 Task: In the  document Janeausten.odt Share this file with 'softage.7@softage.net' Check 'Vision History' View the  non- printing characters
Action: Mouse moved to (321, 483)
Screenshot: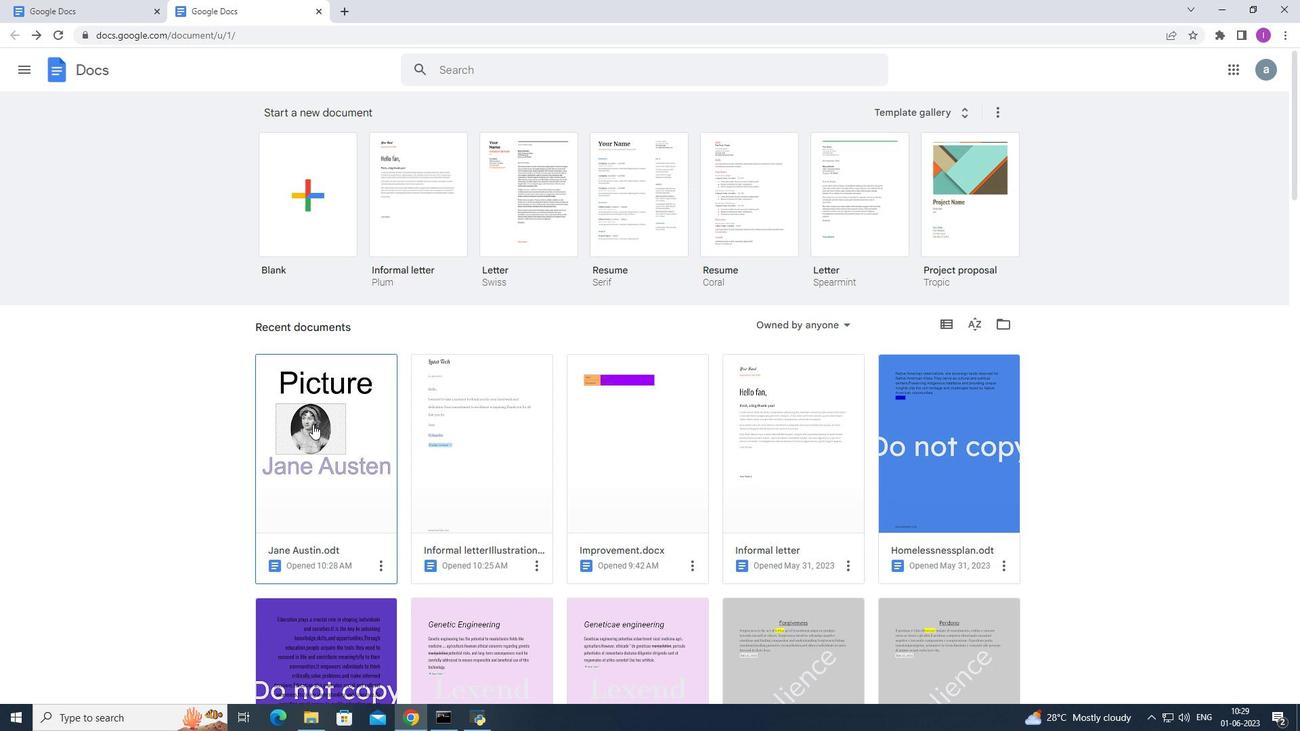 
Action: Mouse pressed left at (321, 483)
Screenshot: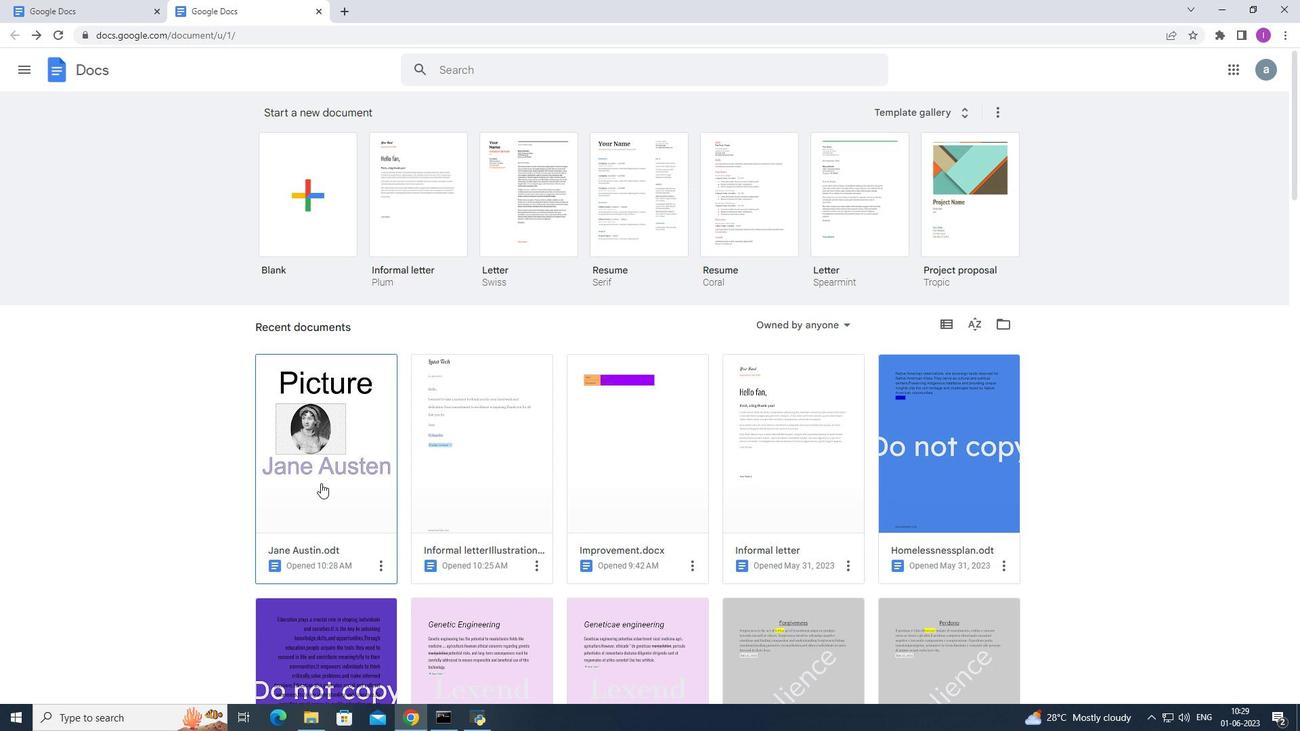 
Action: Mouse moved to (402, 524)
Screenshot: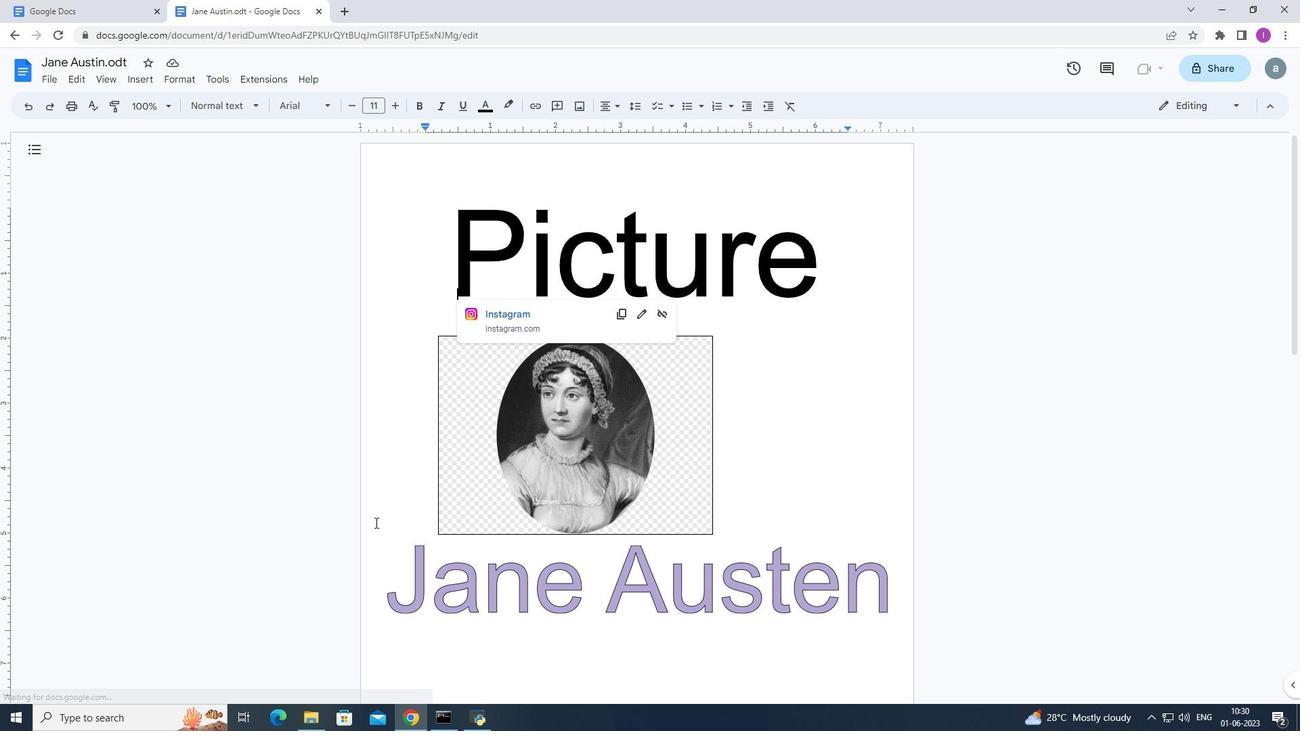 
Action: Mouse scrolled (402, 523) with delta (0, 0)
Screenshot: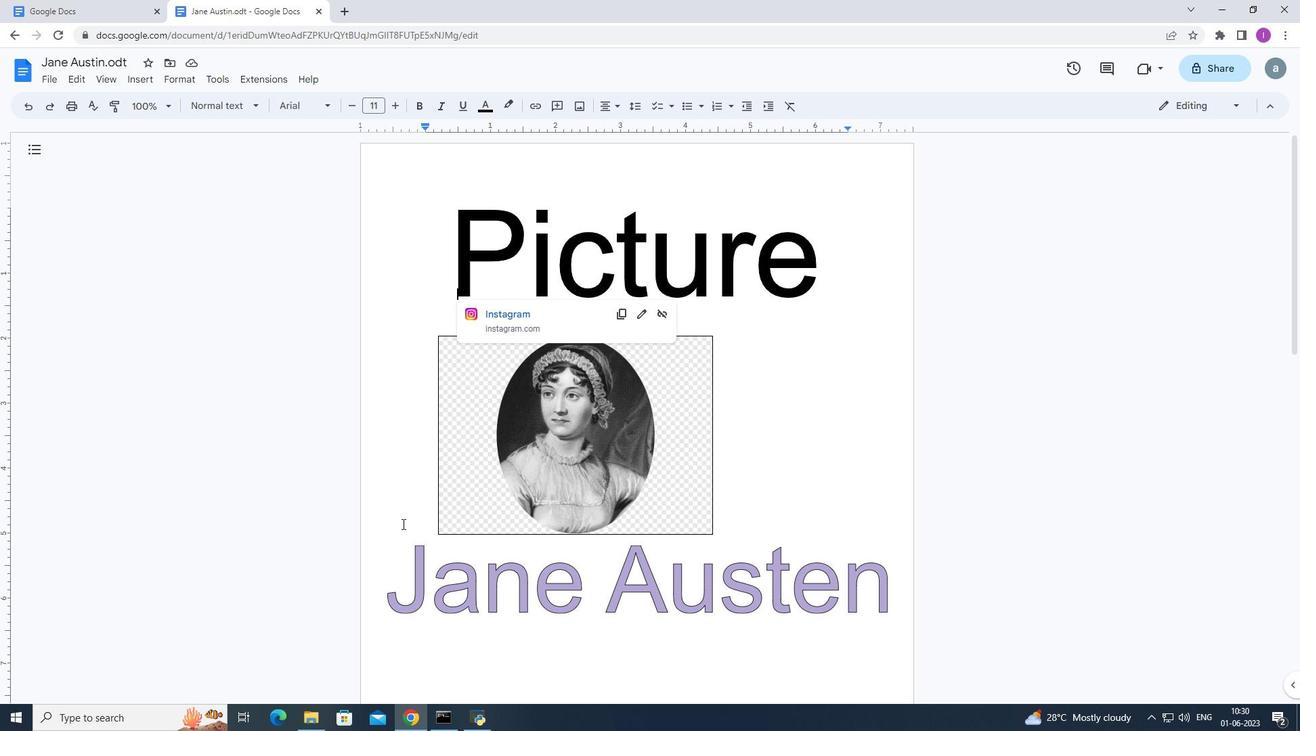 
Action: Mouse scrolled (402, 523) with delta (0, 0)
Screenshot: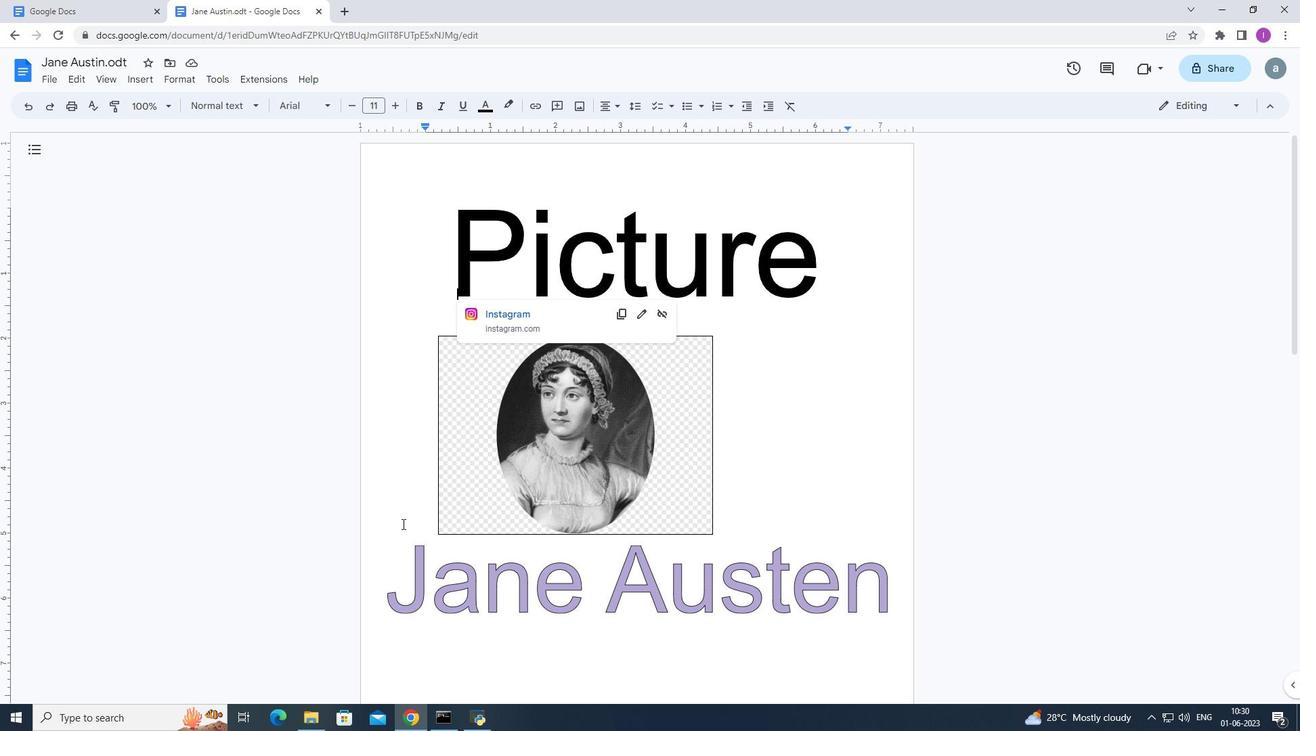 
Action: Mouse scrolled (402, 523) with delta (0, 0)
Screenshot: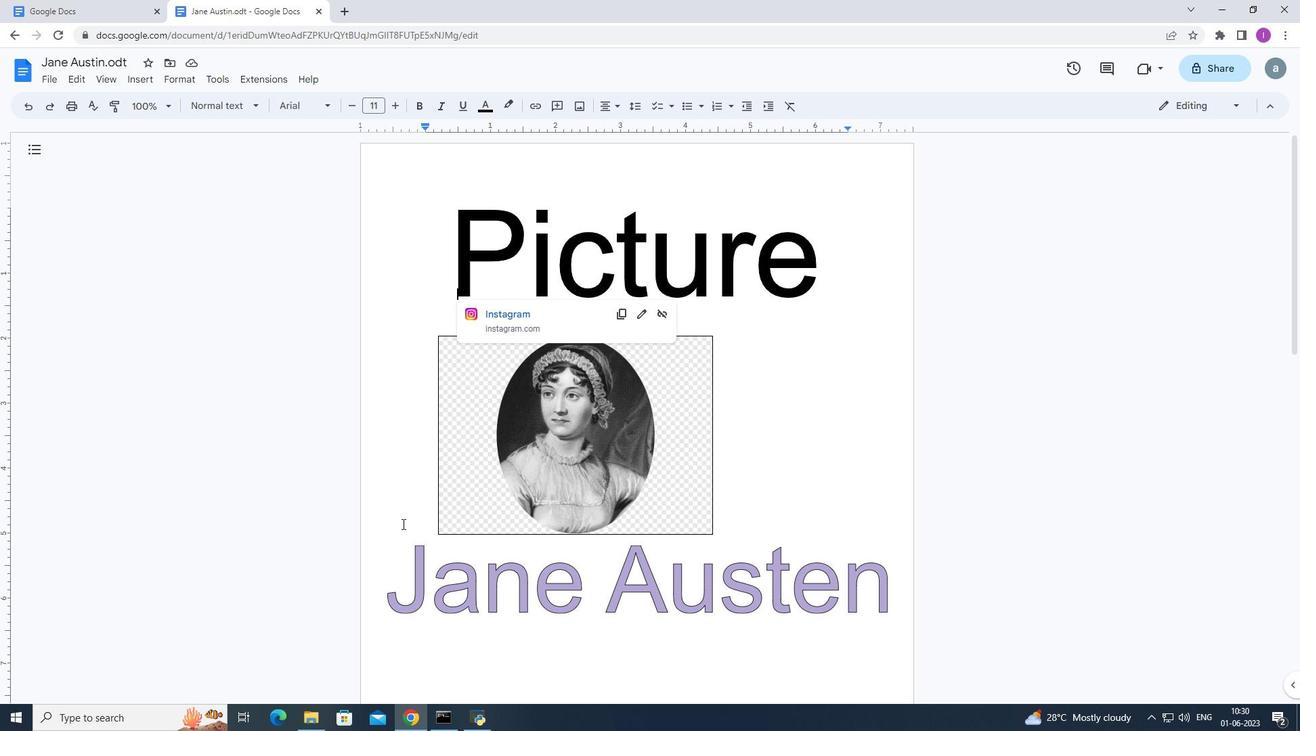 
Action: Mouse scrolled (402, 523) with delta (0, 0)
Screenshot: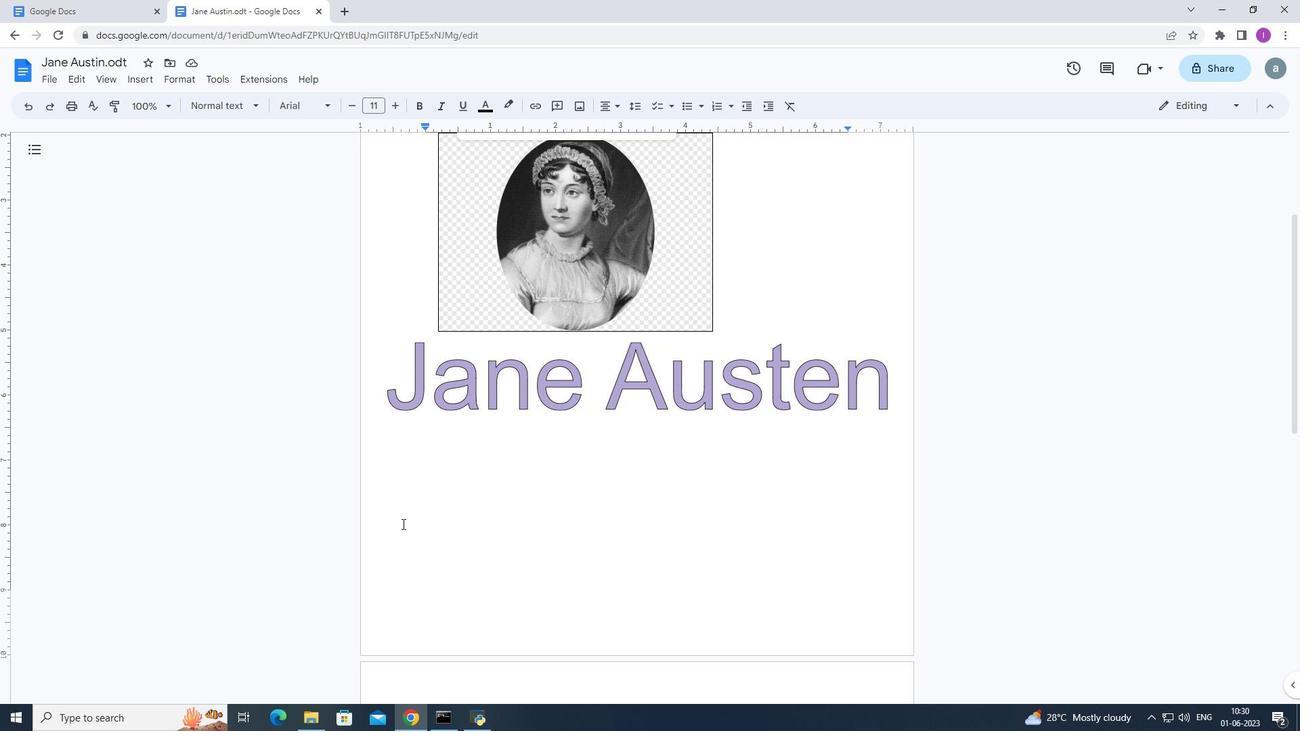 
Action: Mouse scrolled (402, 523) with delta (0, 0)
Screenshot: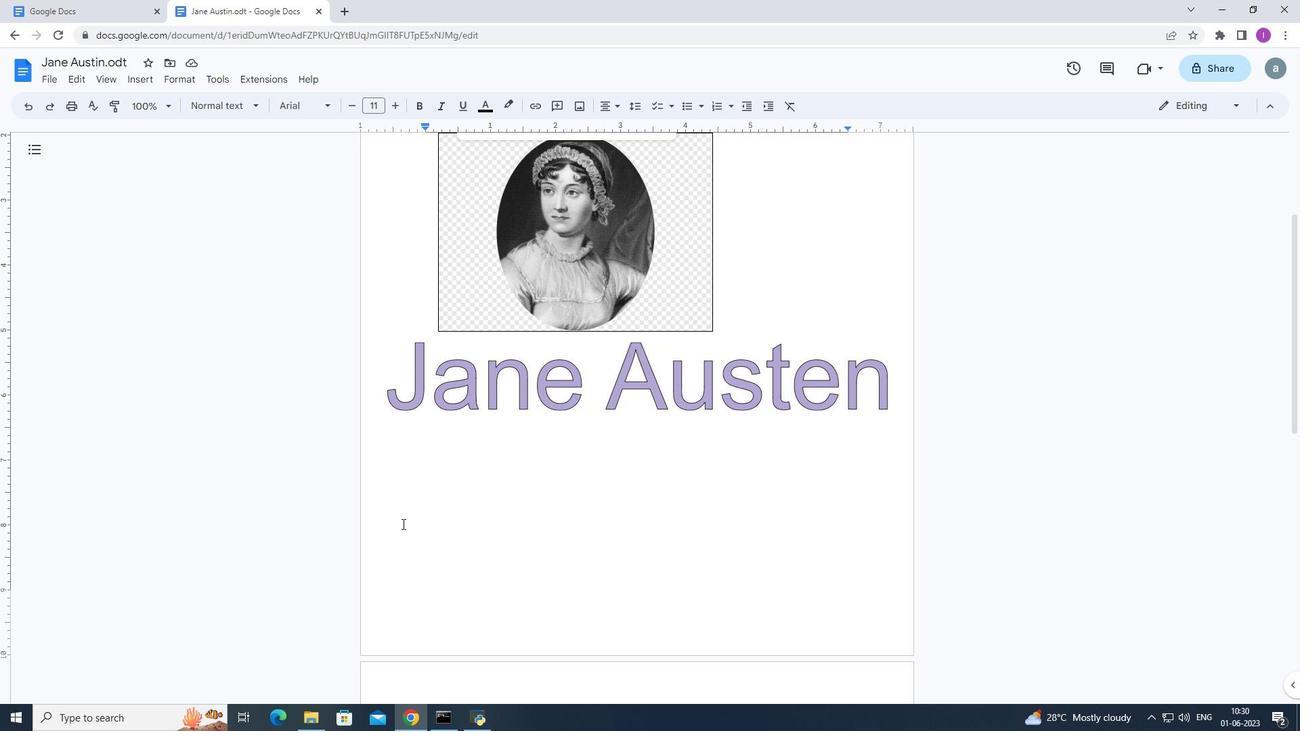 
Action: Mouse scrolled (402, 523) with delta (0, 0)
Screenshot: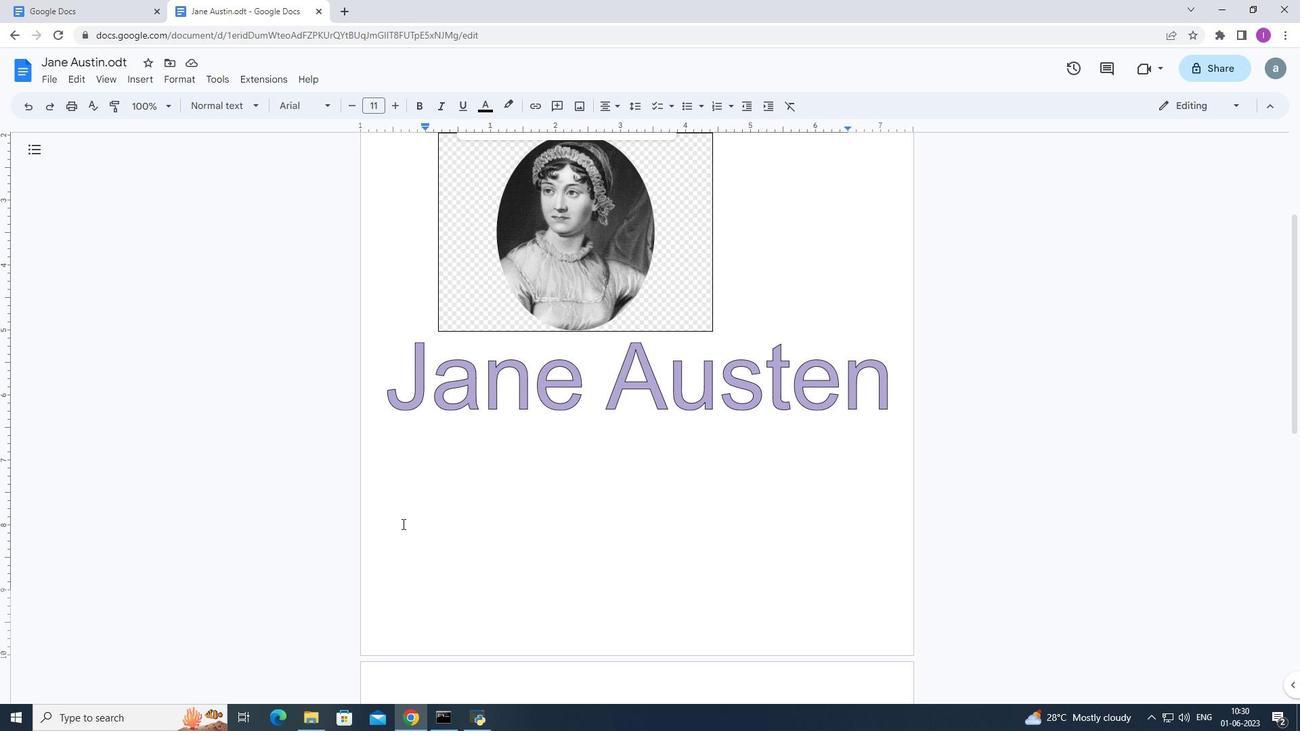 
Action: Mouse scrolled (402, 523) with delta (0, 0)
Screenshot: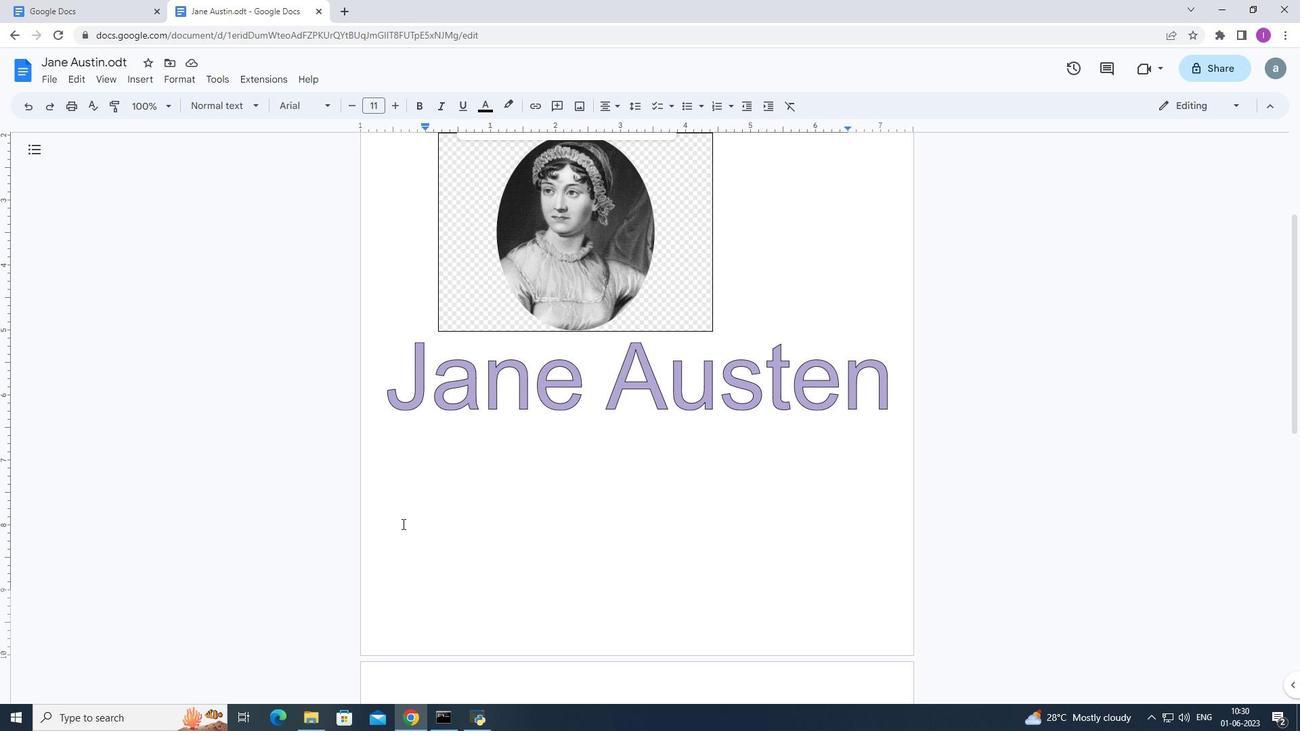
Action: Mouse scrolled (402, 524) with delta (0, 0)
Screenshot: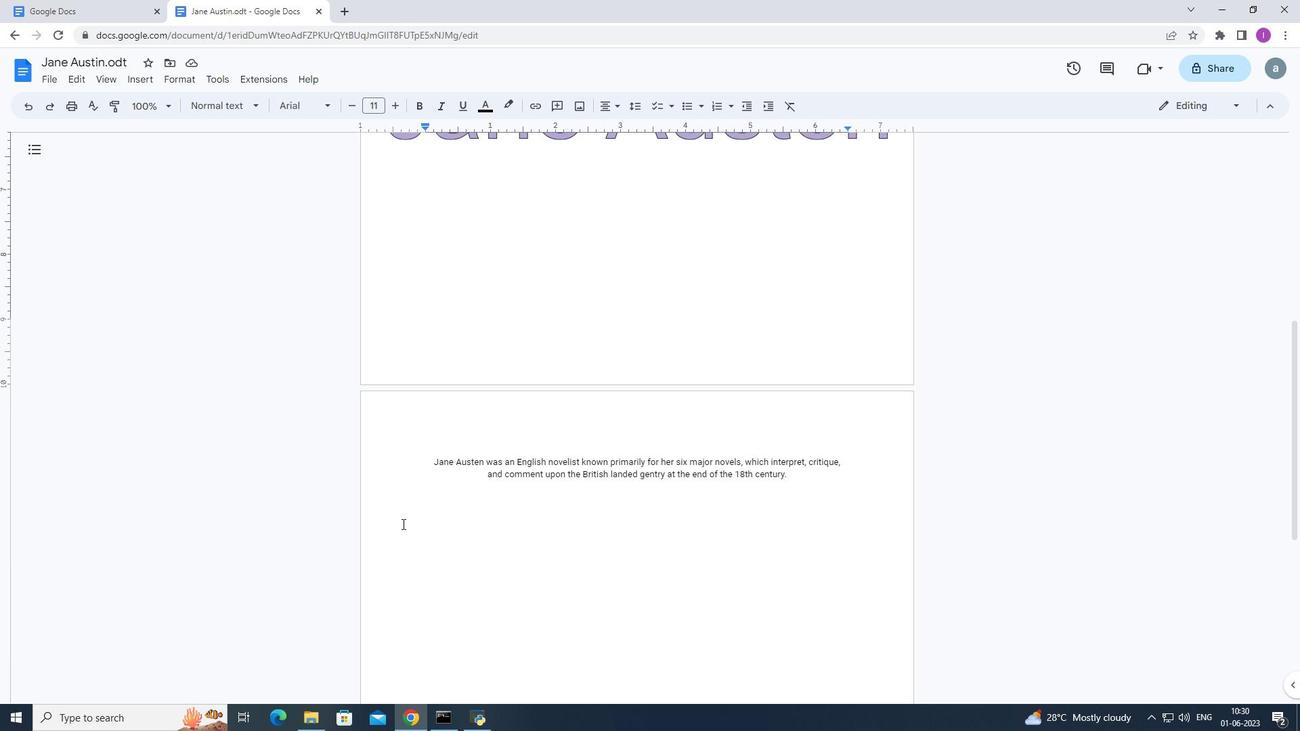 
Action: Mouse scrolled (402, 524) with delta (0, 0)
Screenshot: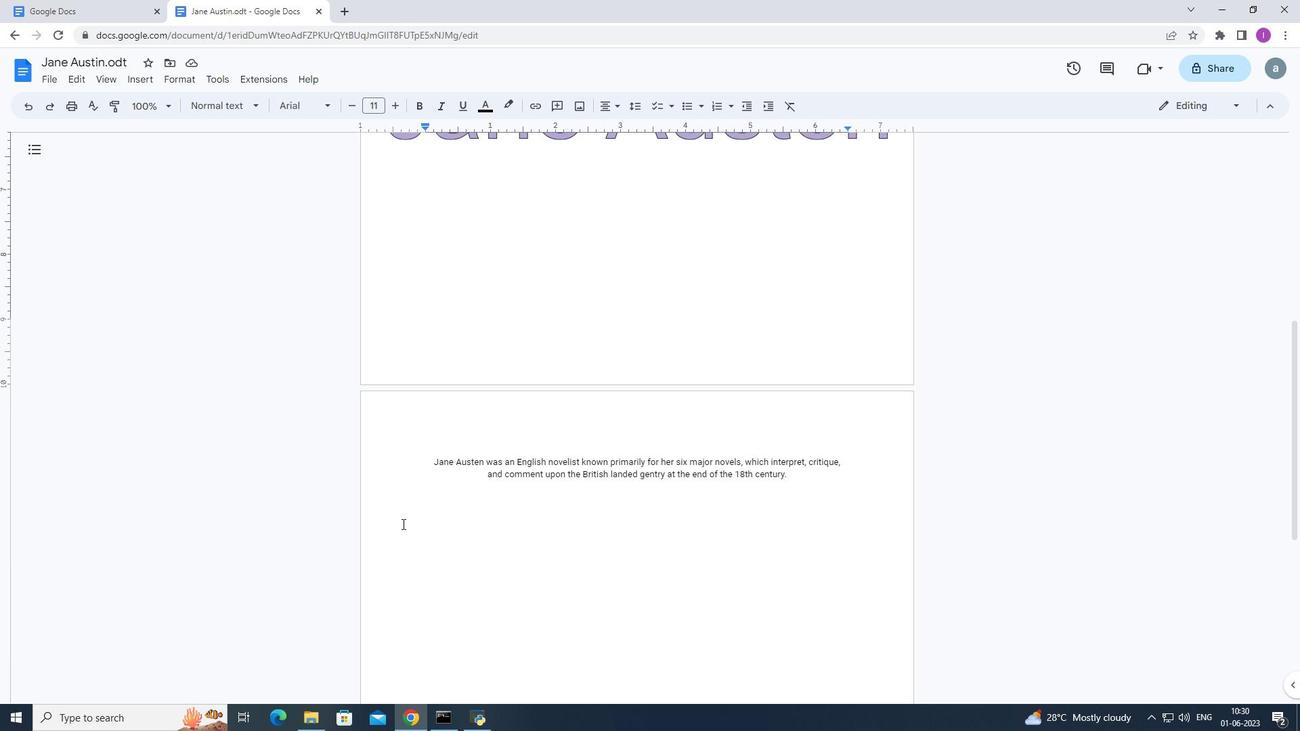 
Action: Mouse scrolled (402, 524) with delta (0, 0)
Screenshot: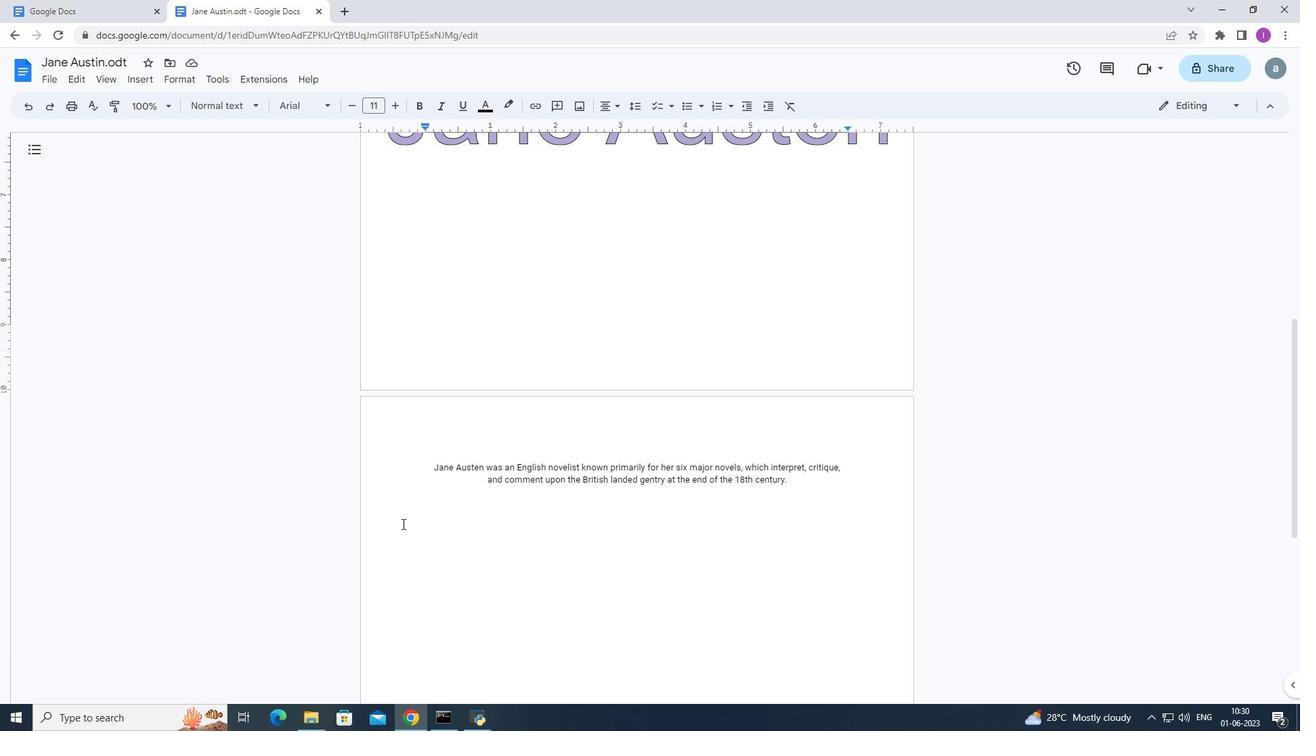 
Action: Mouse scrolled (402, 524) with delta (0, 0)
Screenshot: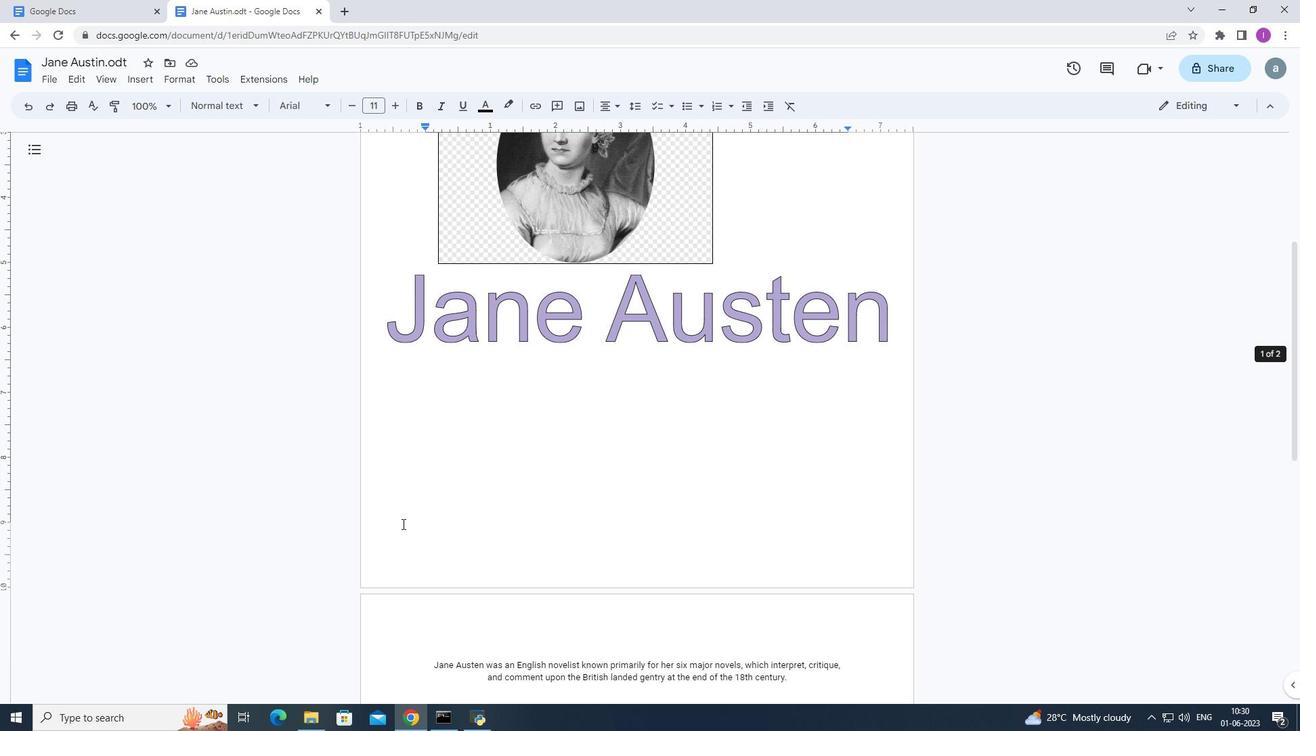 
Action: Mouse scrolled (402, 524) with delta (0, 0)
Screenshot: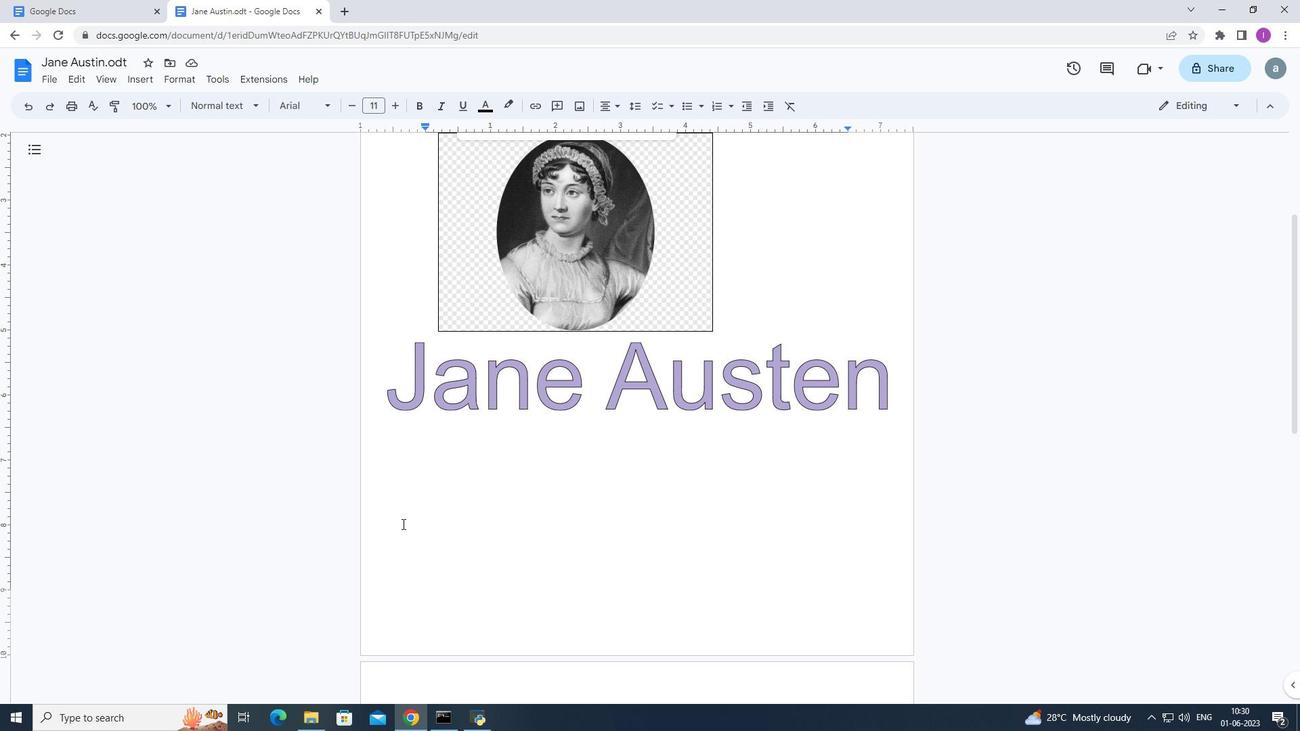 
Action: Mouse moved to (1131, 258)
Screenshot: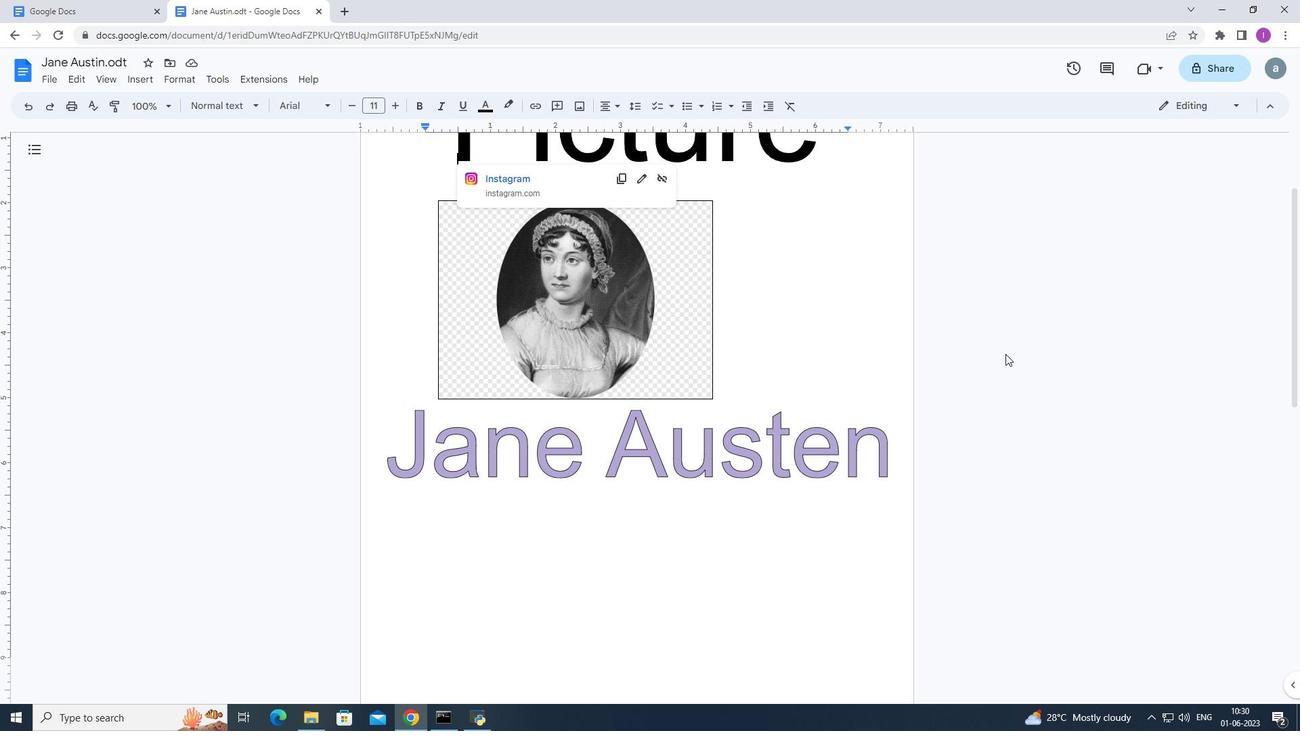 
Action: Mouse scrolled (1131, 259) with delta (0, 0)
Screenshot: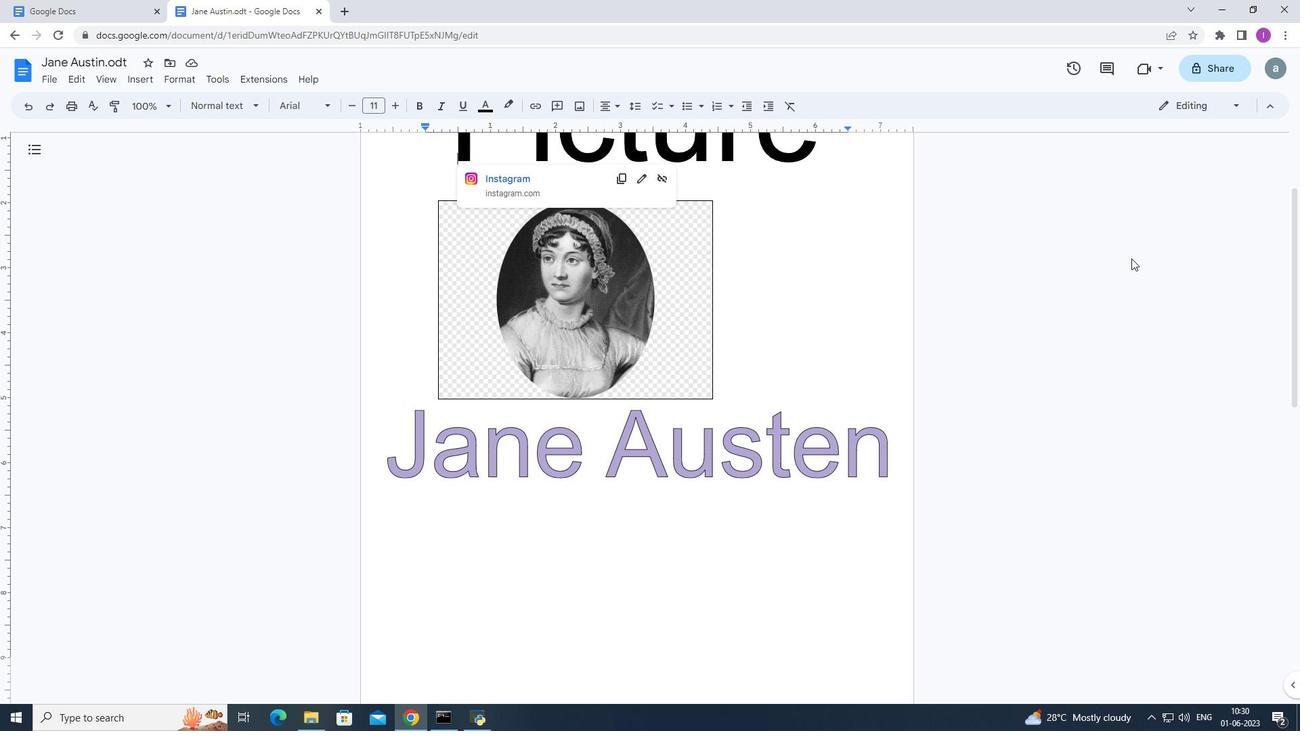 
Action: Mouse moved to (1131, 258)
Screenshot: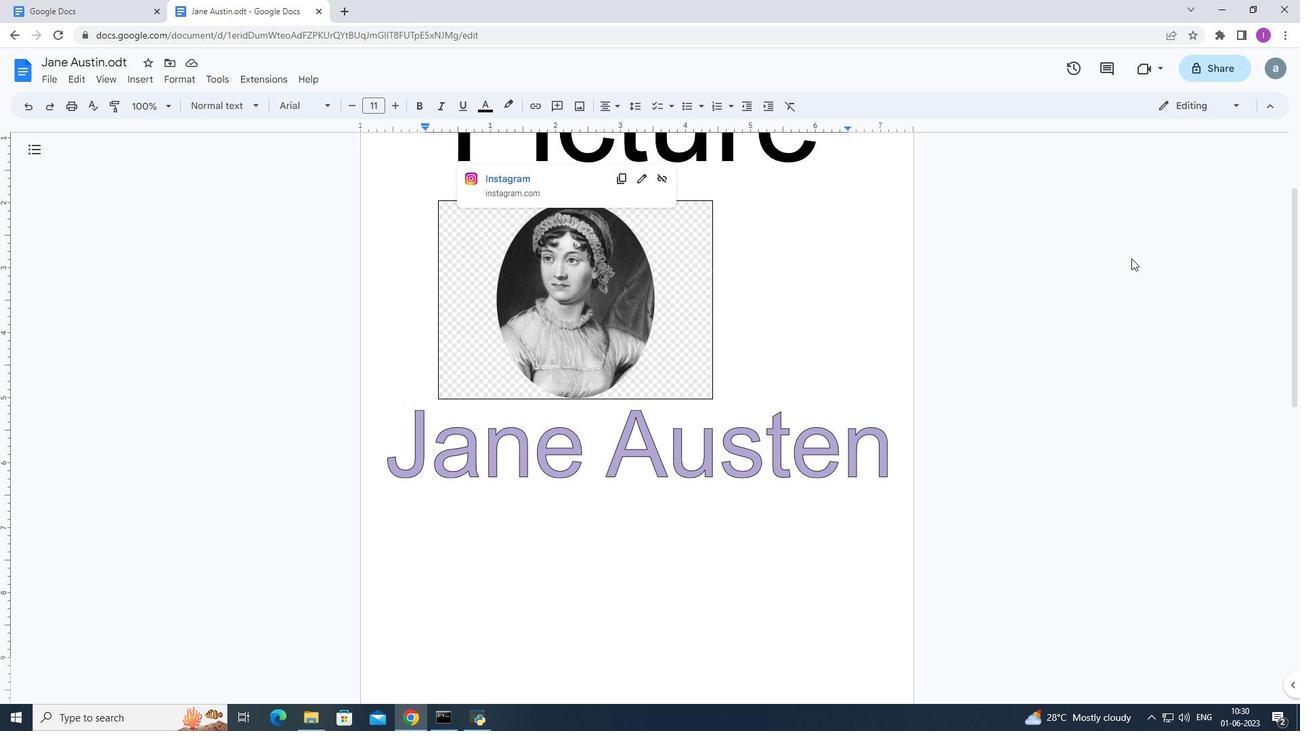 
Action: Mouse scrolled (1131, 259) with delta (0, 0)
Screenshot: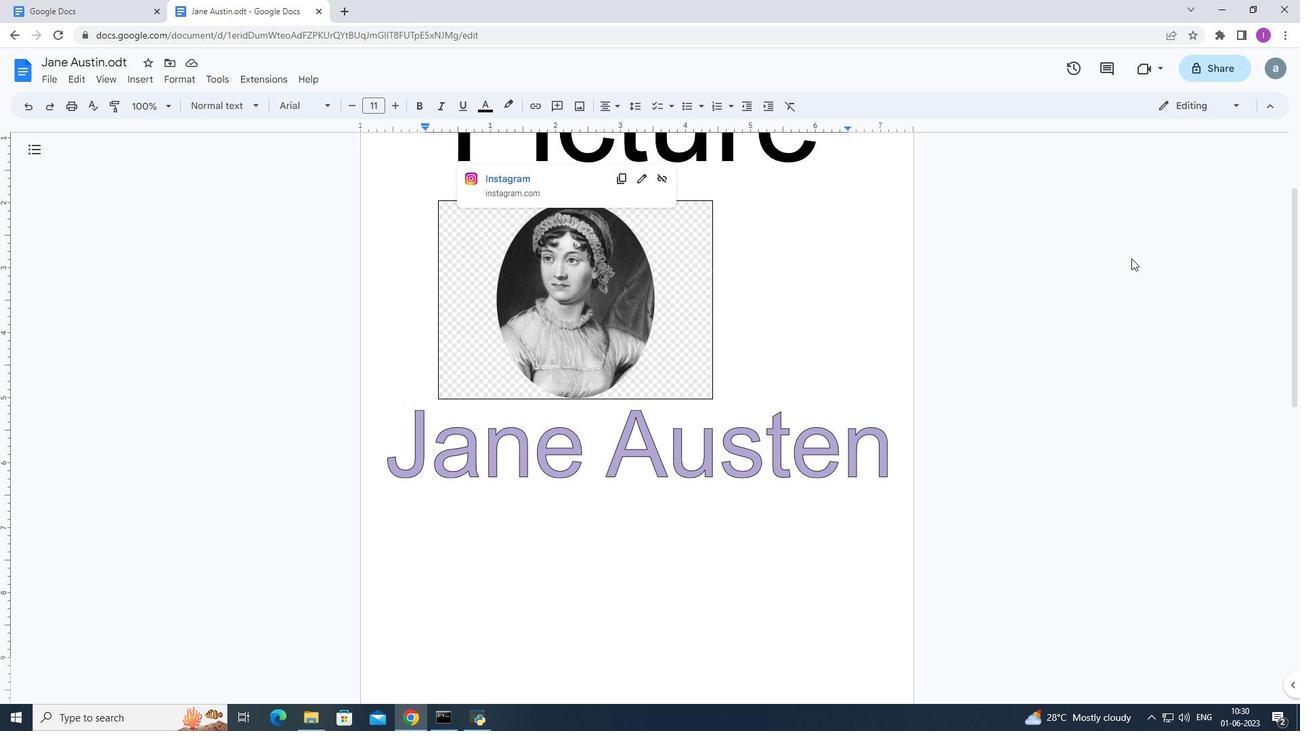 
Action: Mouse moved to (1120, 268)
Screenshot: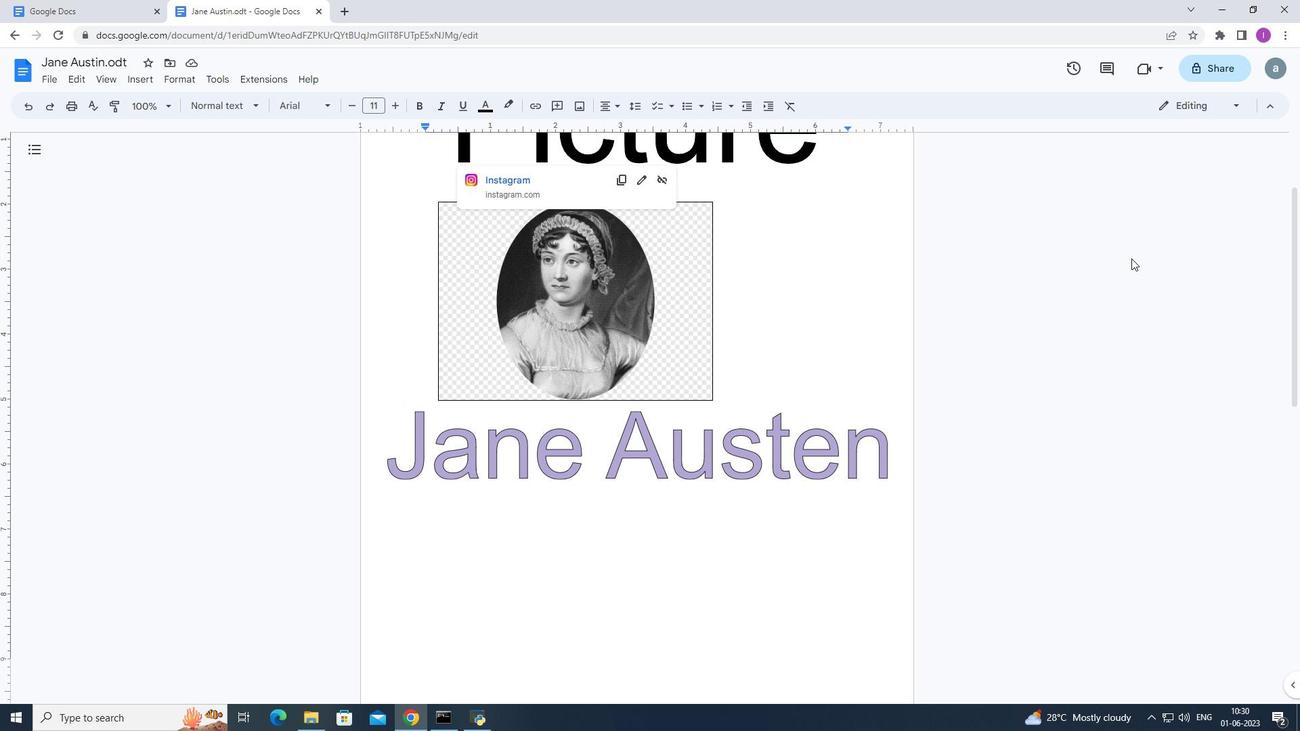 
Action: Mouse scrolled (1126, 263) with delta (0, 0)
Screenshot: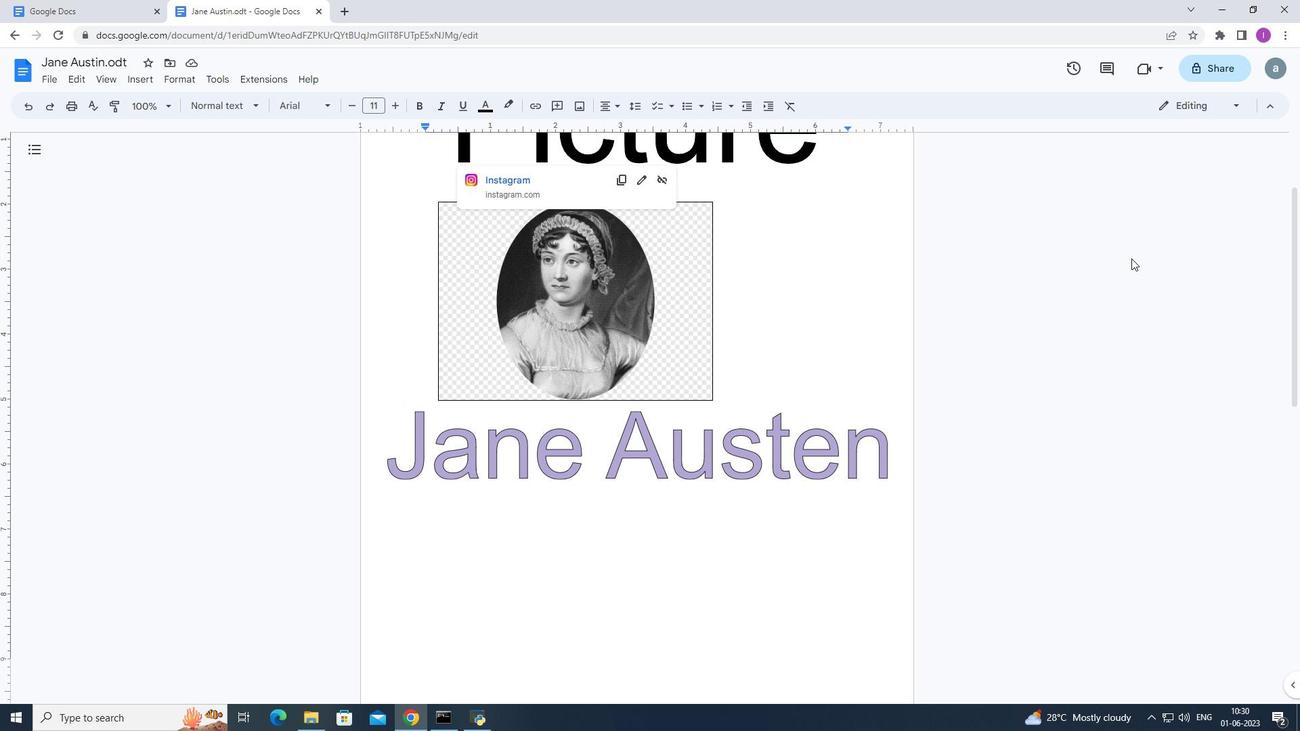 
Action: Mouse moved to (1033, 369)
Screenshot: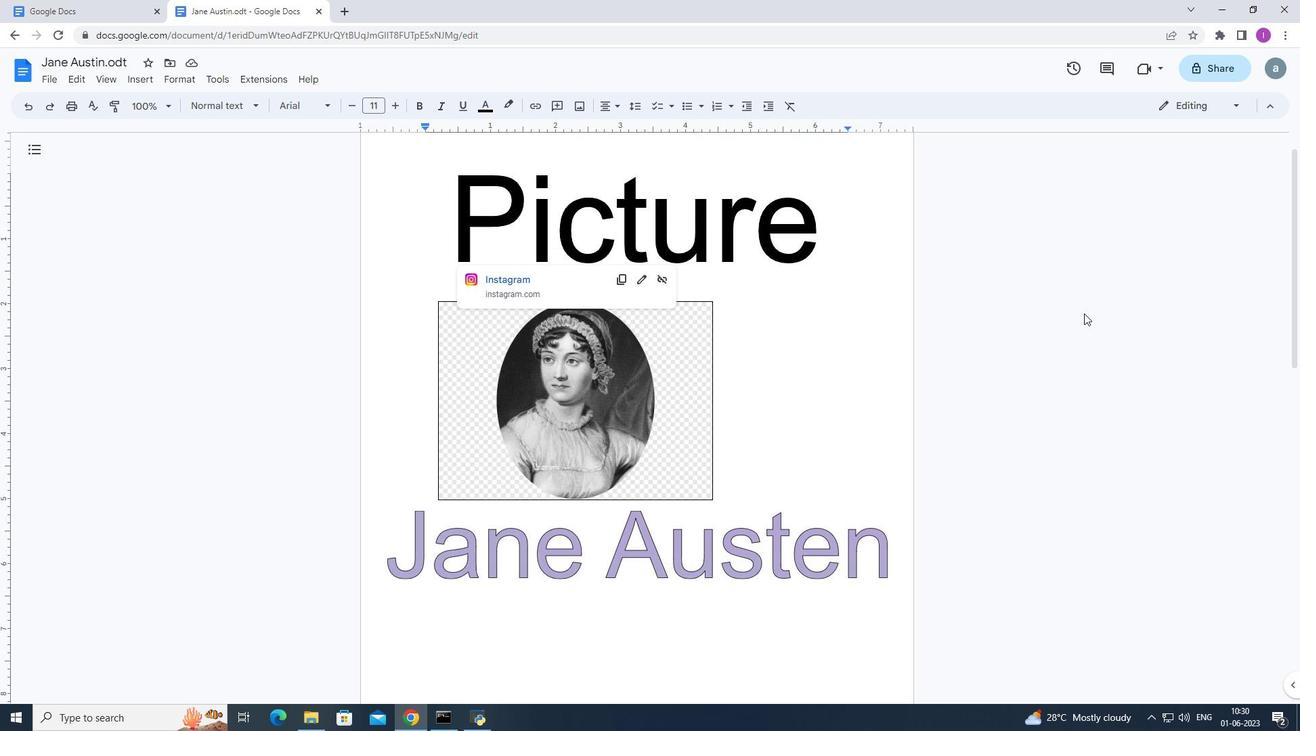 
Action: Mouse scrolled (1044, 358) with delta (0, 0)
Screenshot: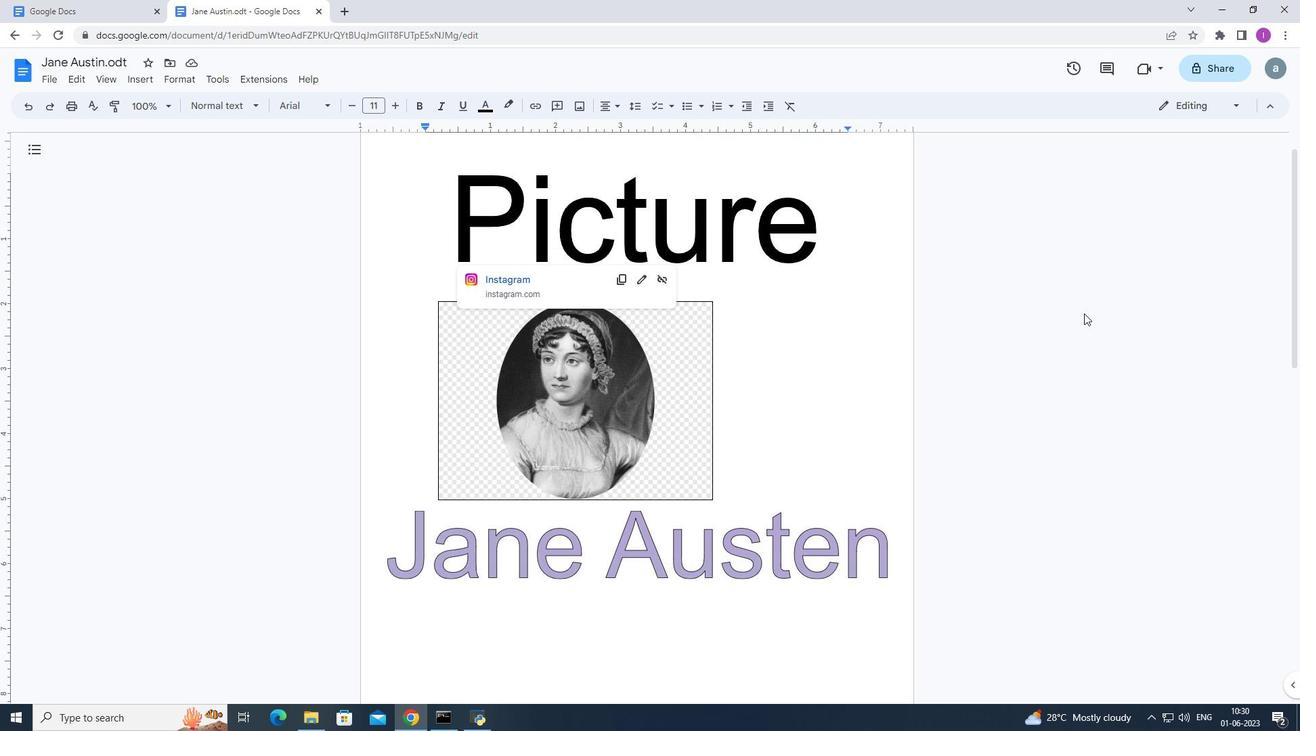 
Action: Mouse moved to (1001, 407)
Screenshot: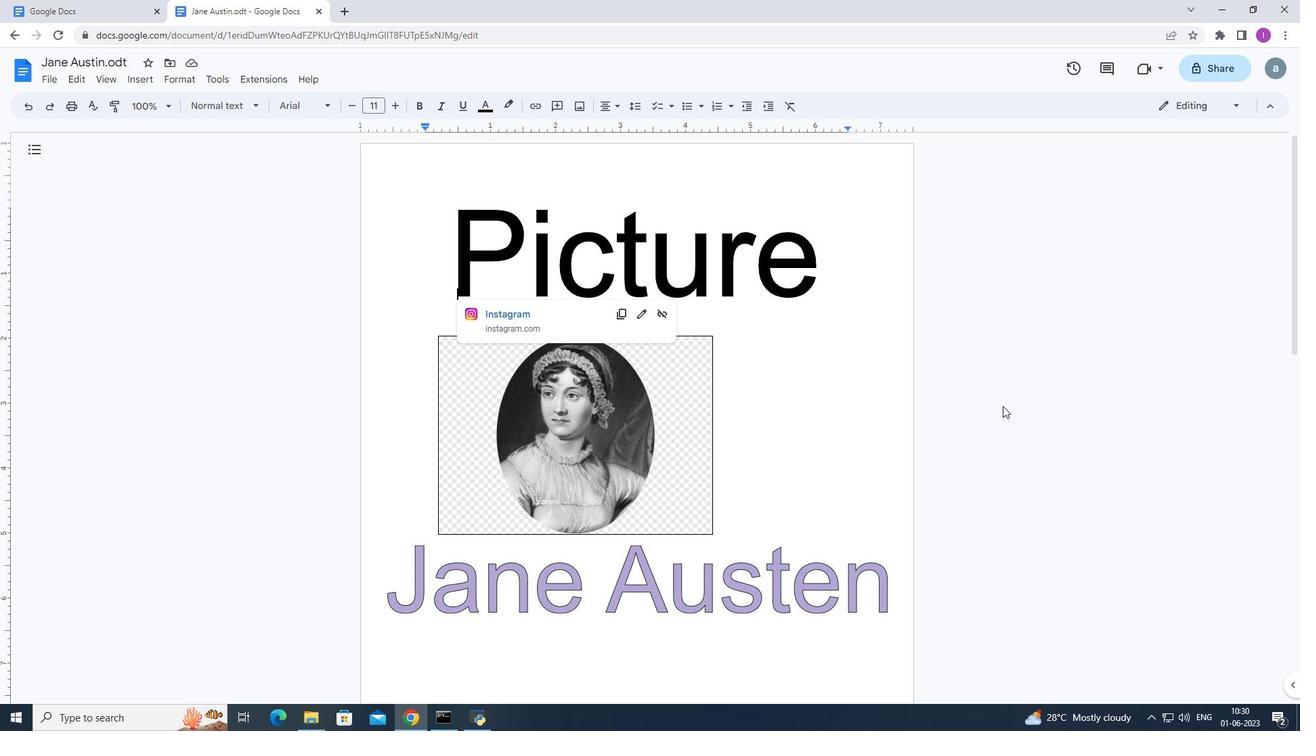 
Action: Mouse scrolled (1001, 407) with delta (0, 0)
Screenshot: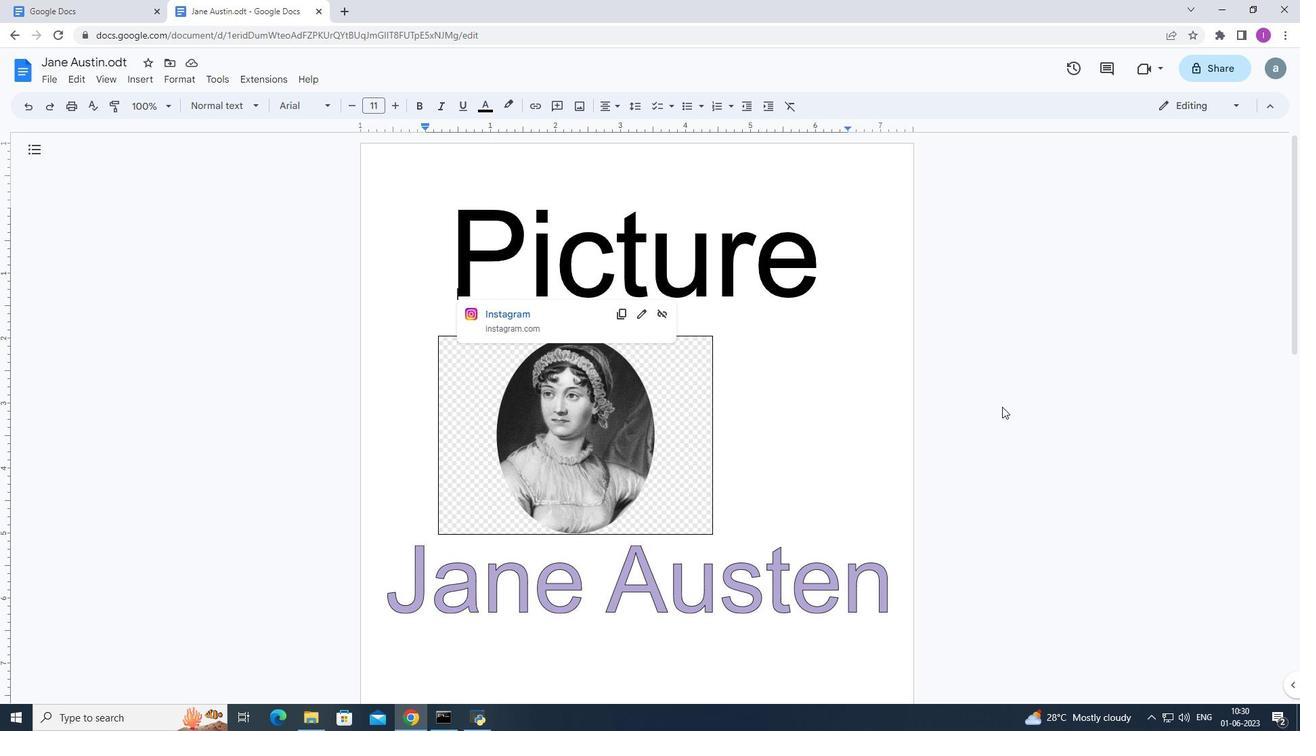 
Action: Mouse moved to (1215, 107)
Screenshot: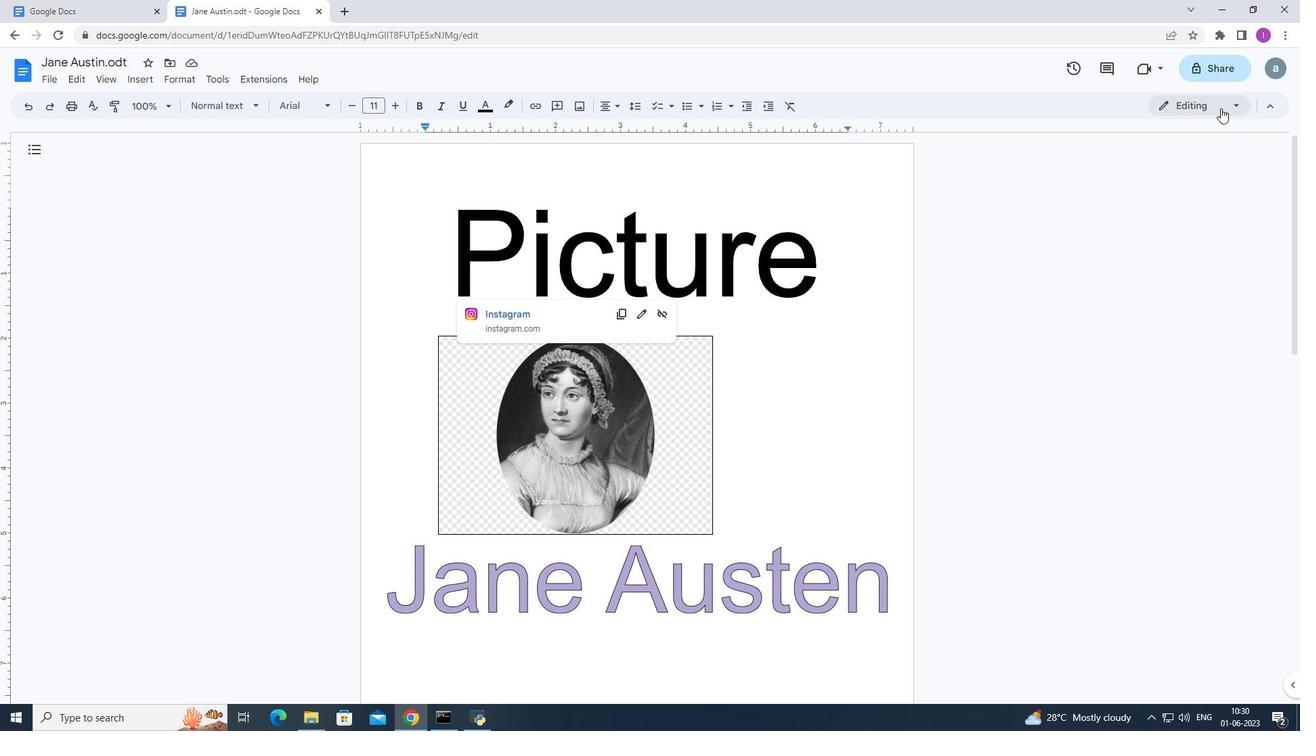 
Action: Mouse pressed left at (1215, 107)
Screenshot: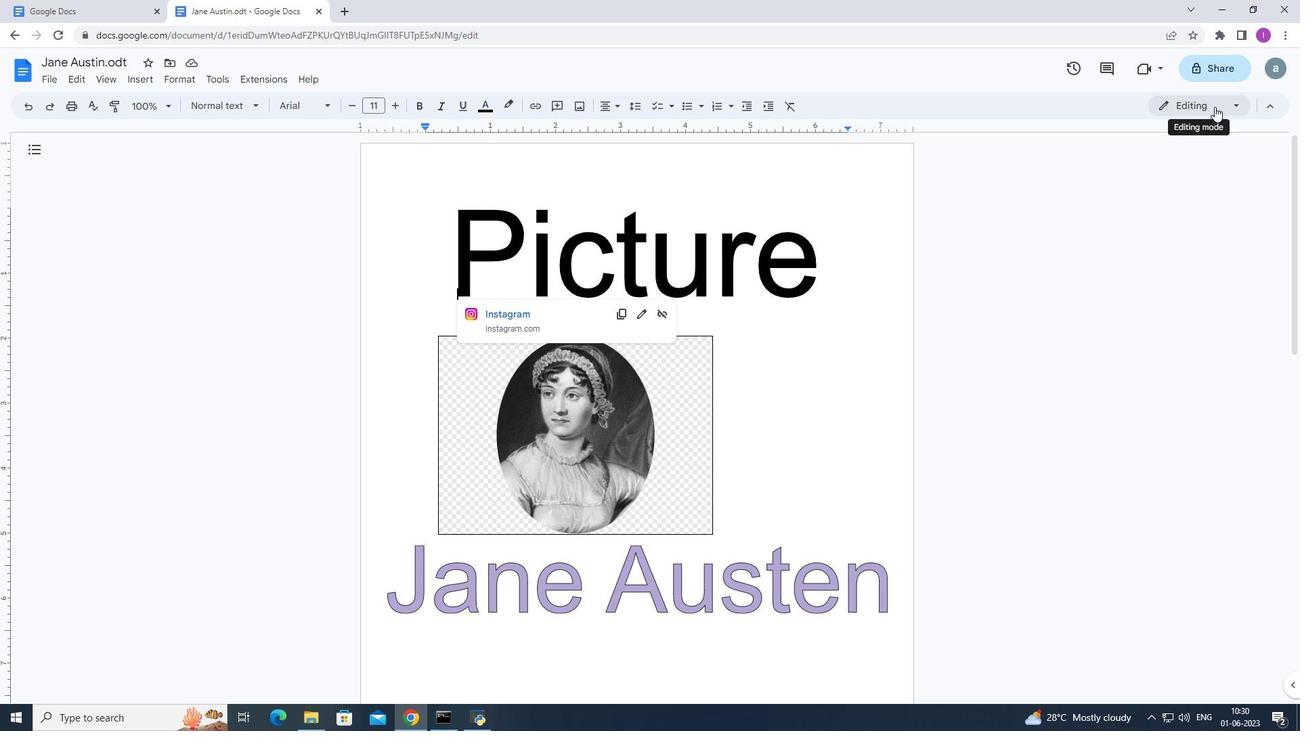 
Action: Mouse moved to (1066, 395)
Screenshot: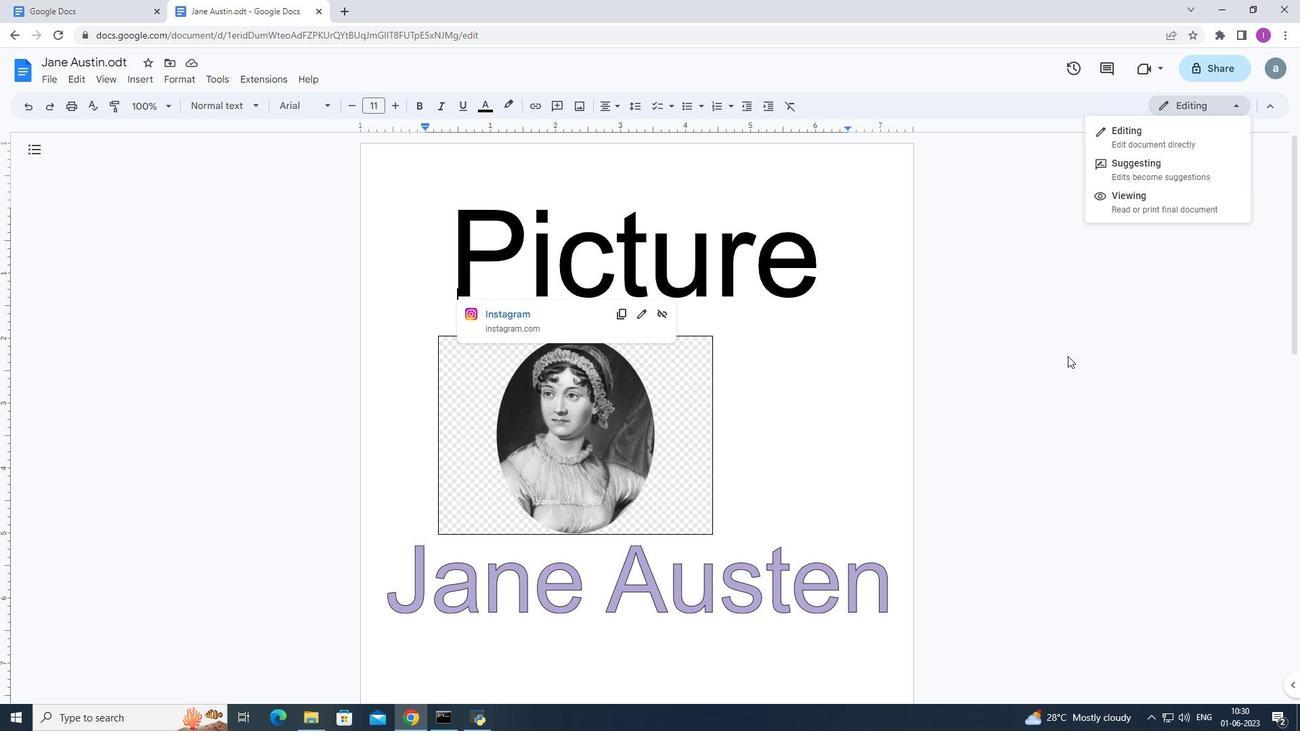 
Action: Mouse pressed left at (1066, 395)
Screenshot: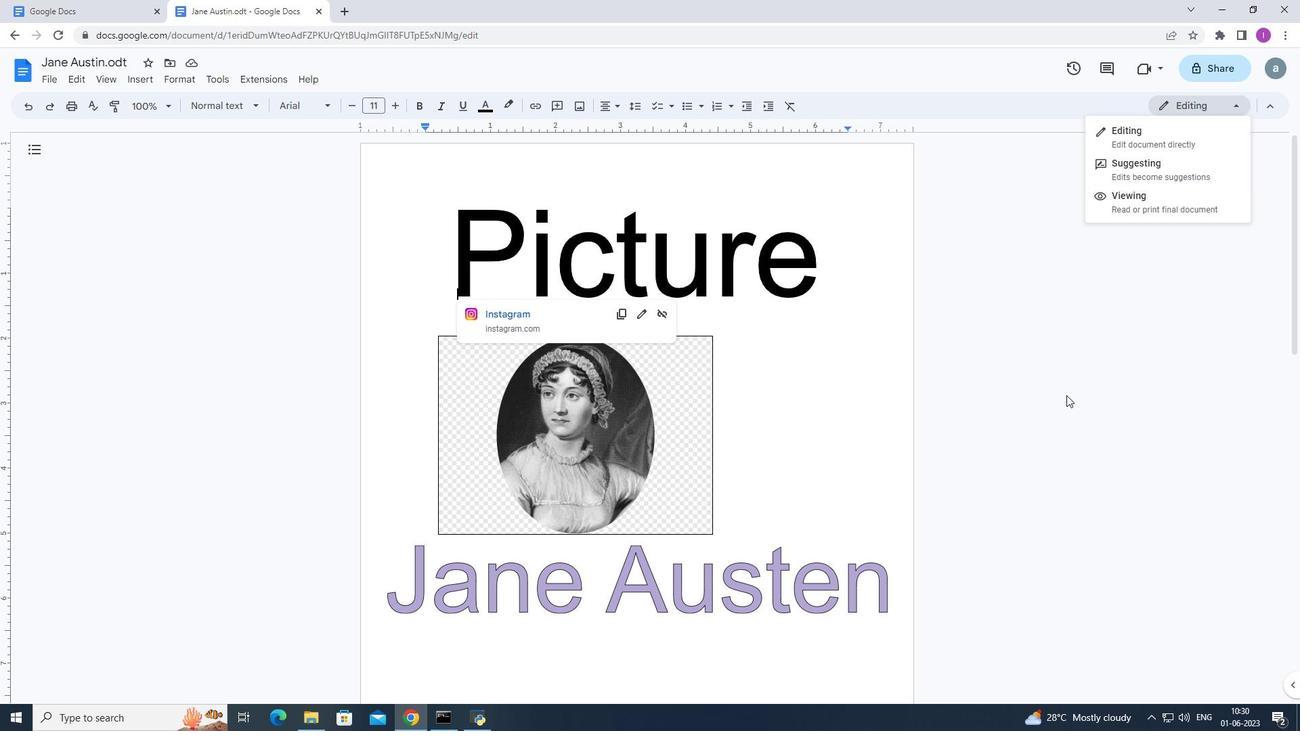 
Action: Mouse moved to (172, 77)
Screenshot: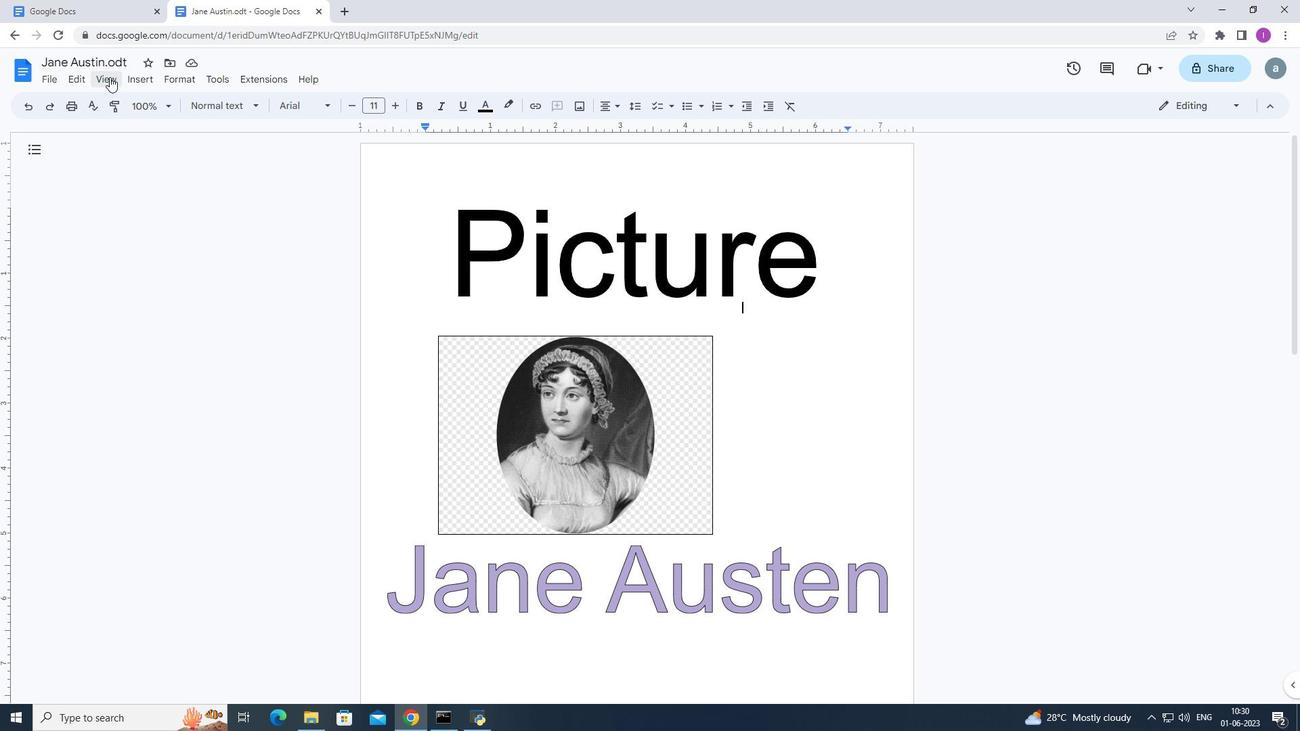 
Action: Mouse pressed left at (172, 77)
Screenshot: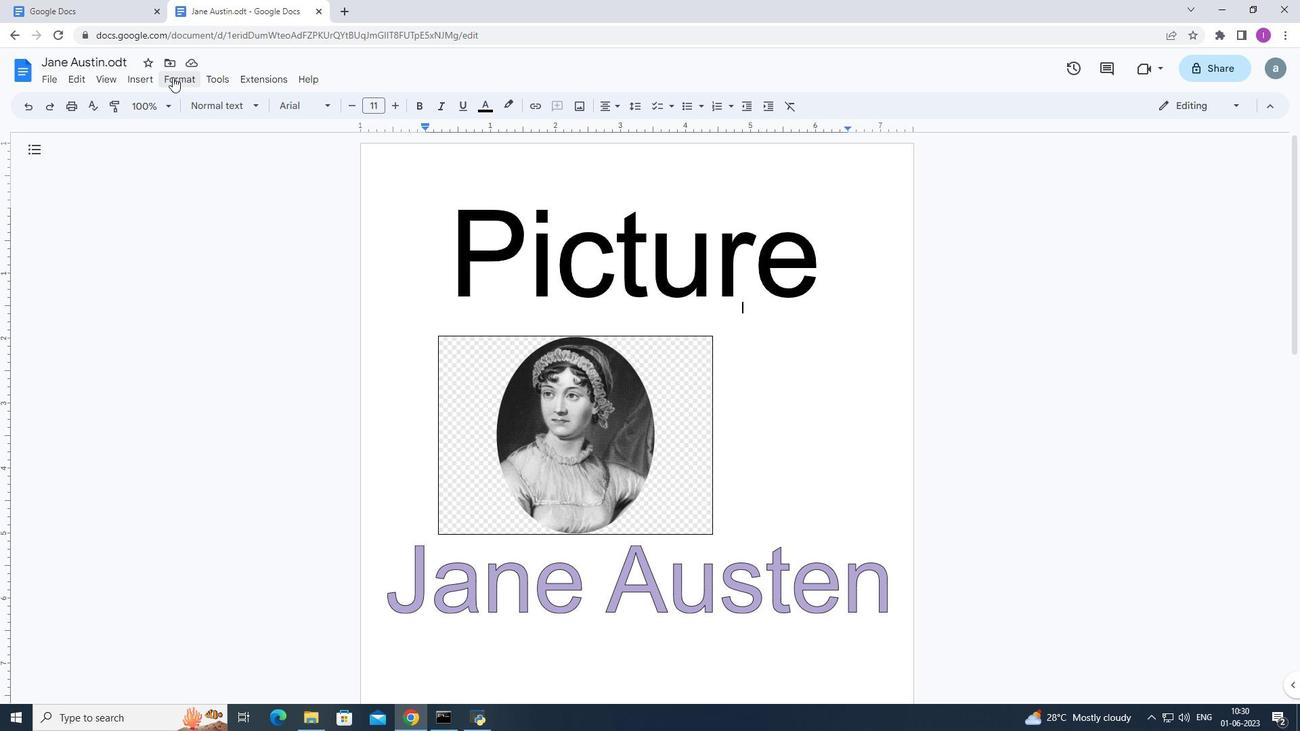 
Action: Mouse moved to (324, 380)
Screenshot: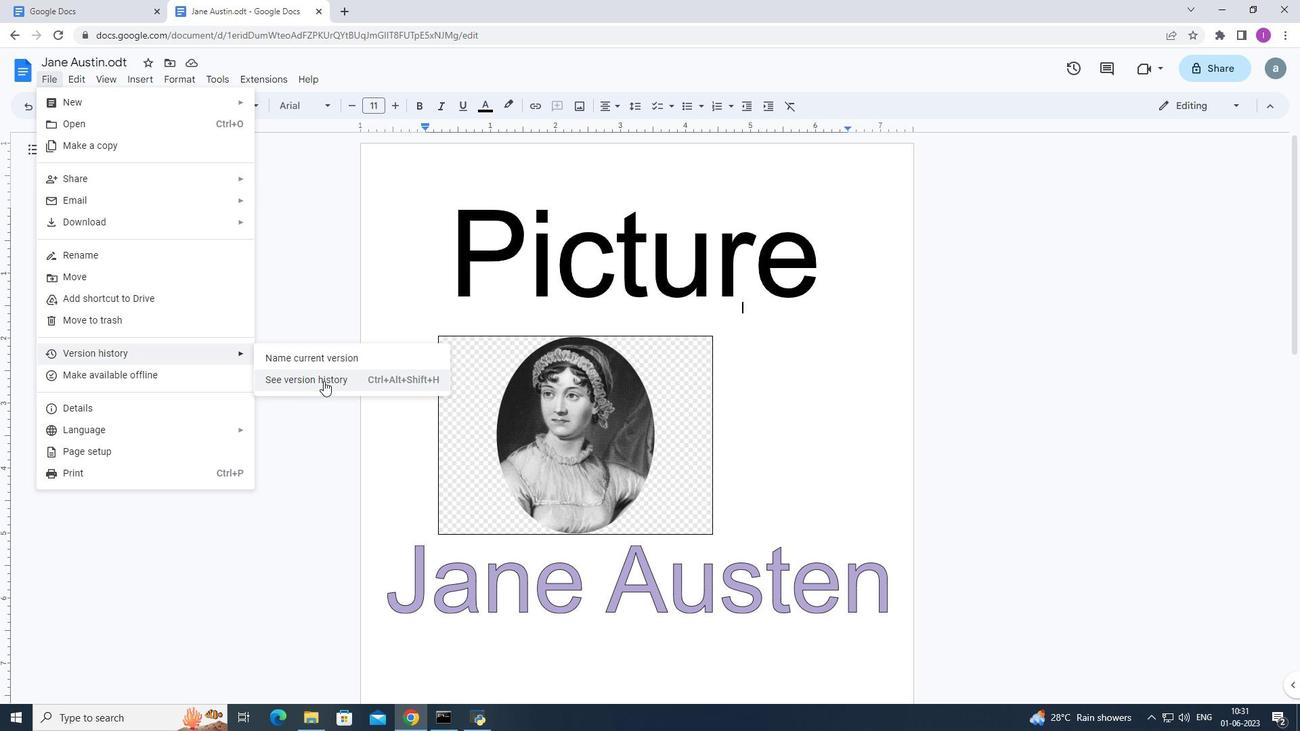 
Action: Mouse pressed left at (324, 380)
Screenshot: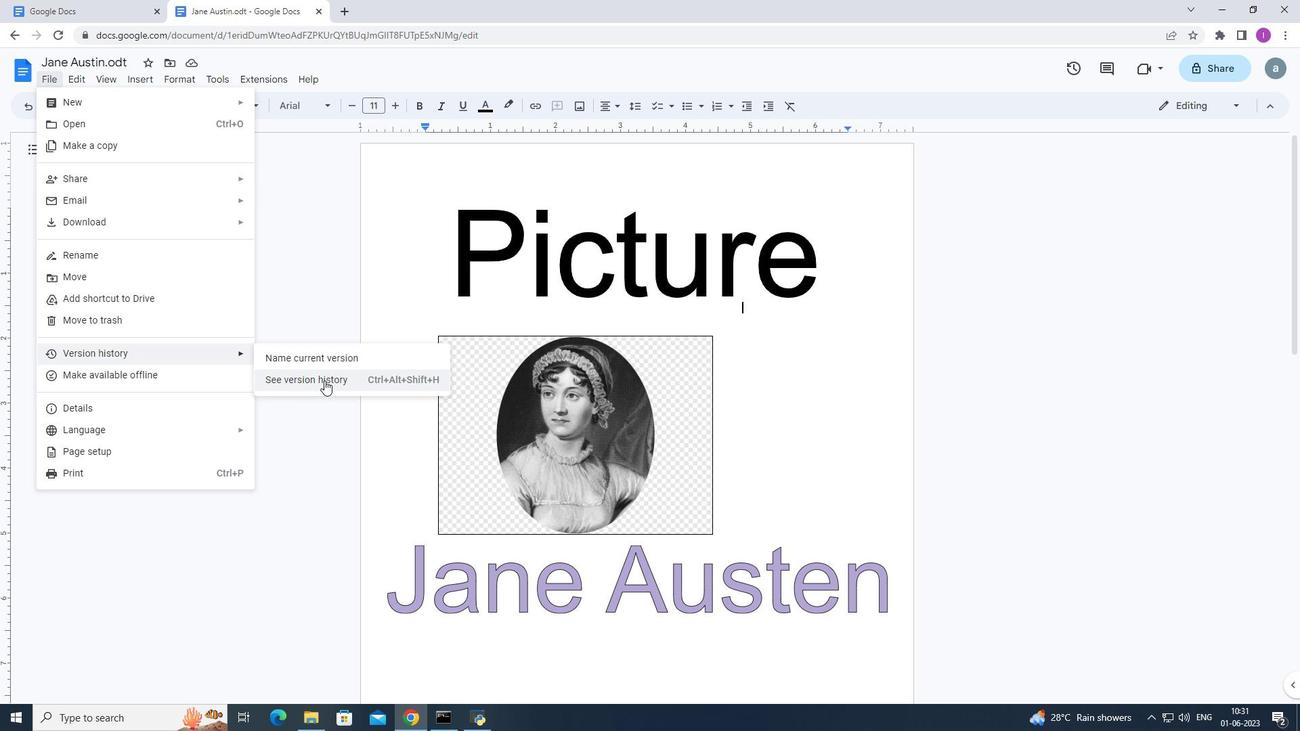 
Action: Mouse moved to (270, 423)
Screenshot: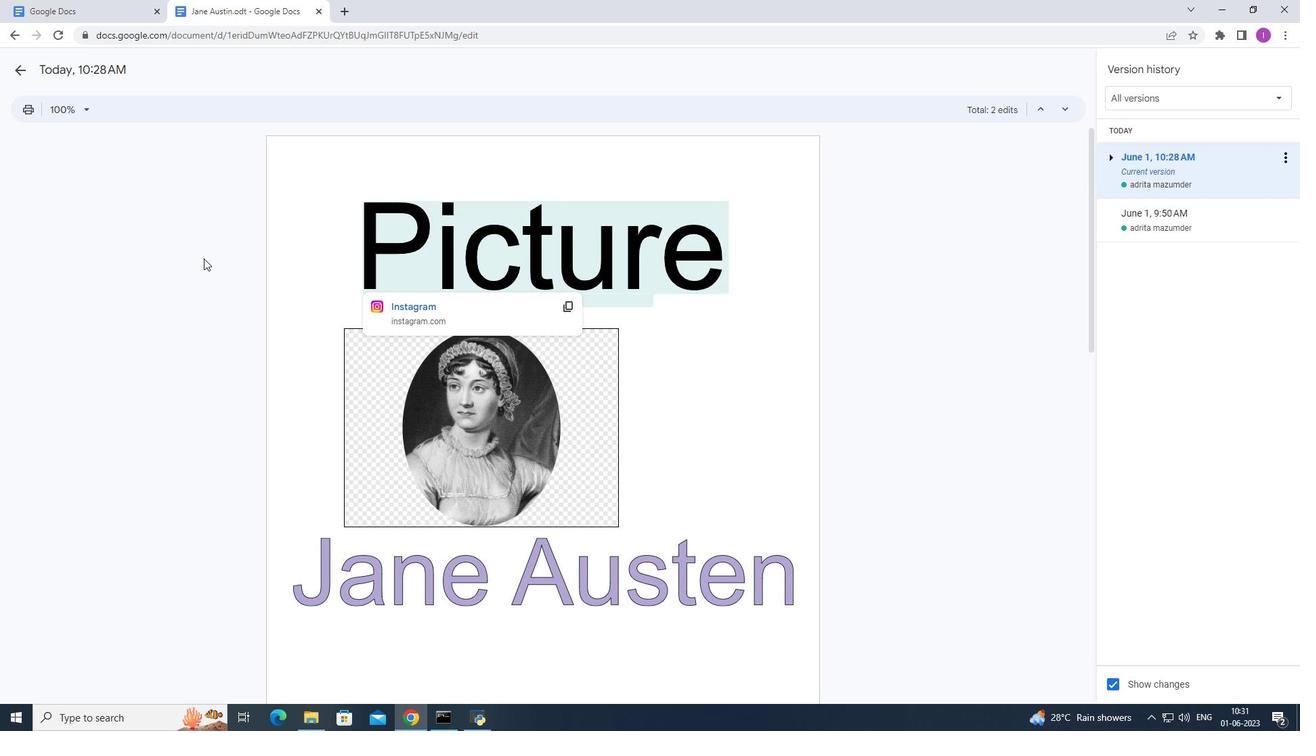 
Action: Mouse scrolled (270, 422) with delta (0, 0)
Screenshot: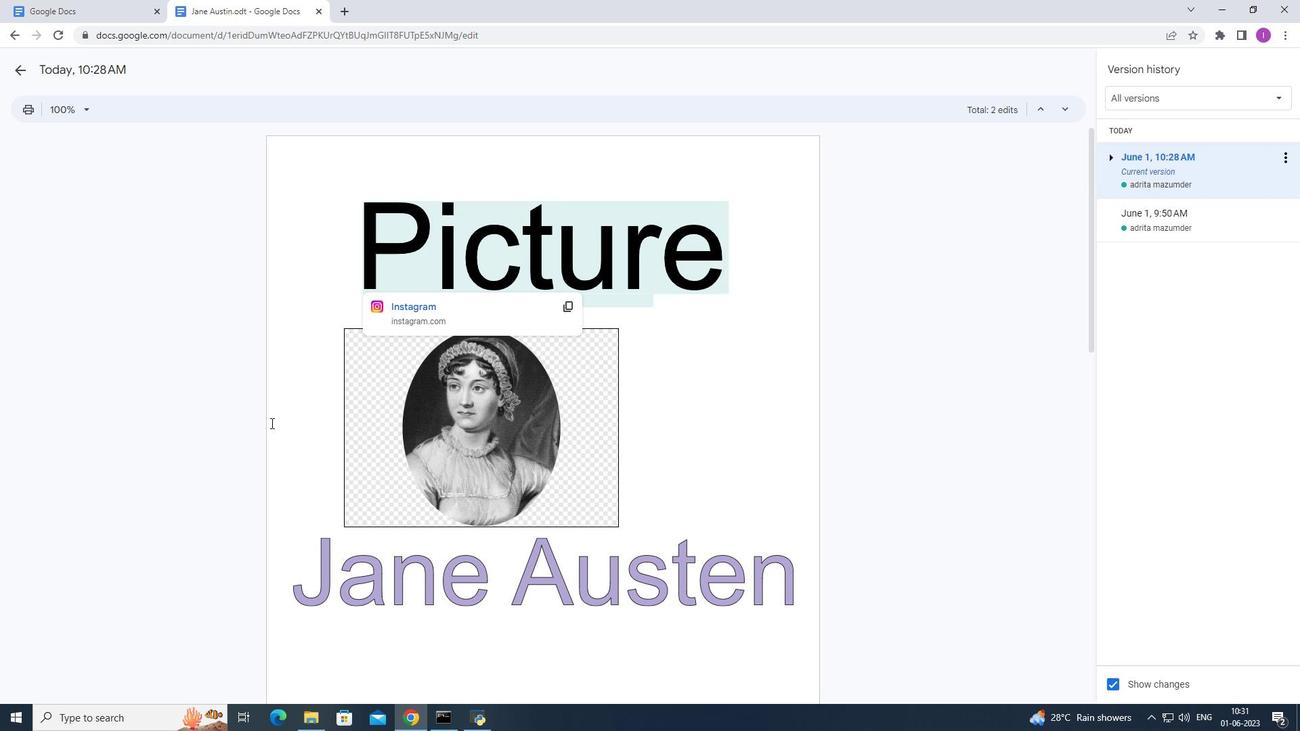 
Action: Mouse scrolled (270, 422) with delta (0, 0)
Screenshot: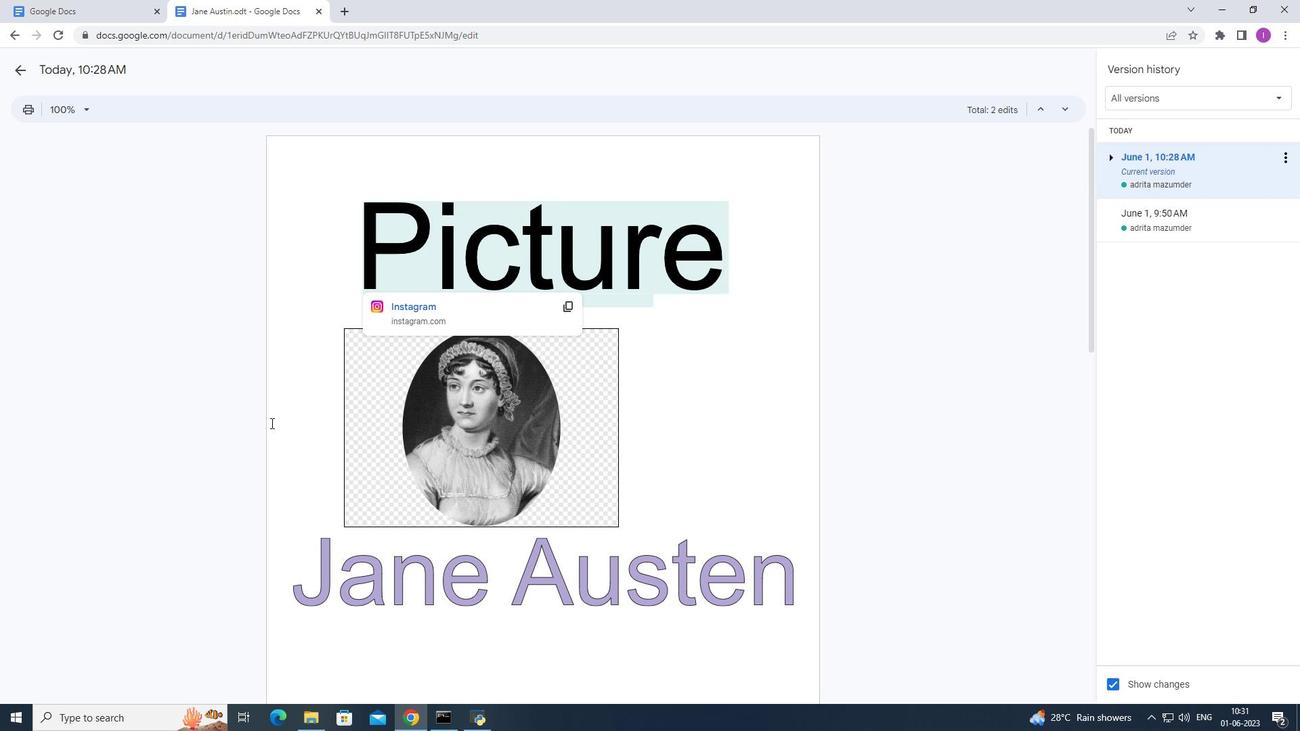 
Action: Mouse scrolled (270, 422) with delta (0, 0)
Screenshot: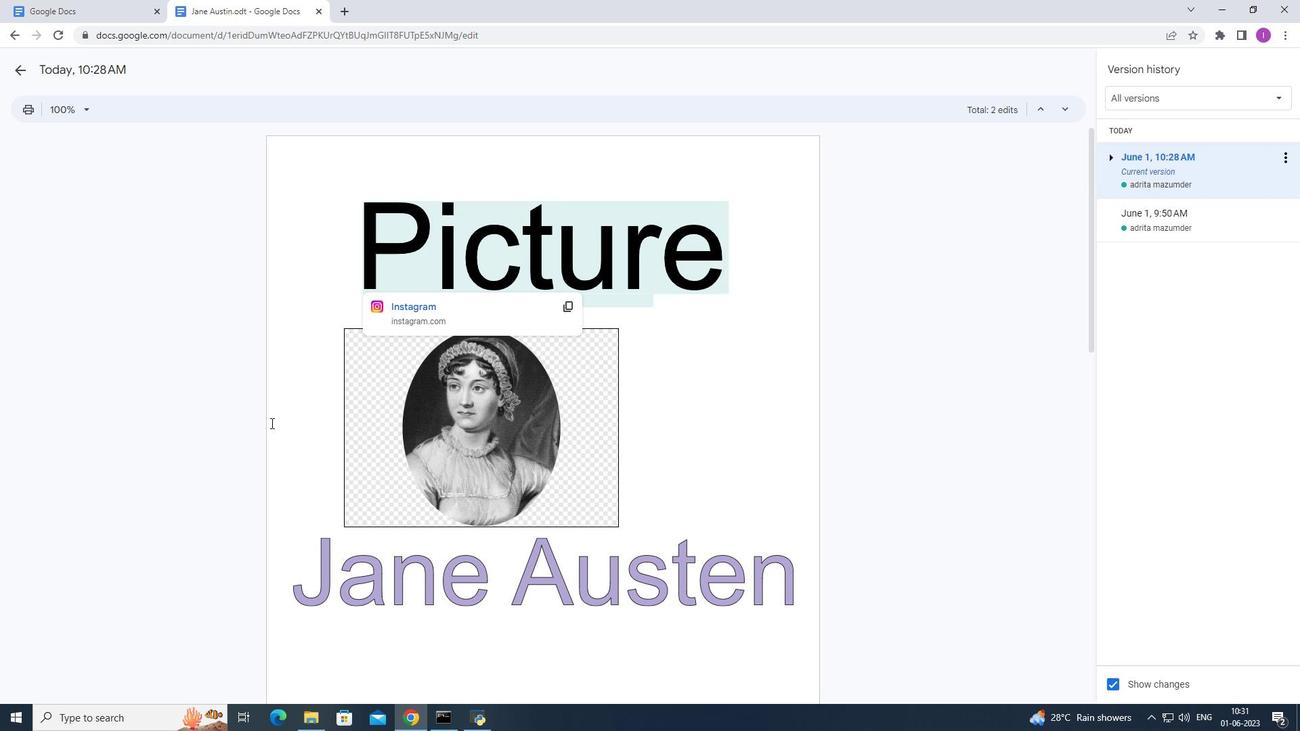 
Action: Mouse moved to (398, 419)
Screenshot: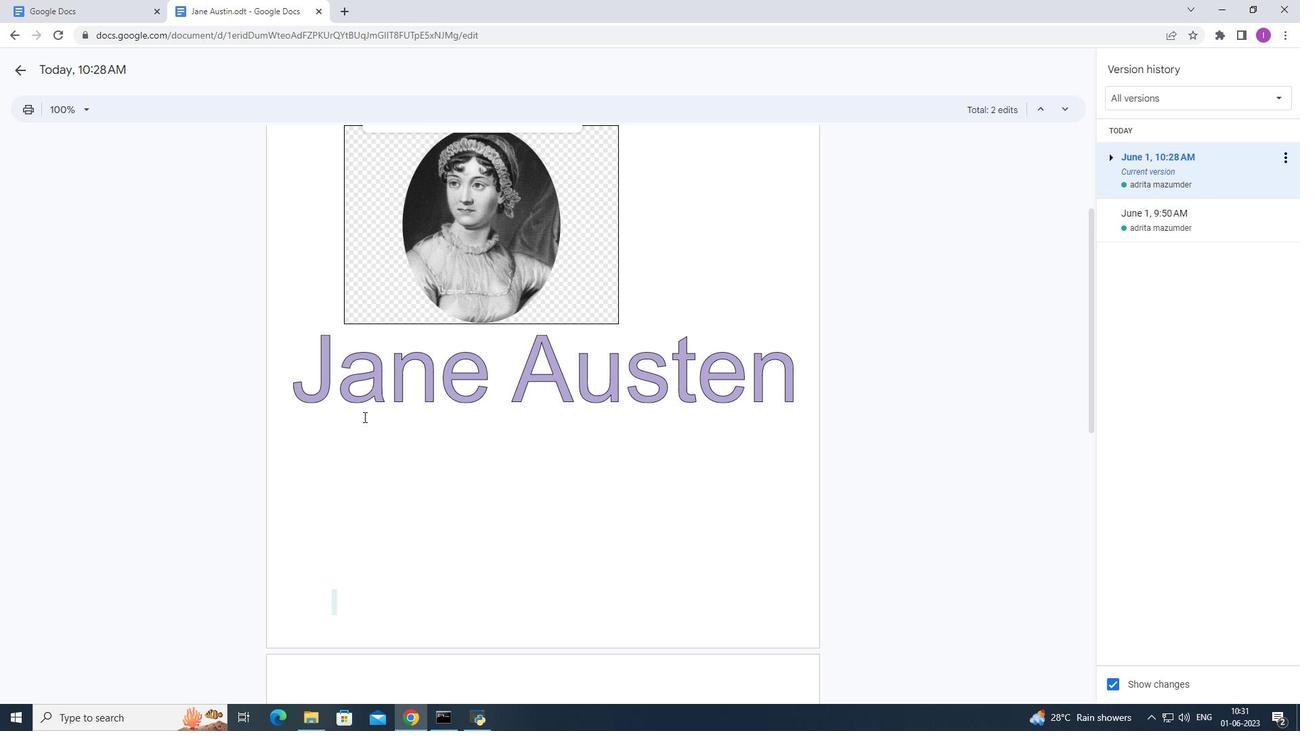 
Action: Mouse scrolled (398, 419) with delta (0, 0)
Screenshot: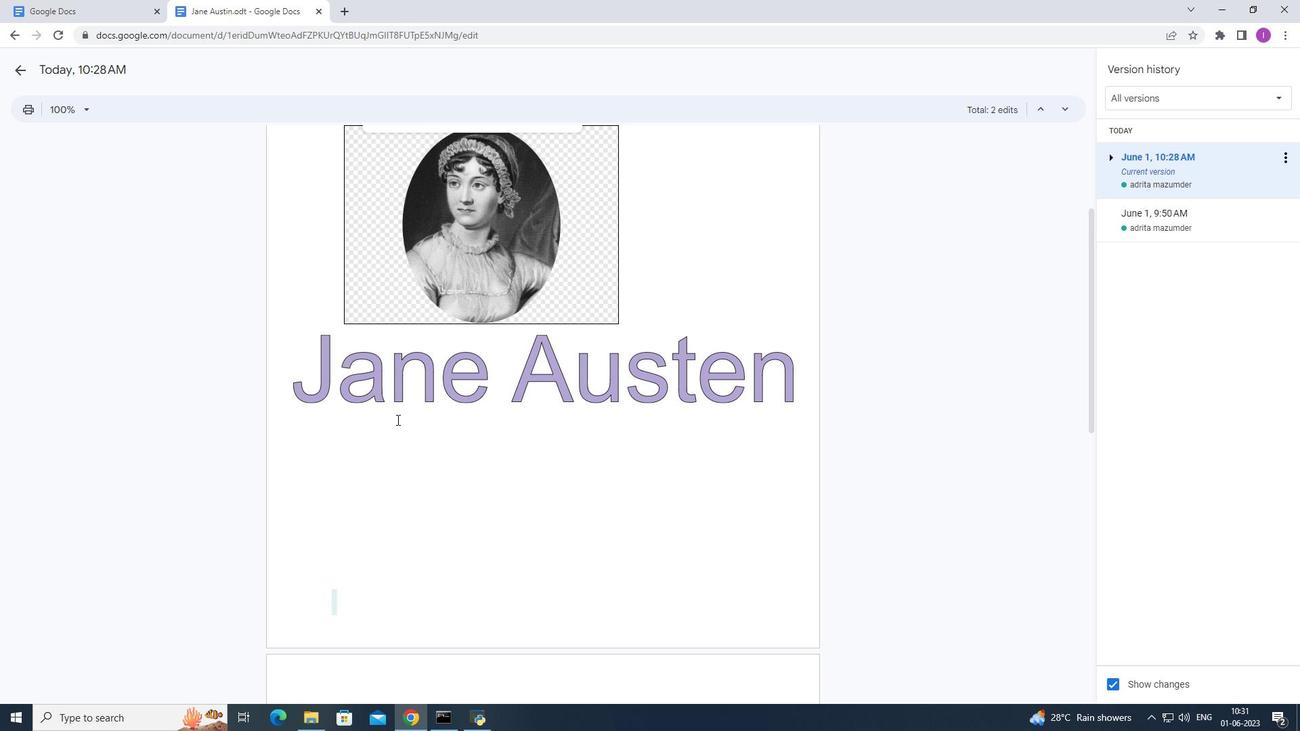 
Action: Mouse moved to (398, 420)
Screenshot: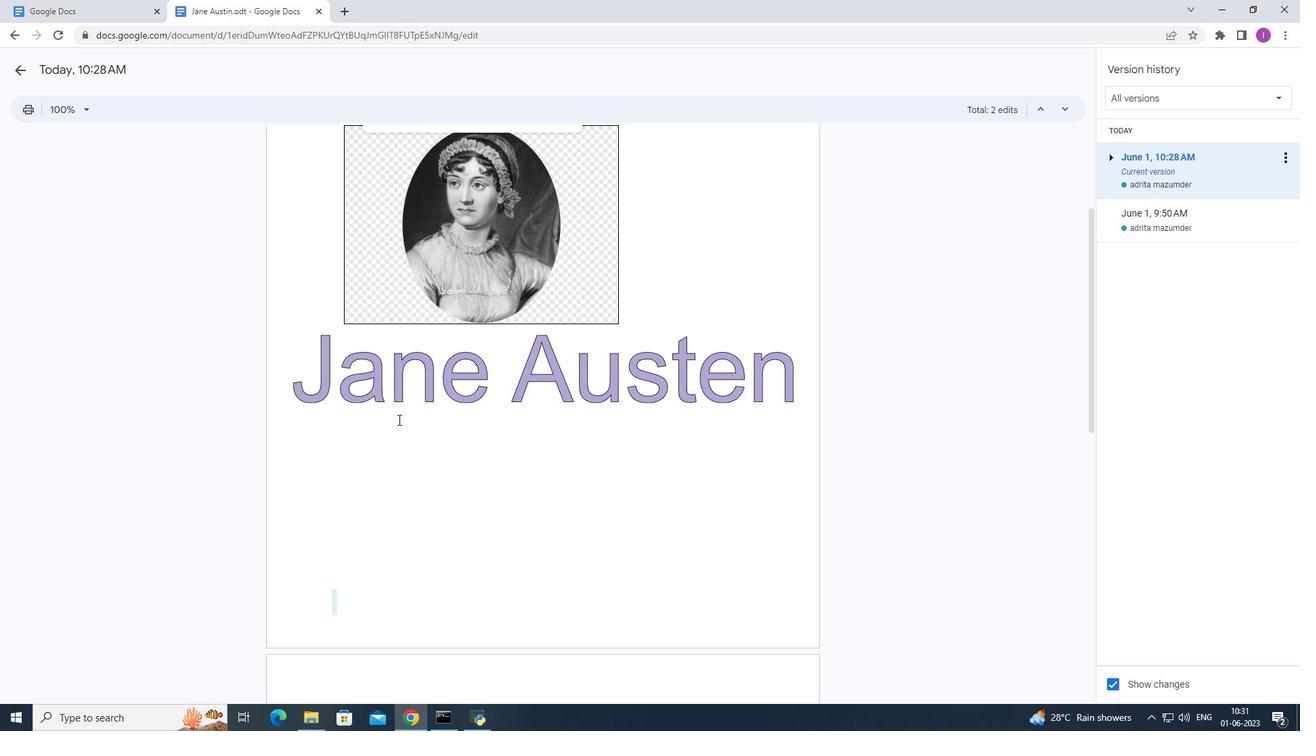 
Action: Mouse scrolled (398, 419) with delta (0, 0)
Screenshot: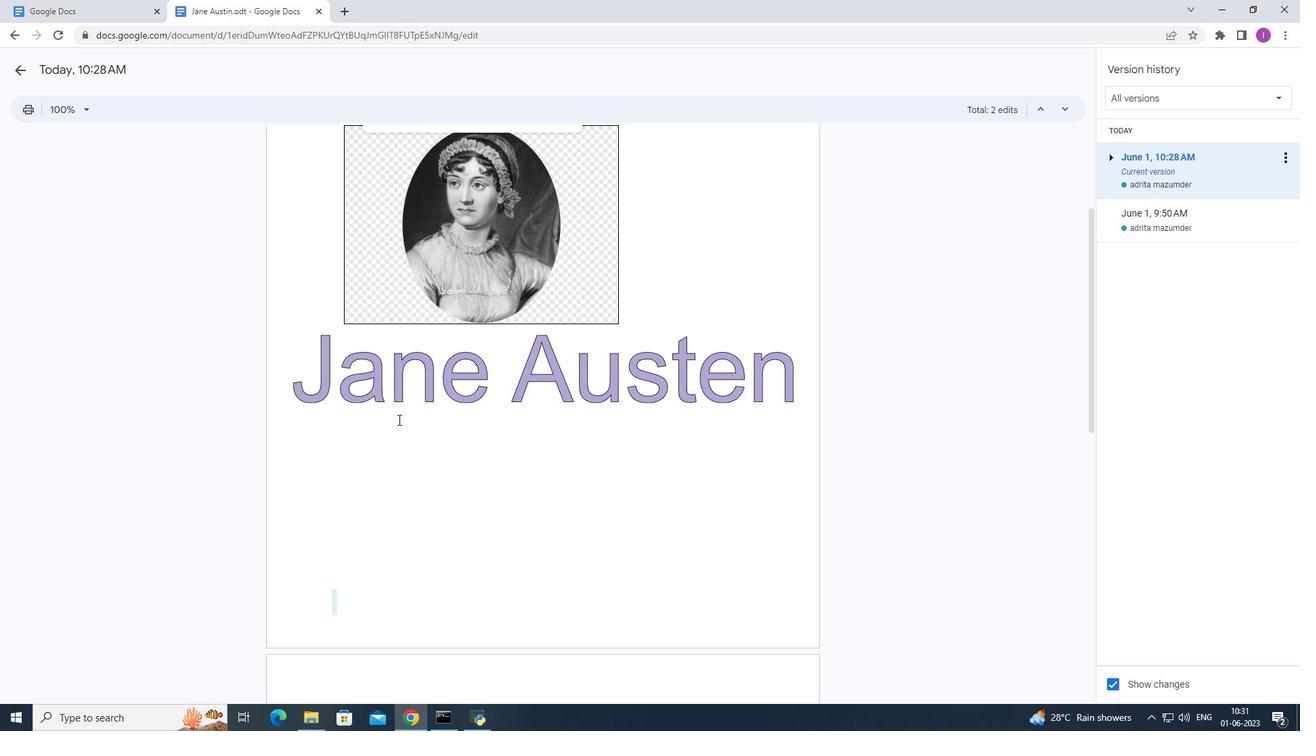 
Action: Mouse scrolled (398, 419) with delta (0, 0)
Screenshot: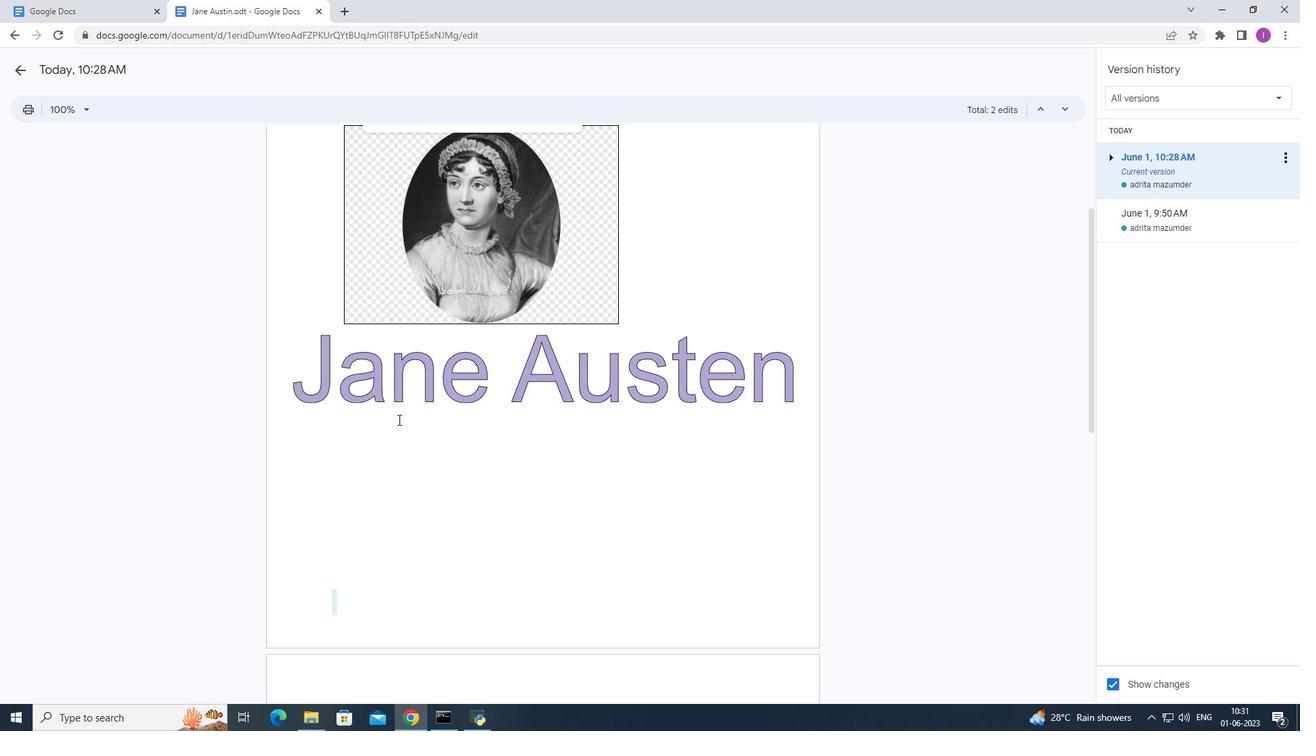 
Action: Mouse scrolled (398, 419) with delta (0, 0)
Screenshot: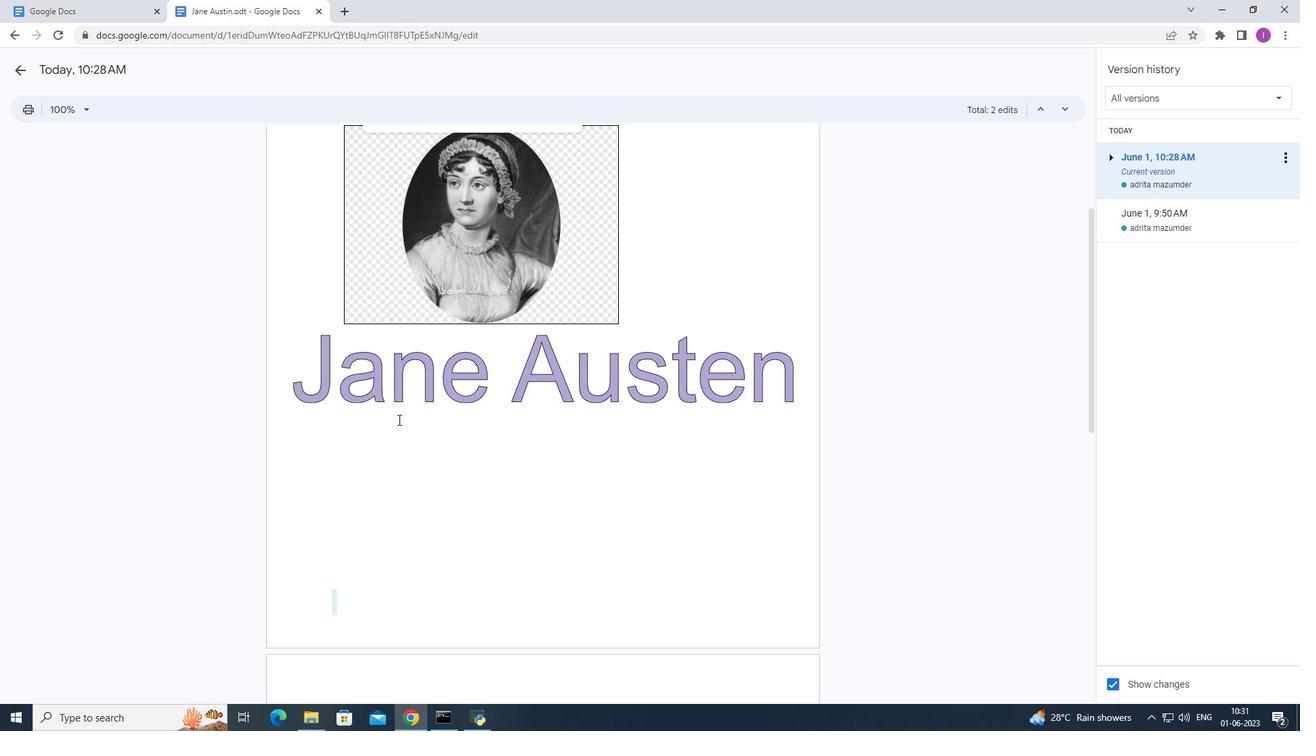 
Action: Mouse scrolled (398, 421) with delta (0, 0)
Screenshot: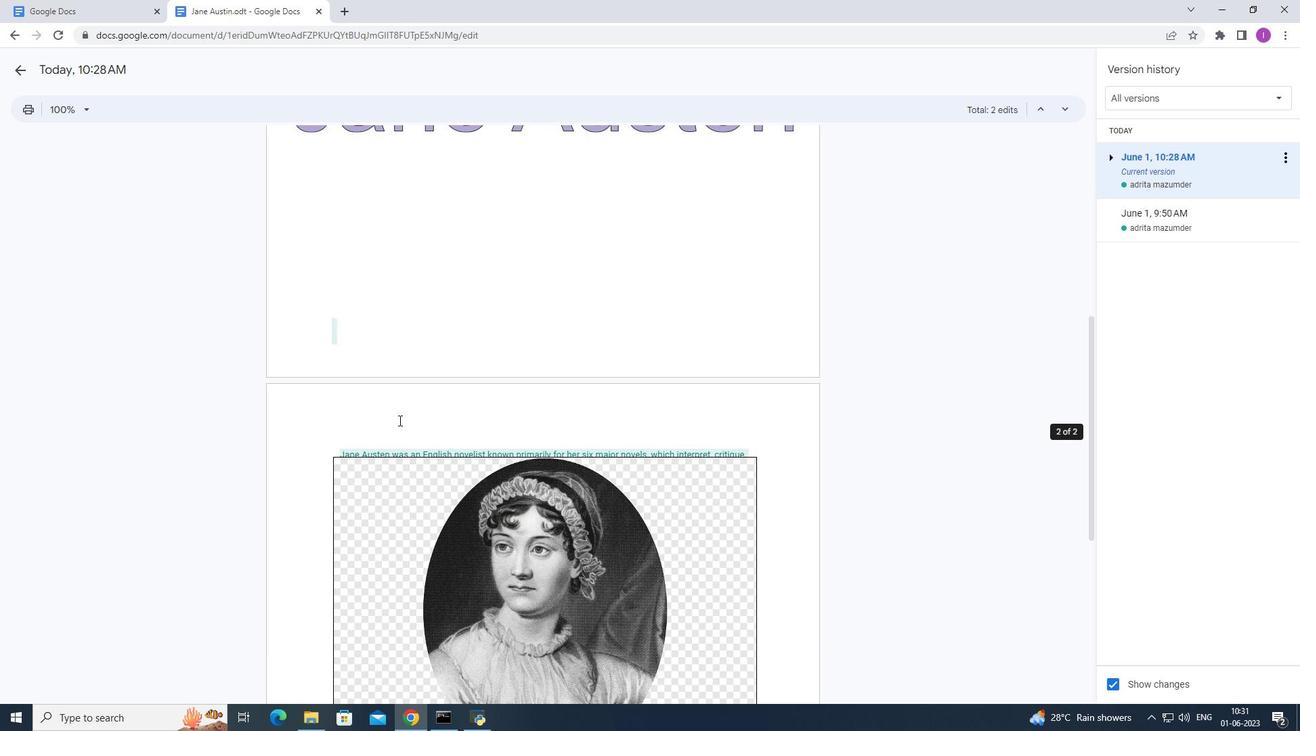 
Action: Mouse scrolled (398, 421) with delta (0, 0)
Screenshot: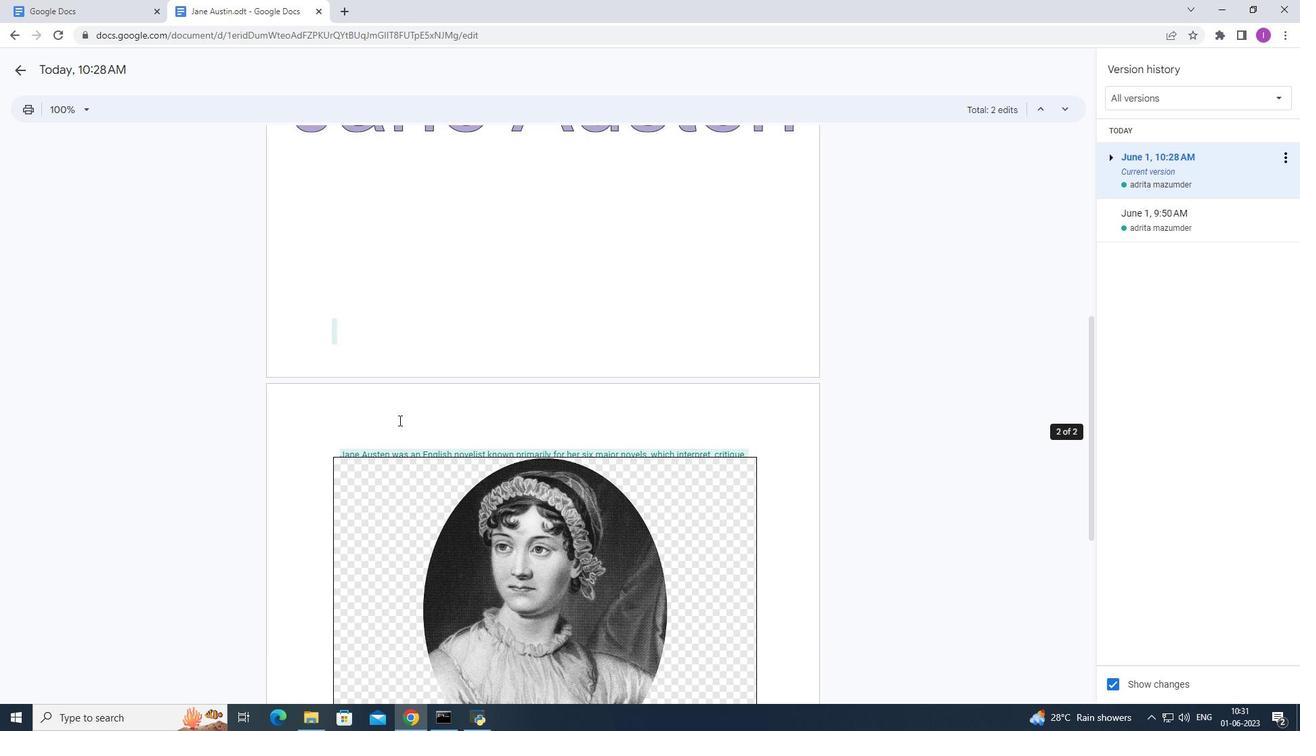 
Action: Mouse scrolled (398, 421) with delta (0, 0)
Screenshot: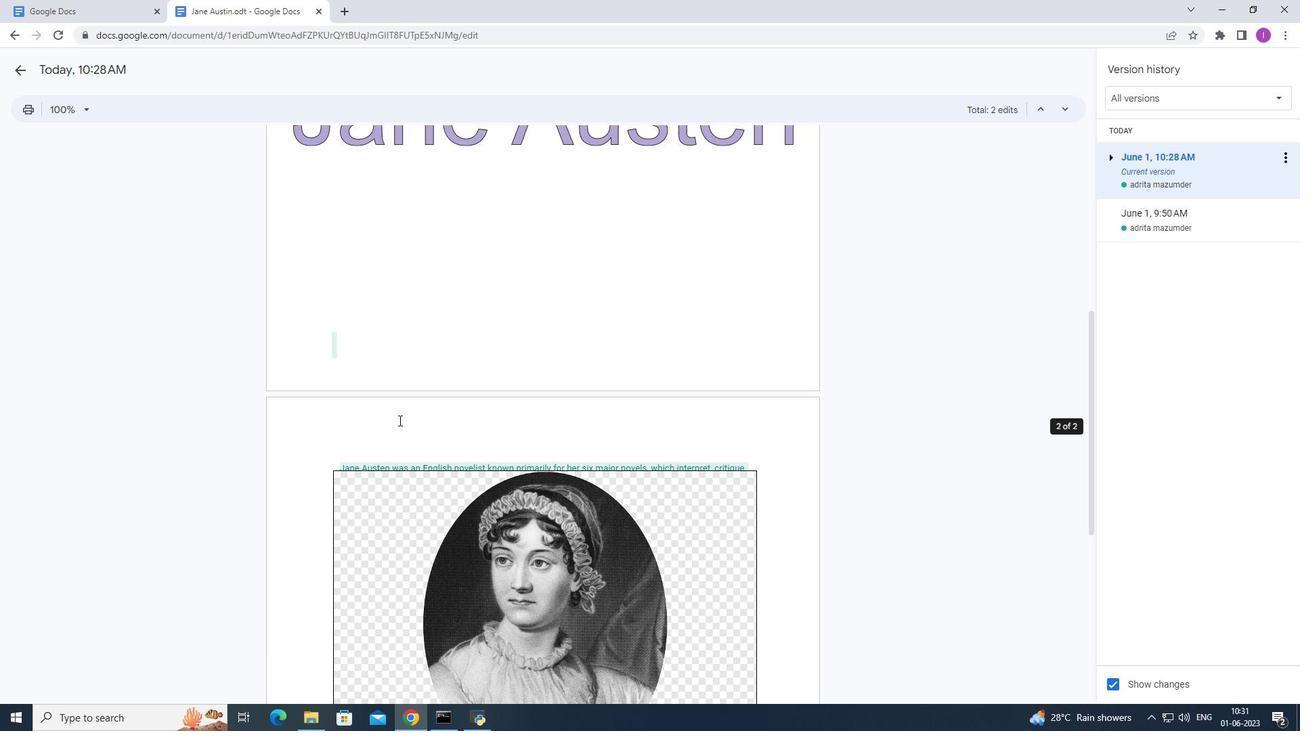
Action: Mouse scrolled (398, 421) with delta (0, 0)
Screenshot: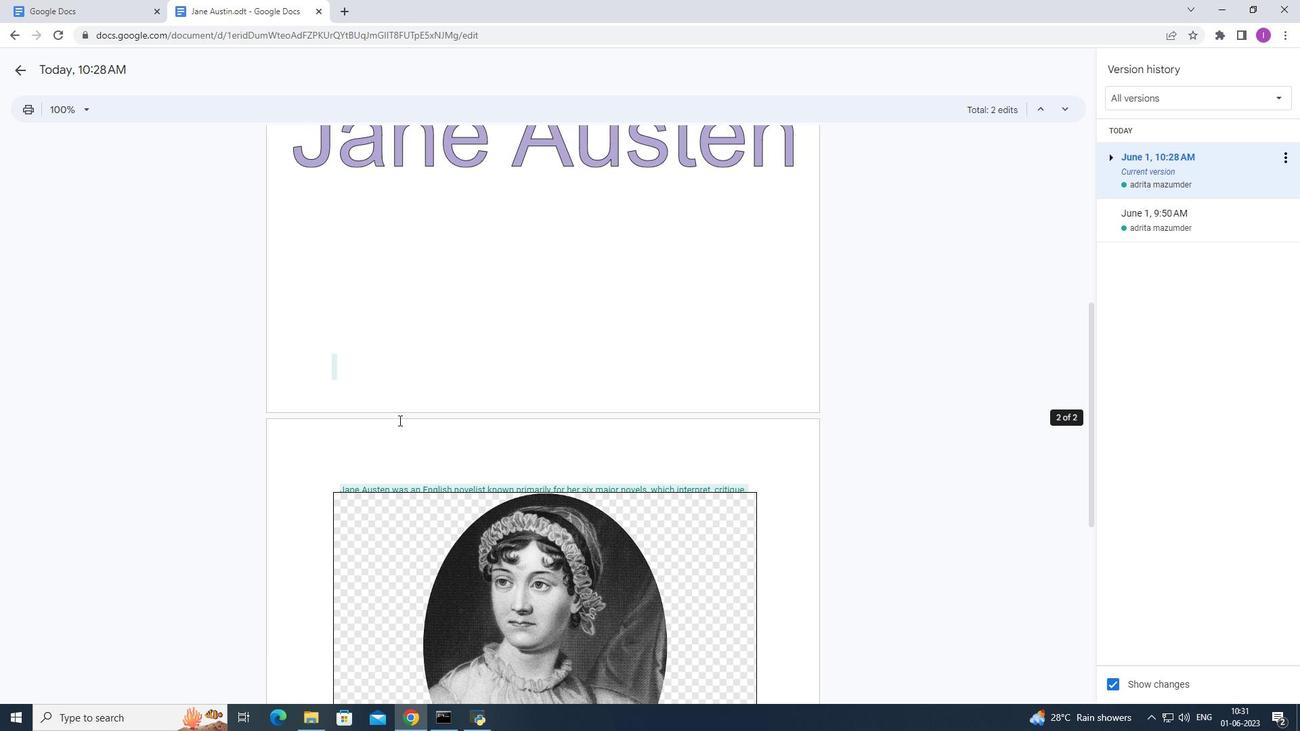 
Action: Mouse scrolled (398, 421) with delta (0, 0)
Screenshot: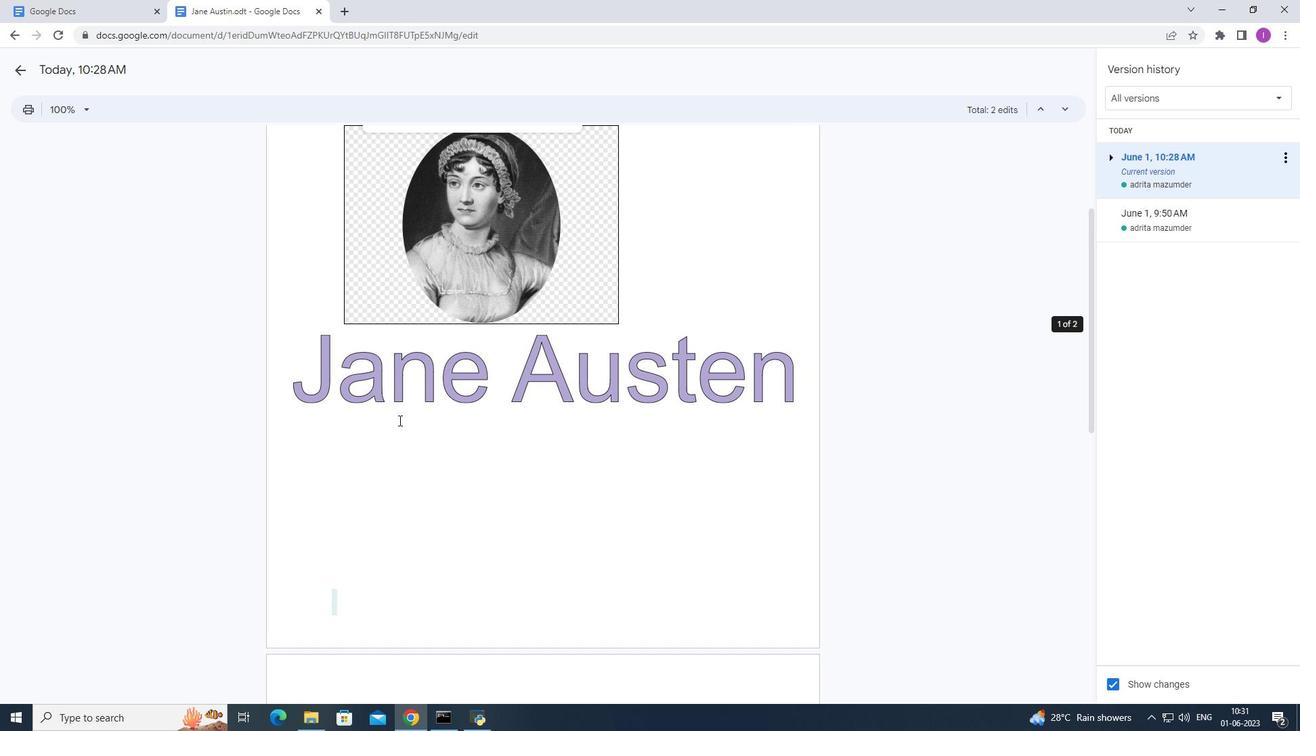 
Action: Mouse scrolled (398, 421) with delta (0, 0)
Screenshot: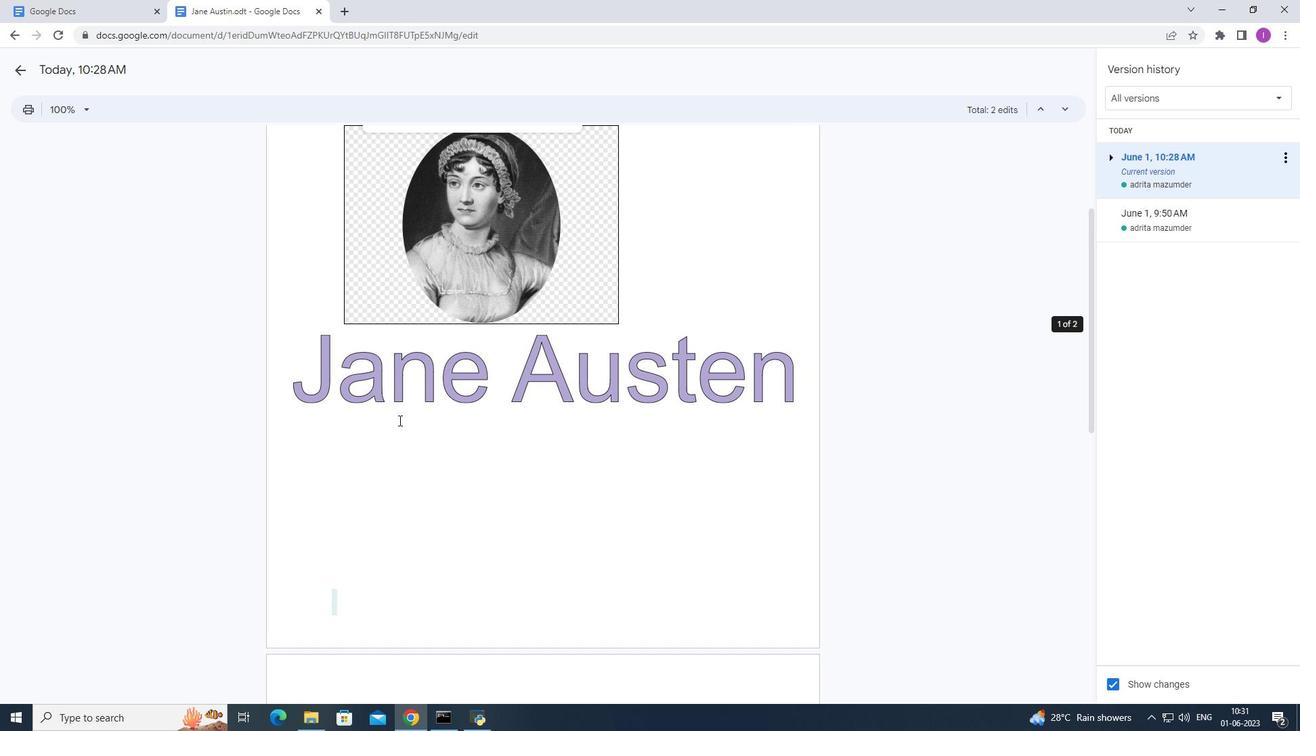 
Action: Mouse scrolled (398, 421) with delta (0, 0)
Screenshot: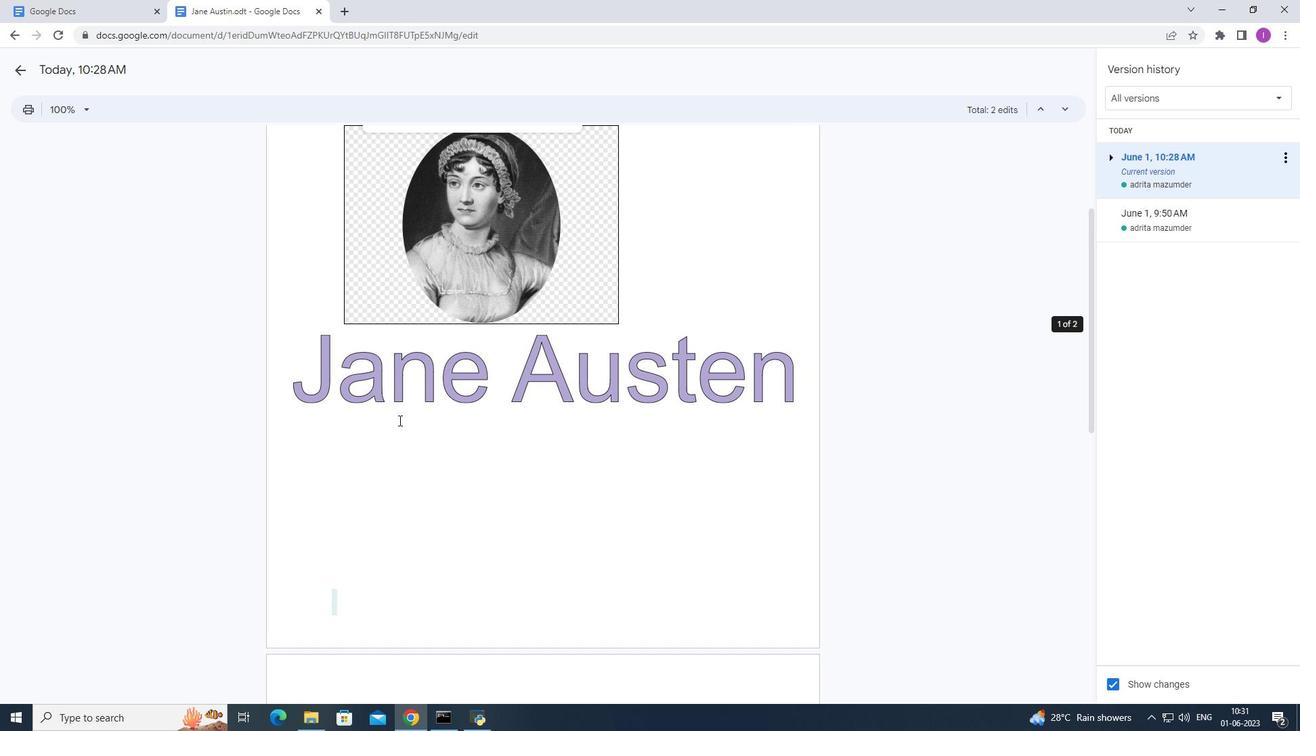 
Action: Mouse scrolled (398, 421) with delta (0, 0)
Screenshot: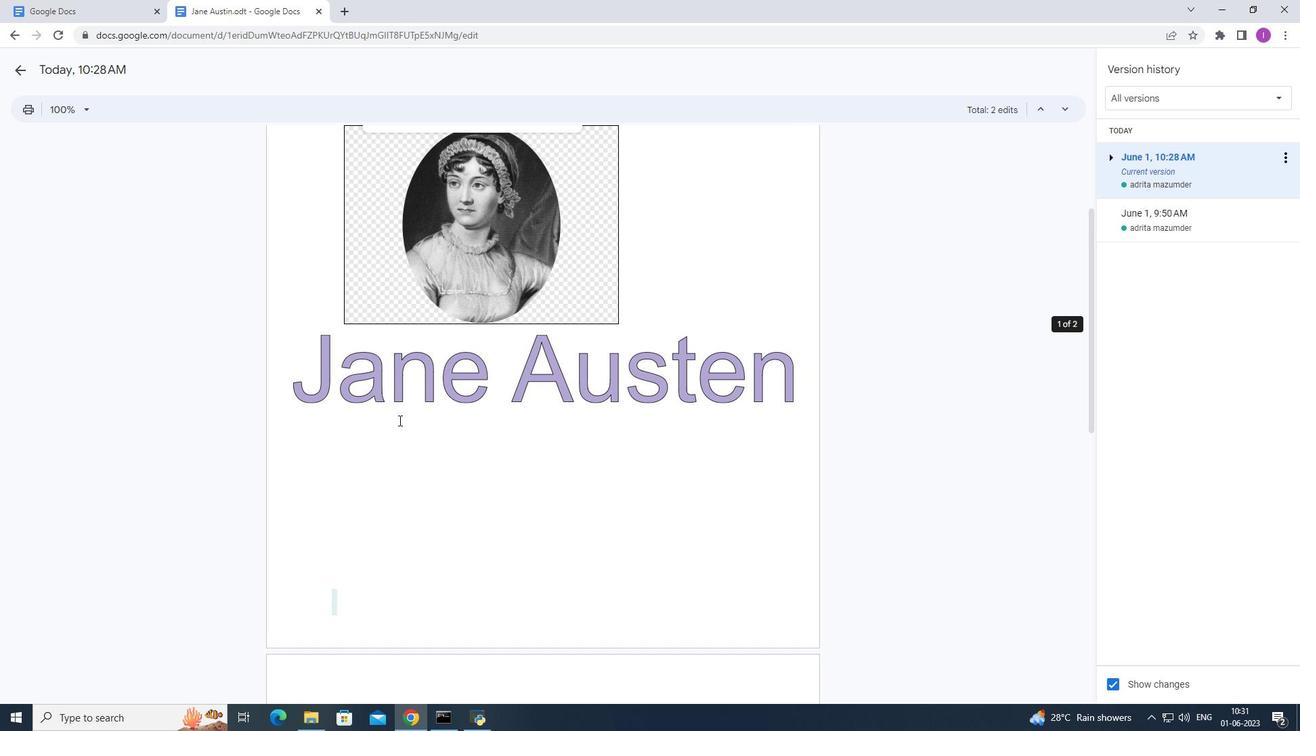 
Action: Mouse scrolled (398, 421) with delta (0, 0)
Screenshot: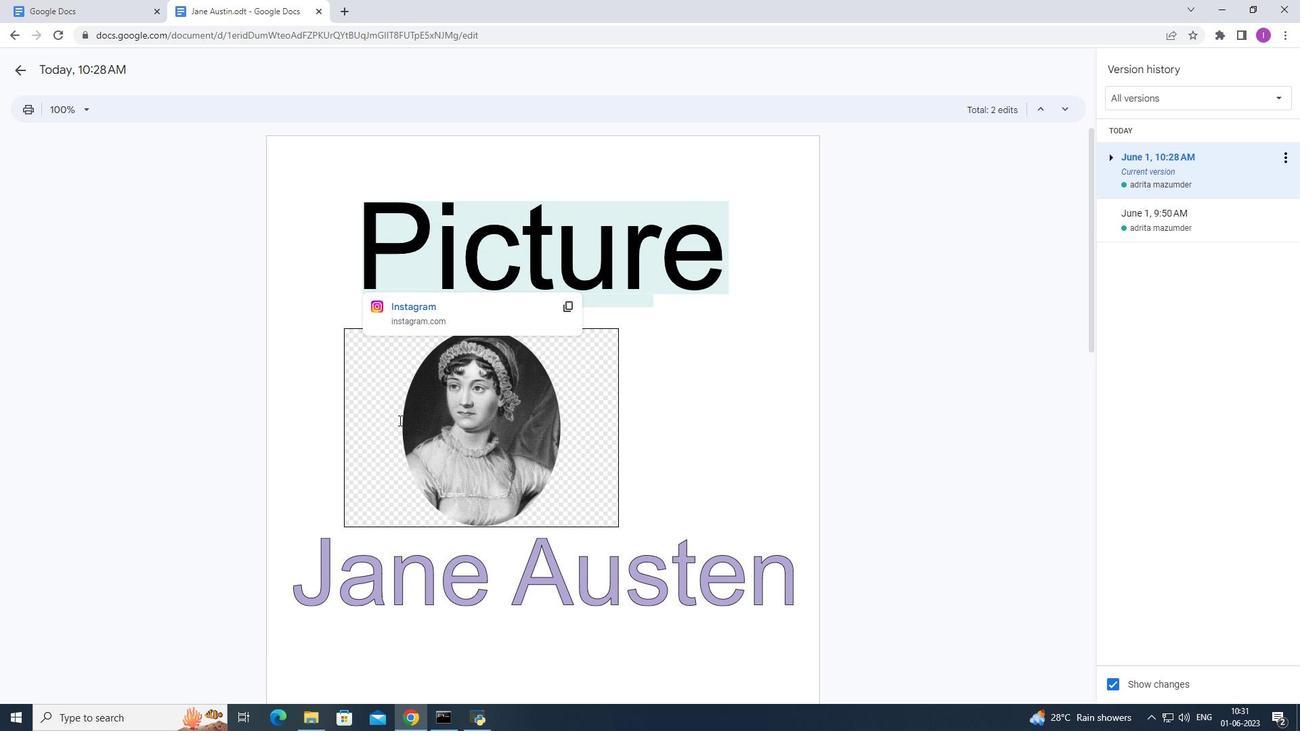 
Action: Mouse scrolled (398, 421) with delta (0, 0)
Screenshot: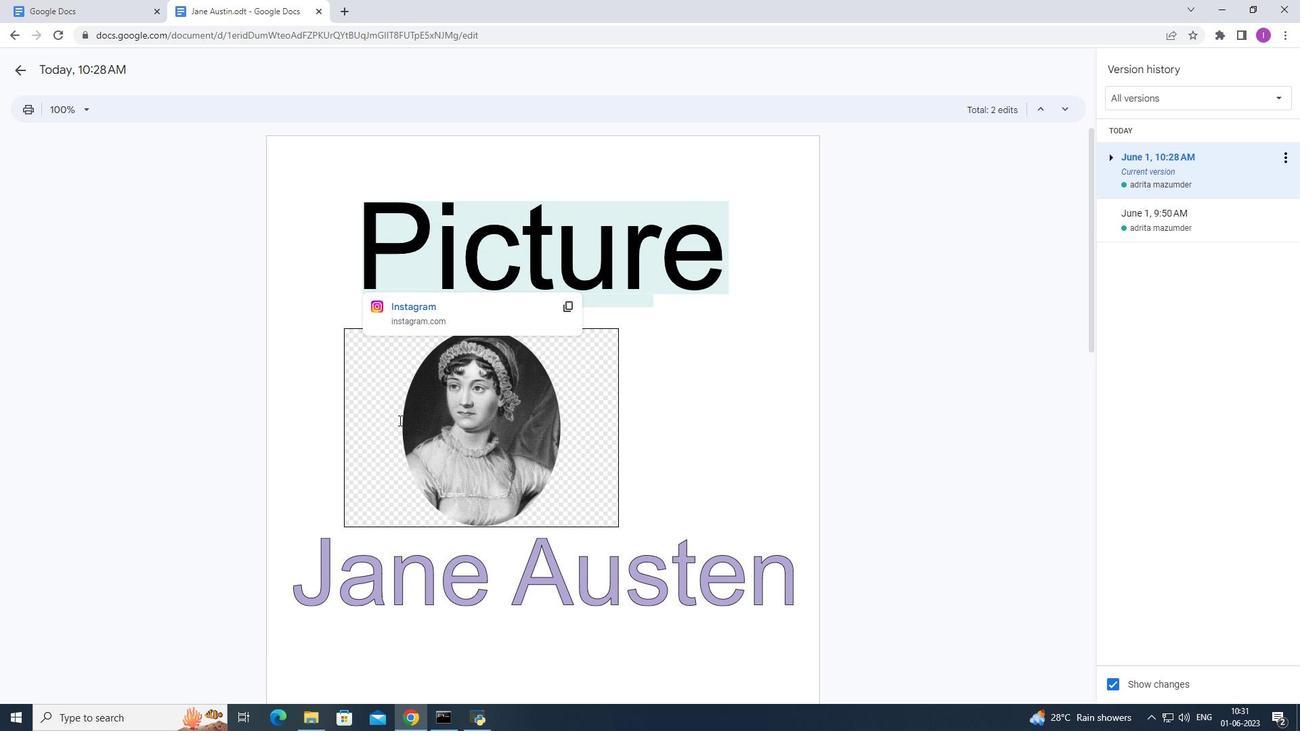 
Action: Mouse scrolled (398, 421) with delta (0, 0)
Screenshot: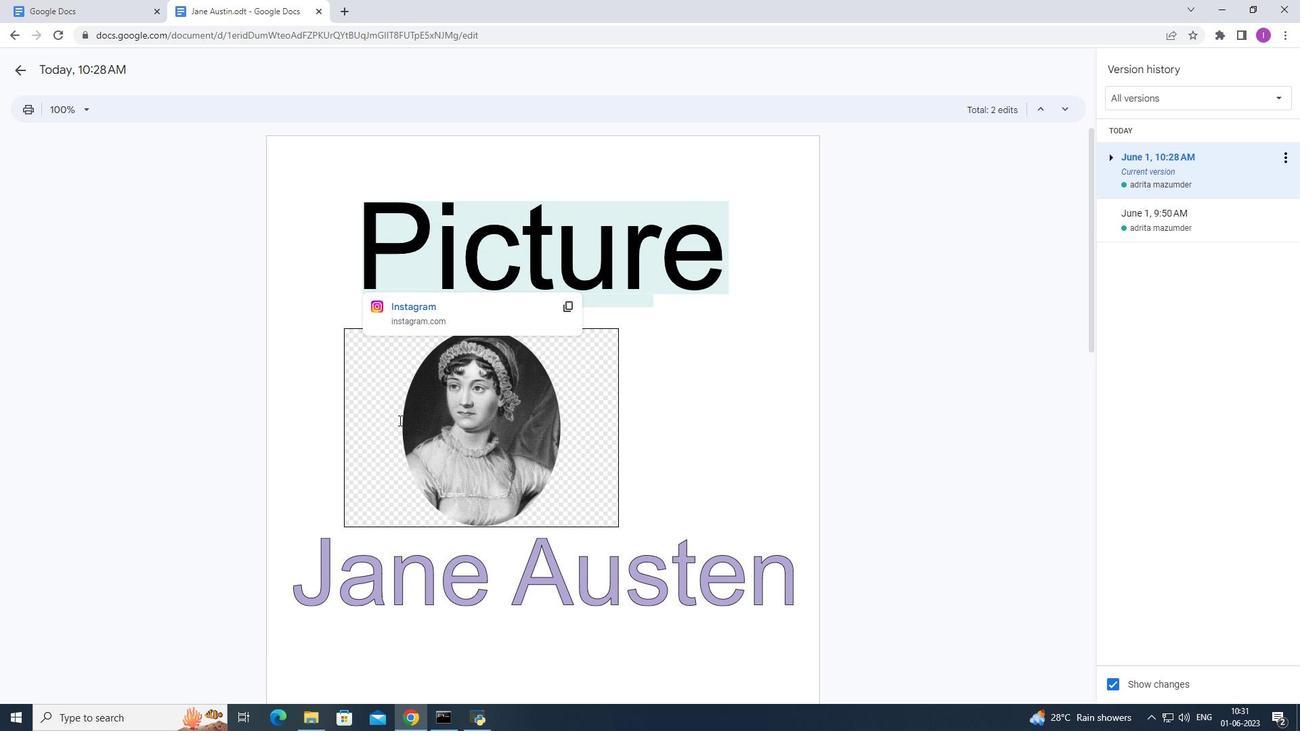 
Action: Mouse scrolled (398, 421) with delta (0, 0)
Screenshot: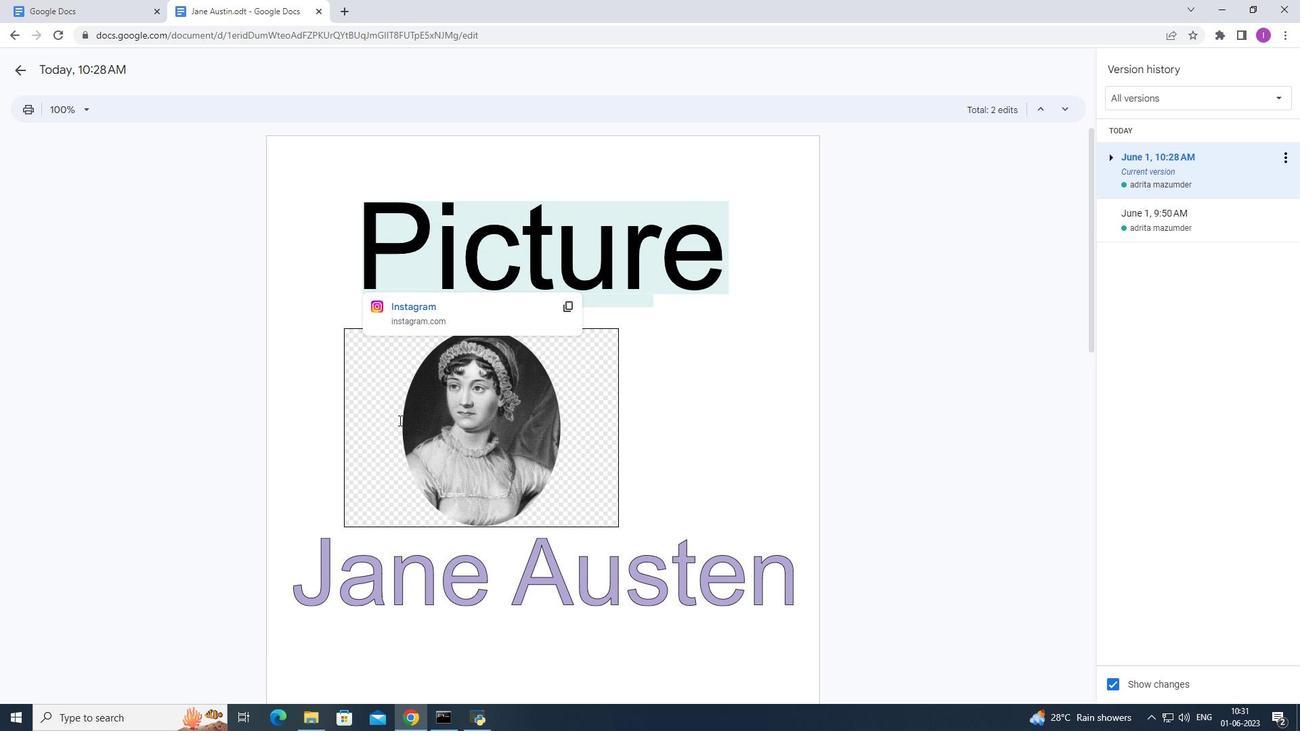 
Action: Mouse moved to (16, 32)
Screenshot: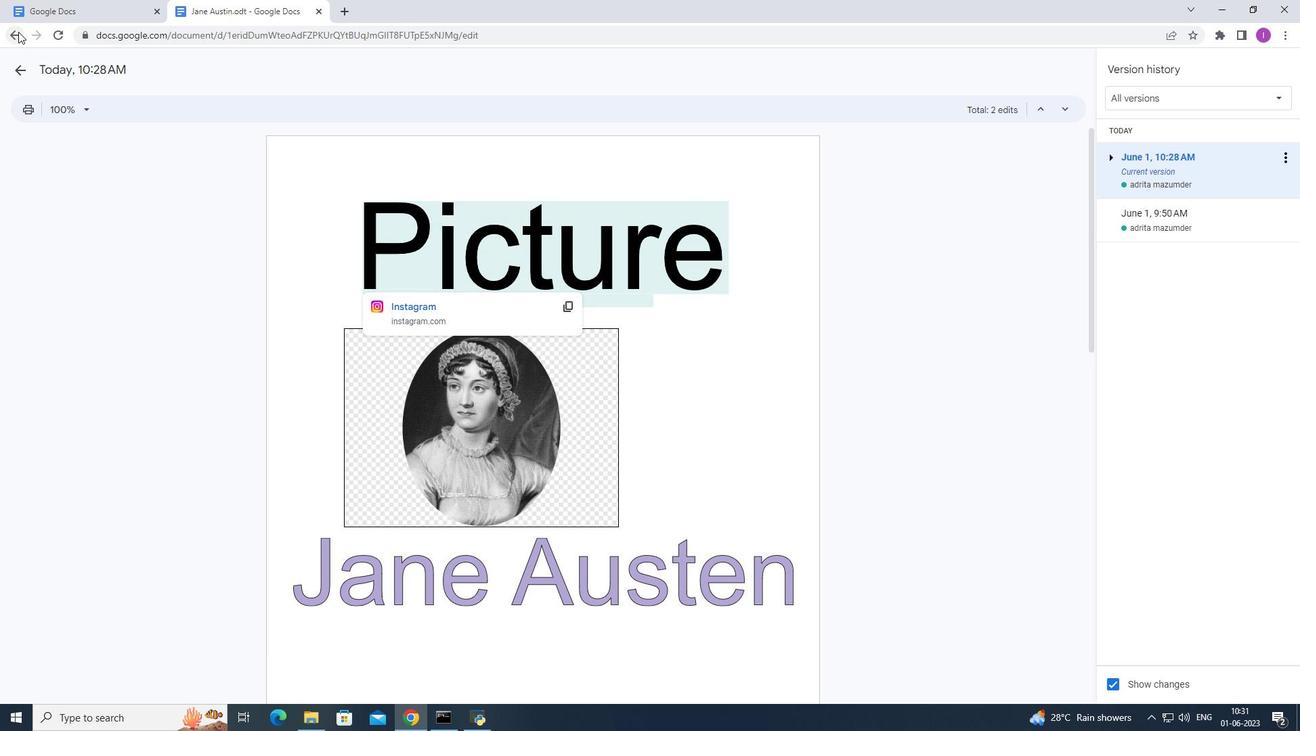 
Action: Mouse pressed left at (16, 32)
Screenshot: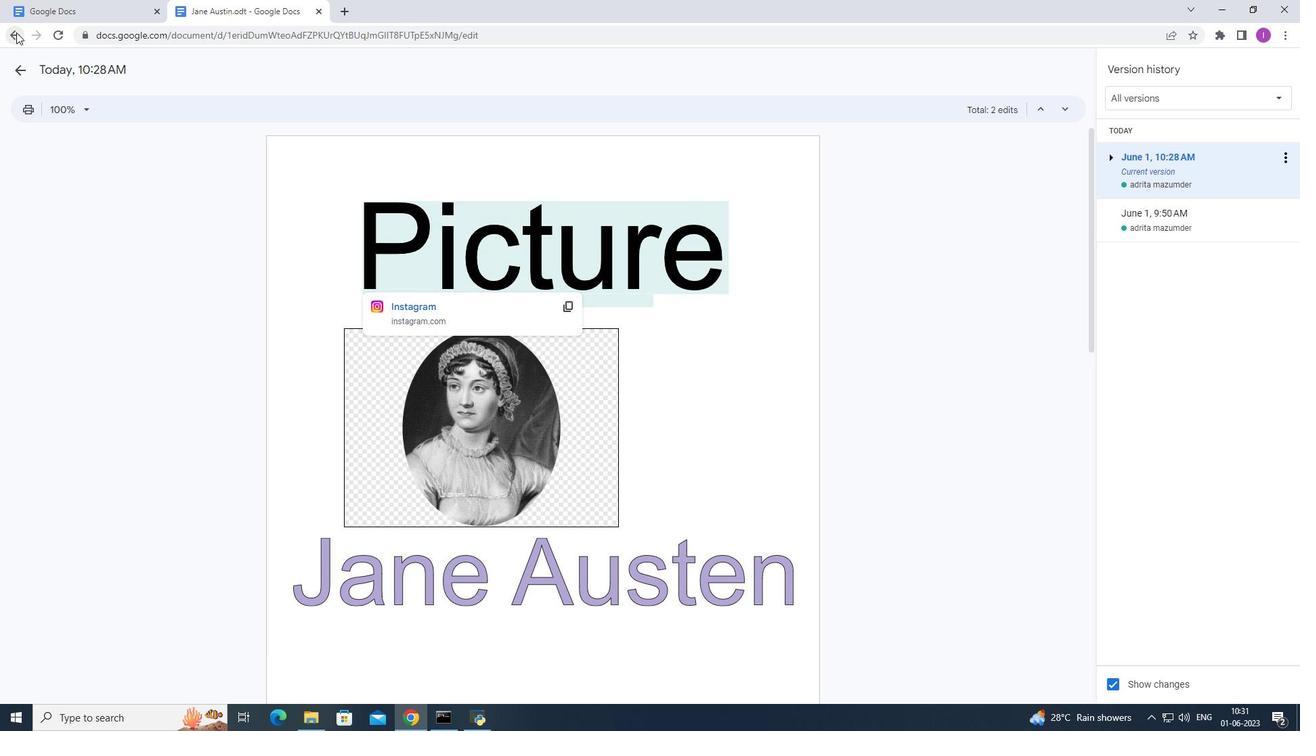 
Action: Mouse moved to (286, 446)
Screenshot: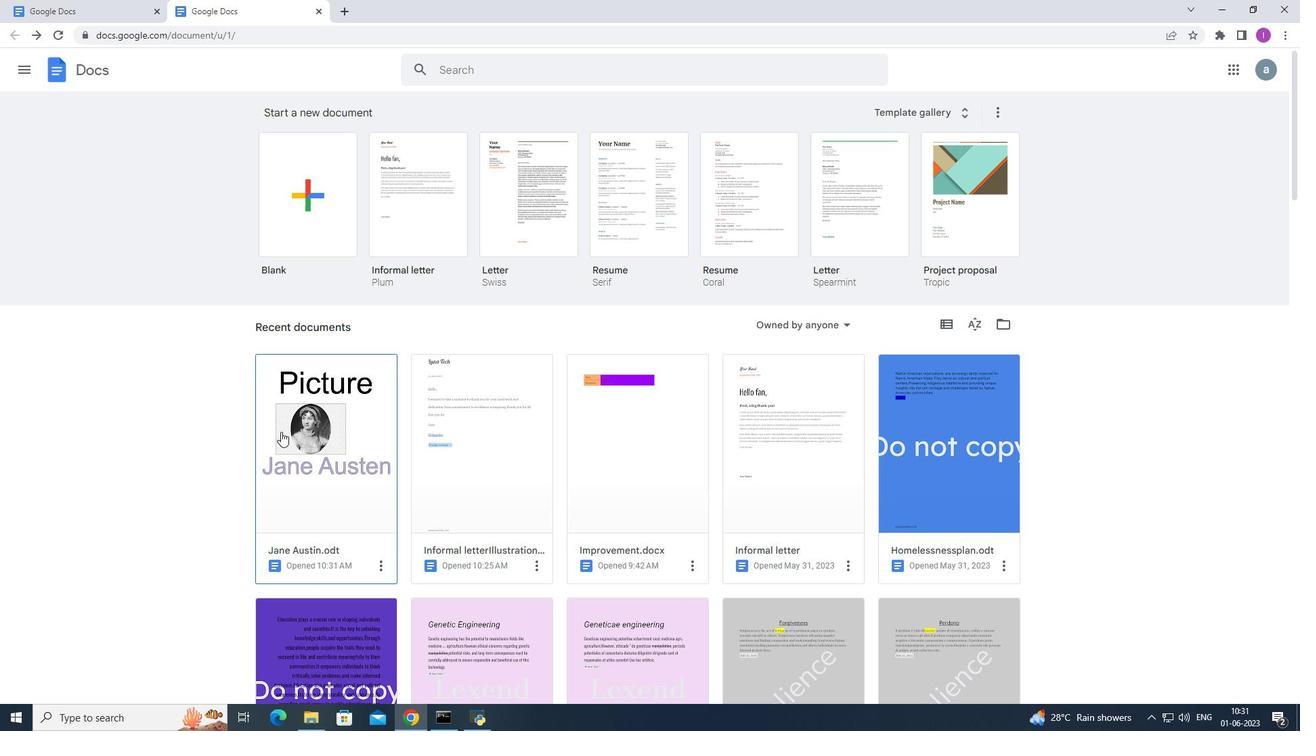 
Action: Mouse pressed left at (286, 446)
Screenshot: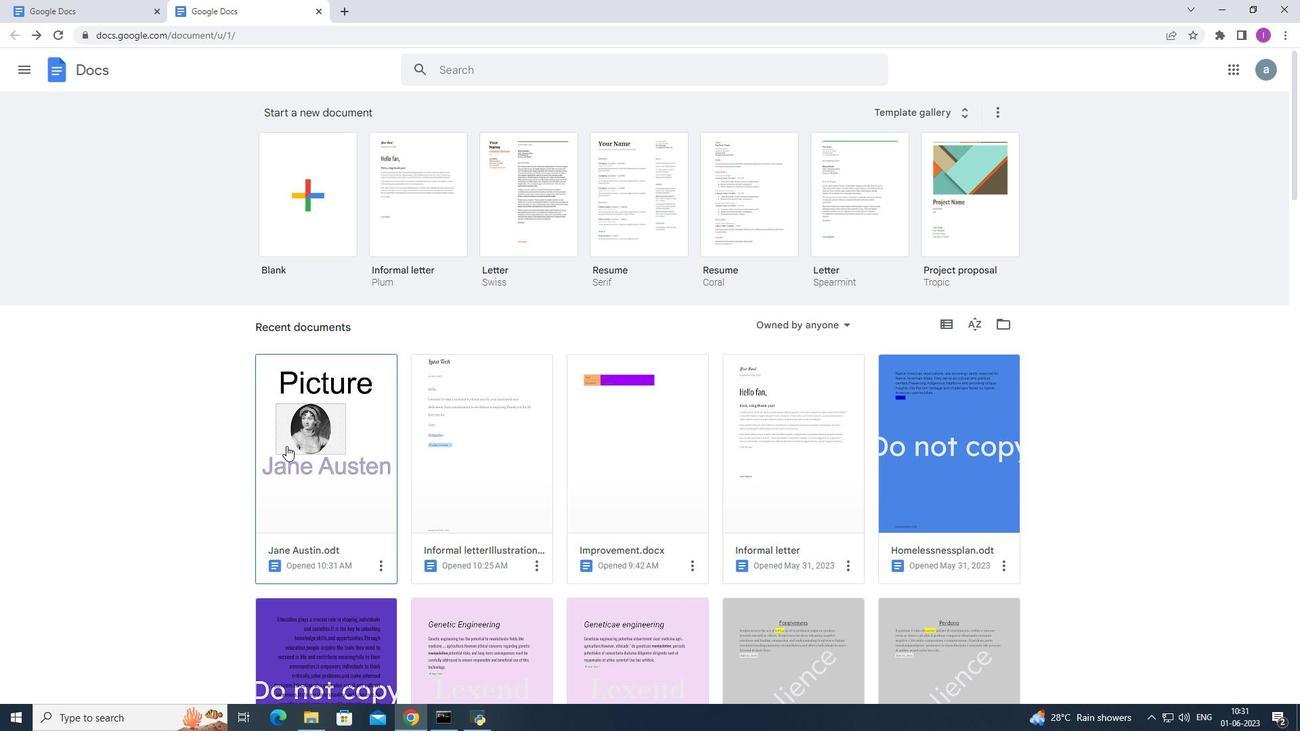 
Action: Mouse moved to (105, 72)
Screenshot: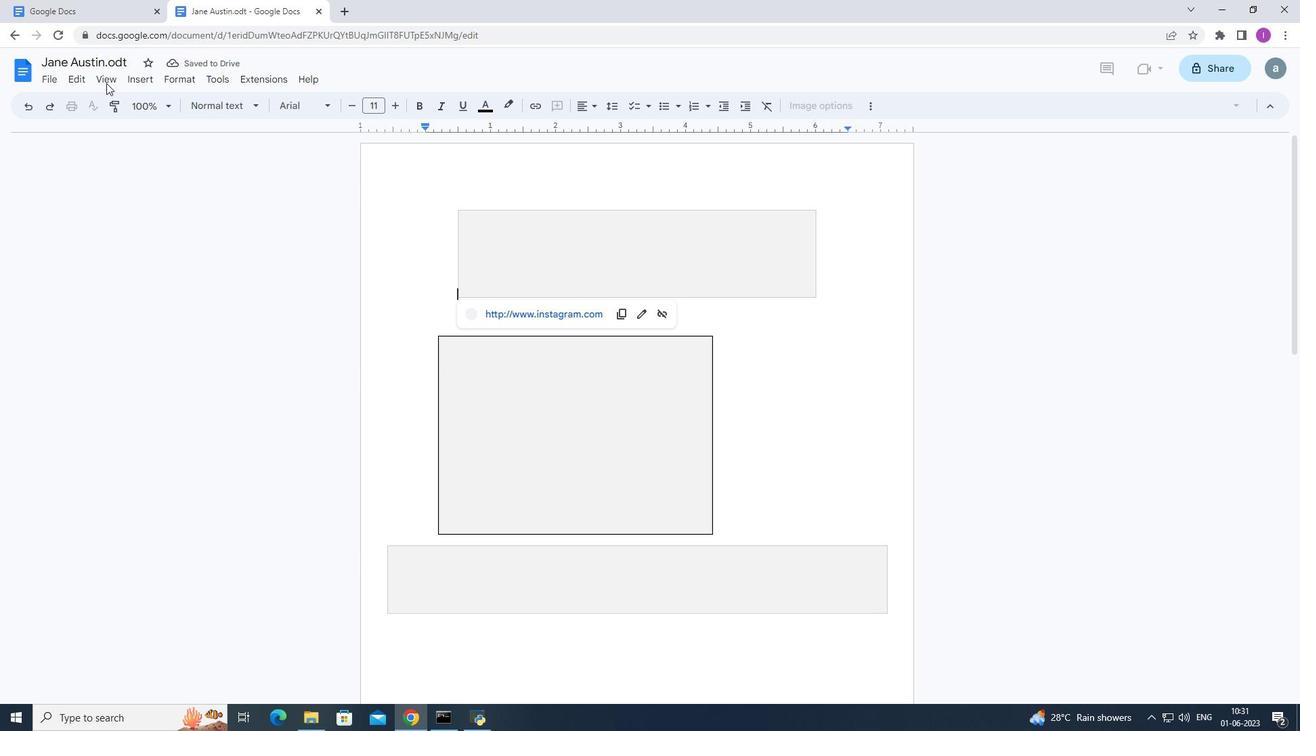 
Action: Mouse pressed left at (105, 72)
Screenshot: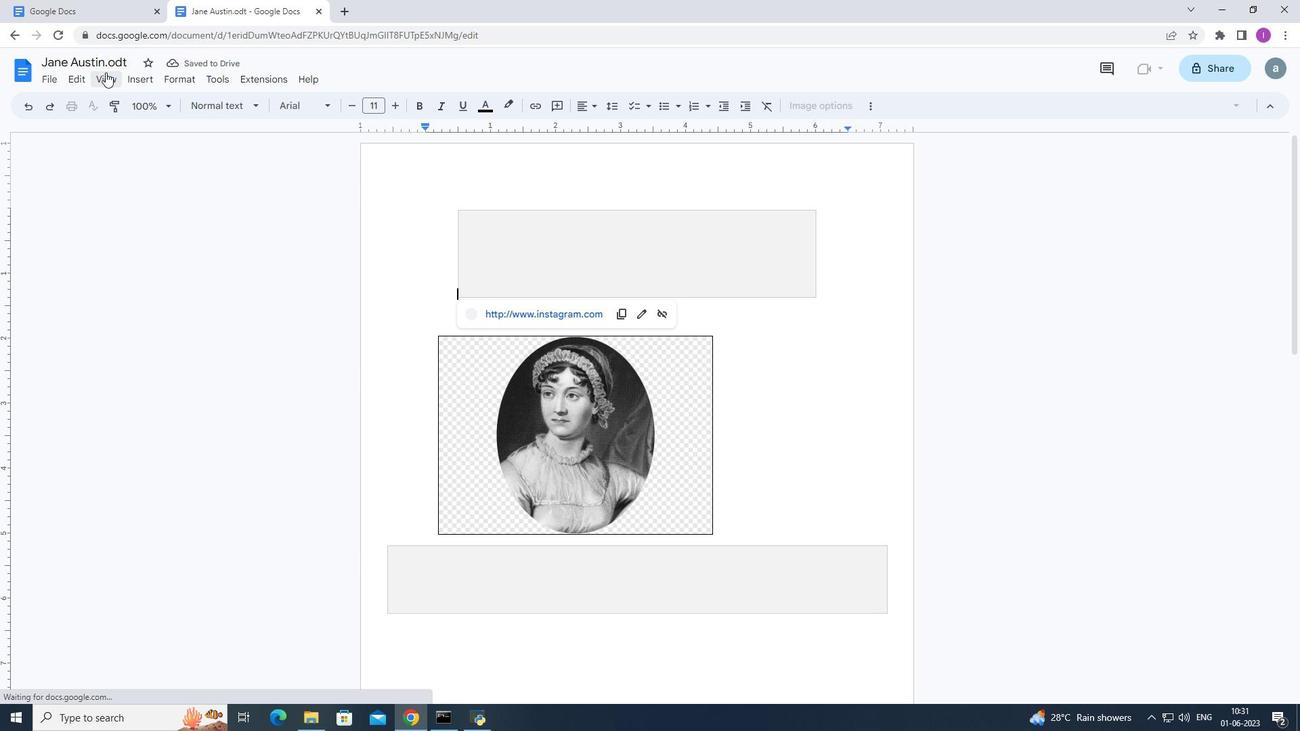 
Action: Mouse moved to (188, 221)
Screenshot: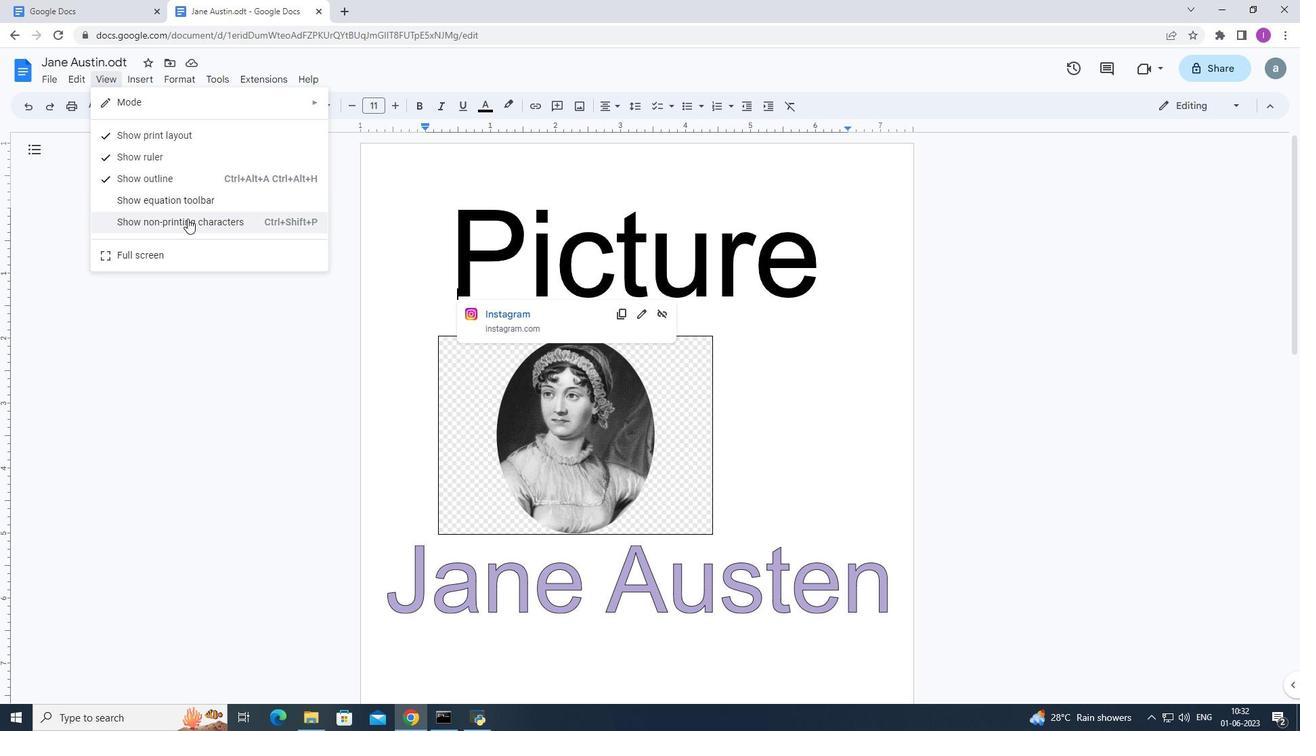 
Action: Mouse pressed left at (188, 221)
Screenshot: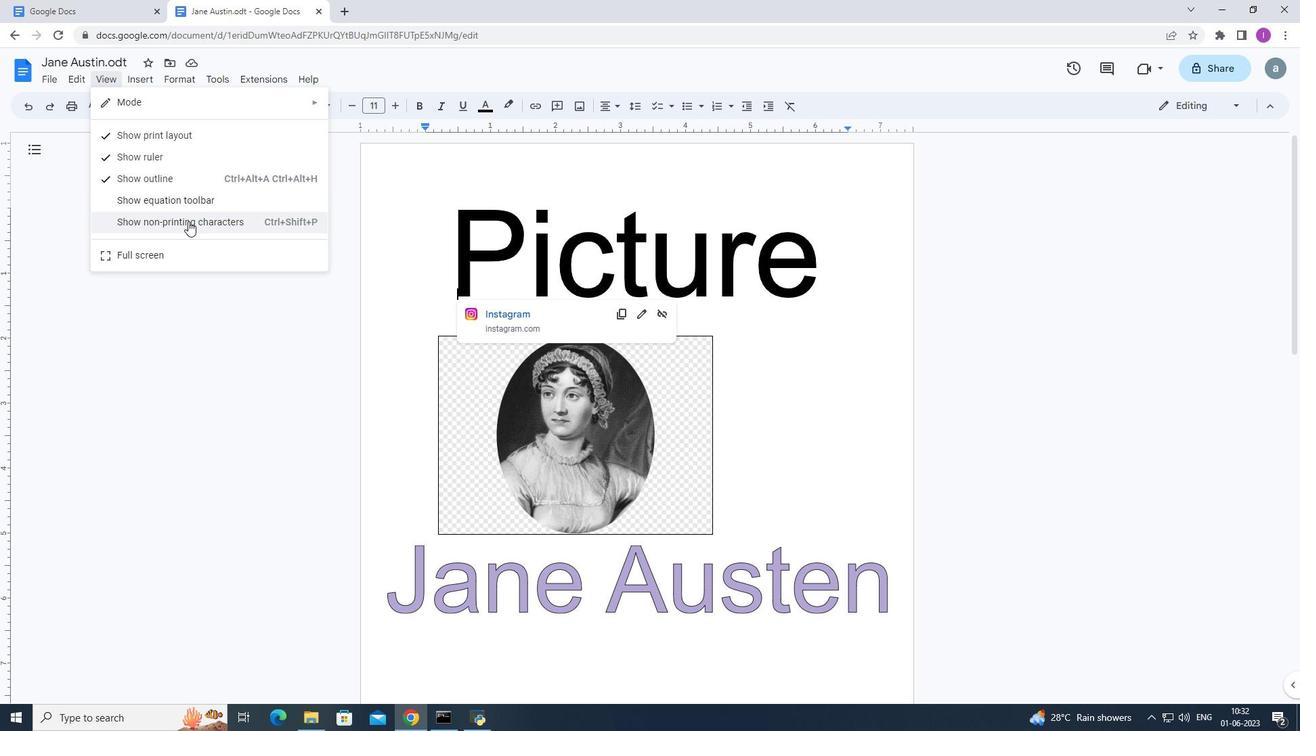 
Action: Mouse moved to (51, 83)
Screenshot: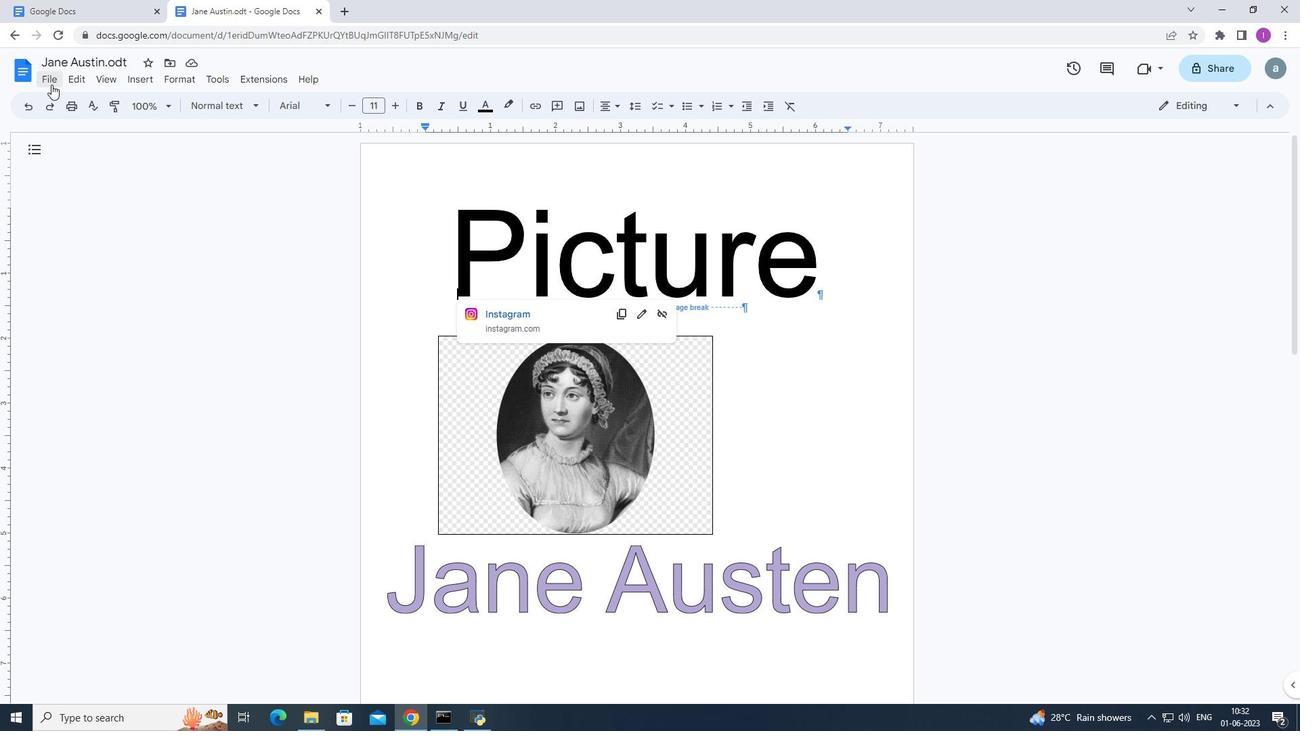 
Action: Mouse pressed left at (51, 83)
Screenshot: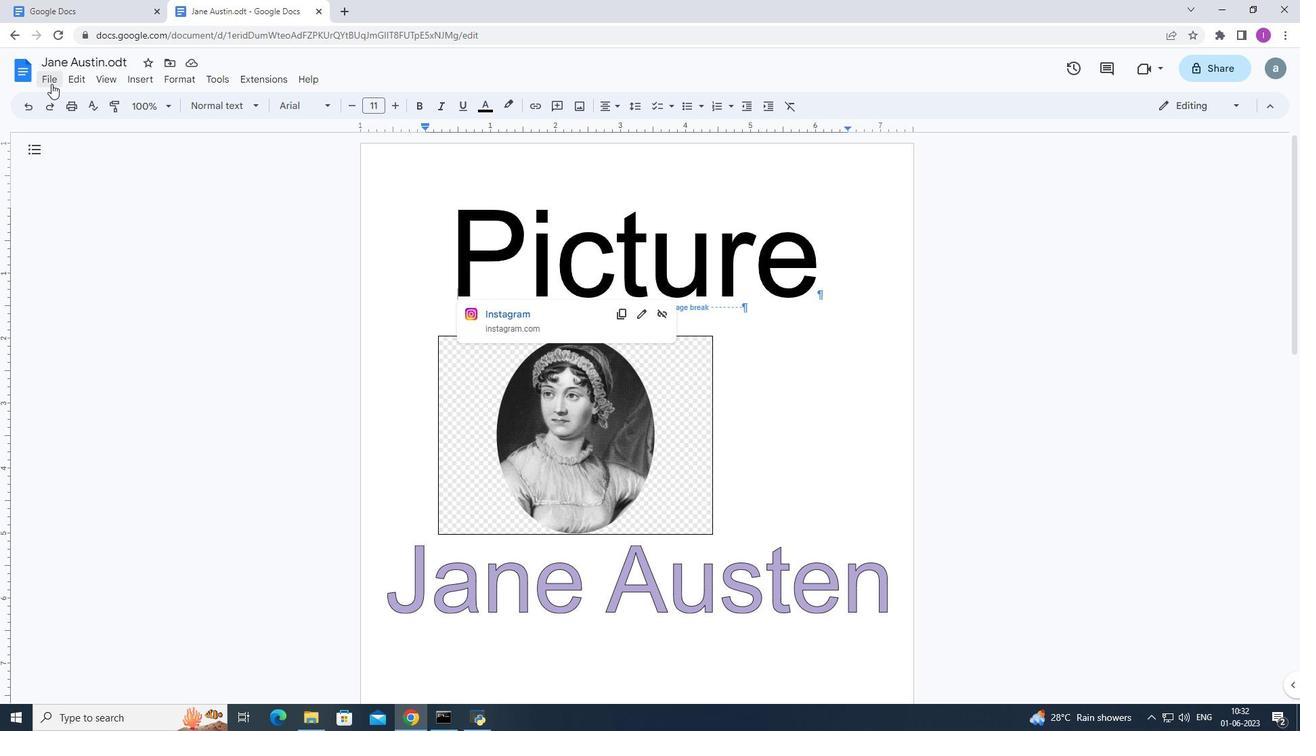 
Action: Mouse moved to (302, 178)
Screenshot: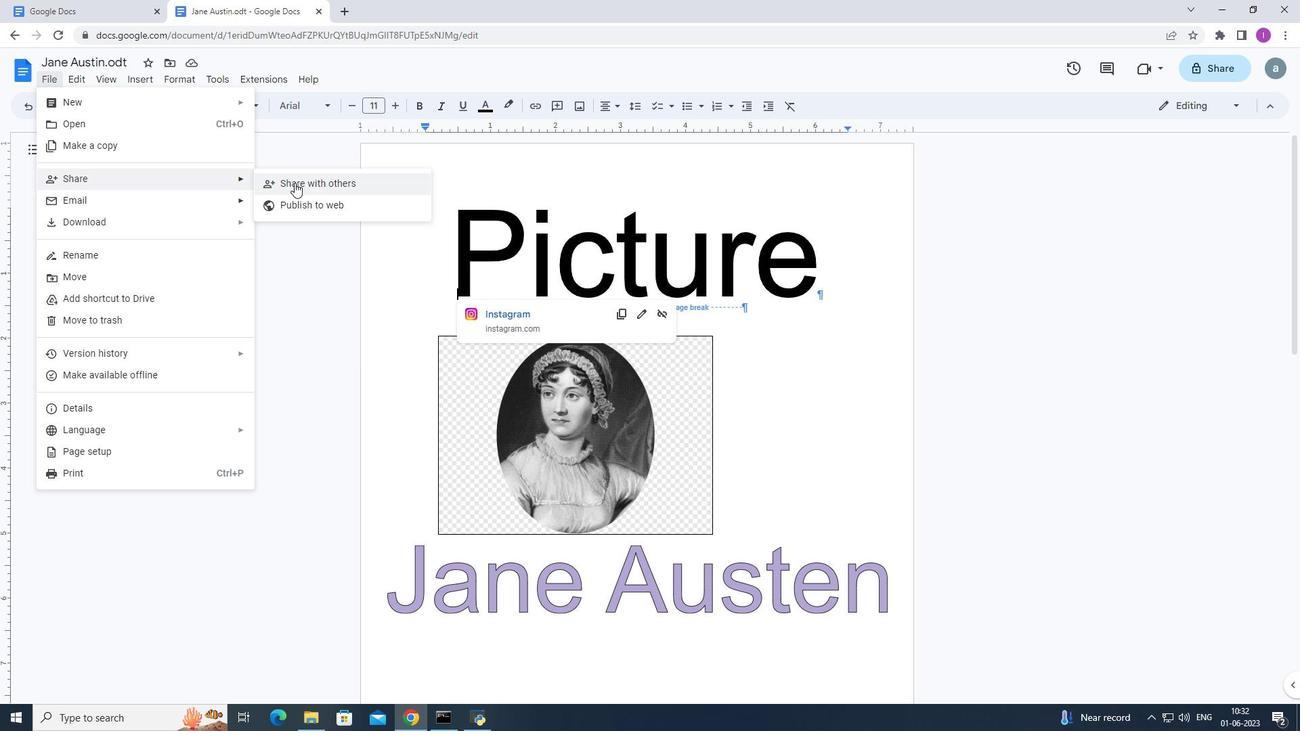 
Action: Mouse pressed left at (302, 178)
Screenshot: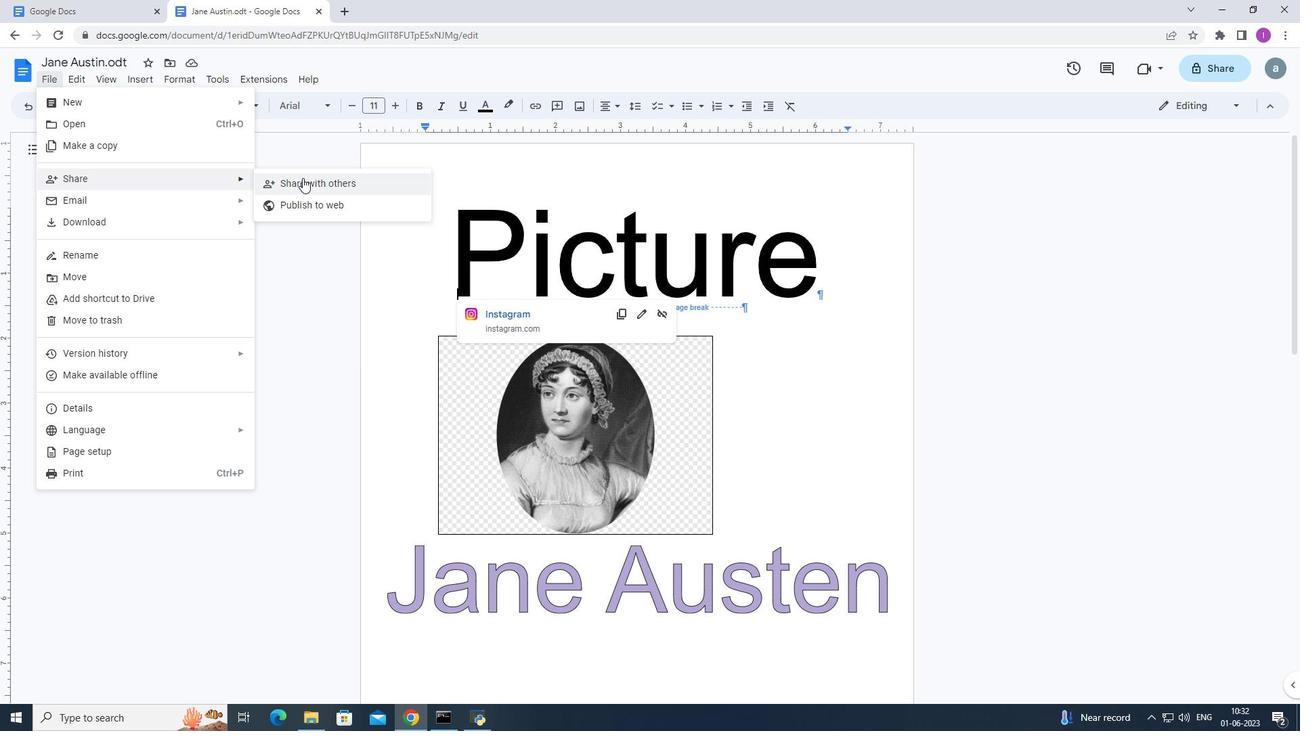 
Action: Mouse moved to (558, 295)
Screenshot: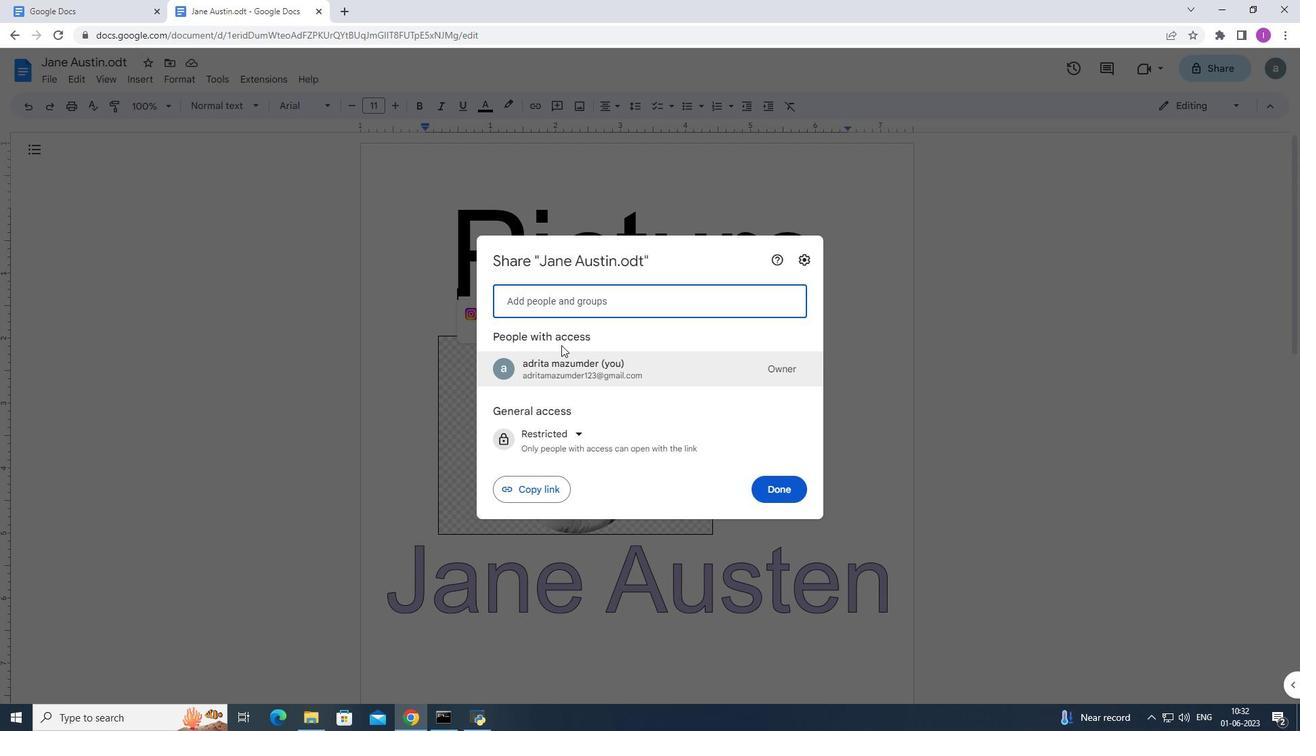
Action: Key pressed so
Screenshot: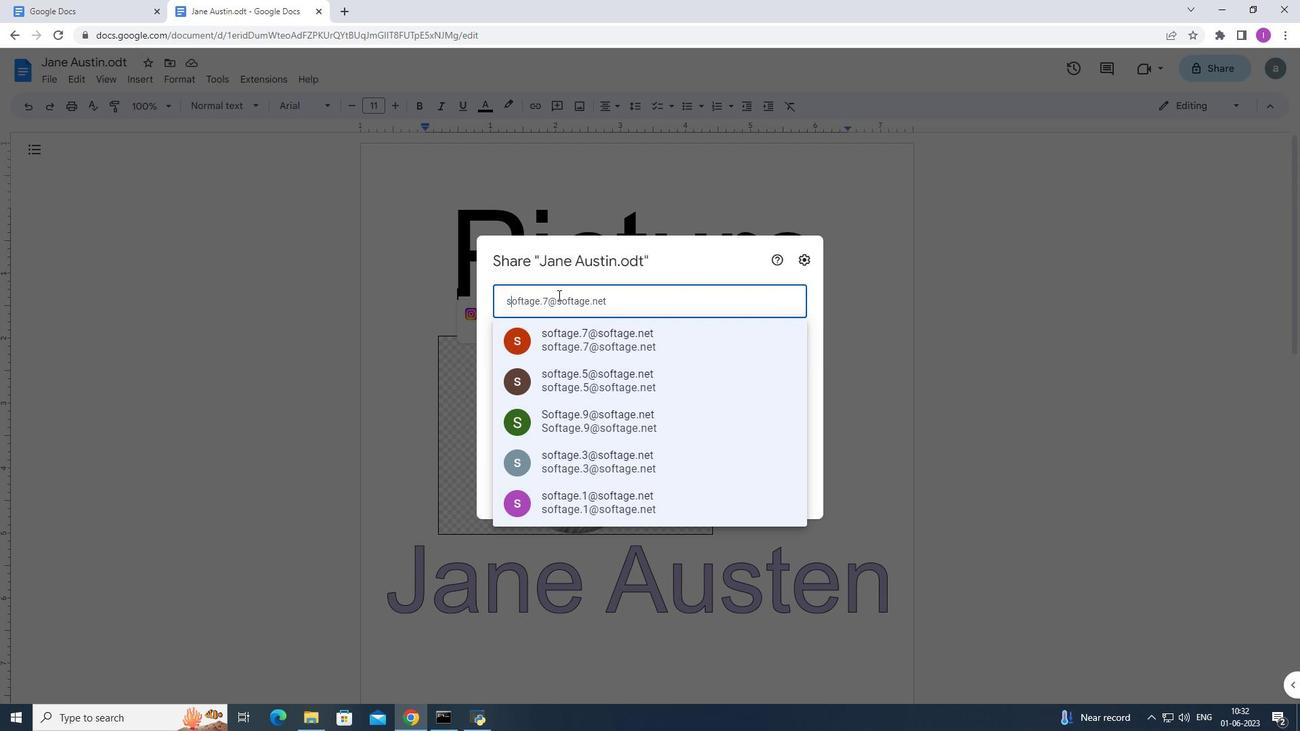 
Action: Mouse moved to (559, 325)
Screenshot: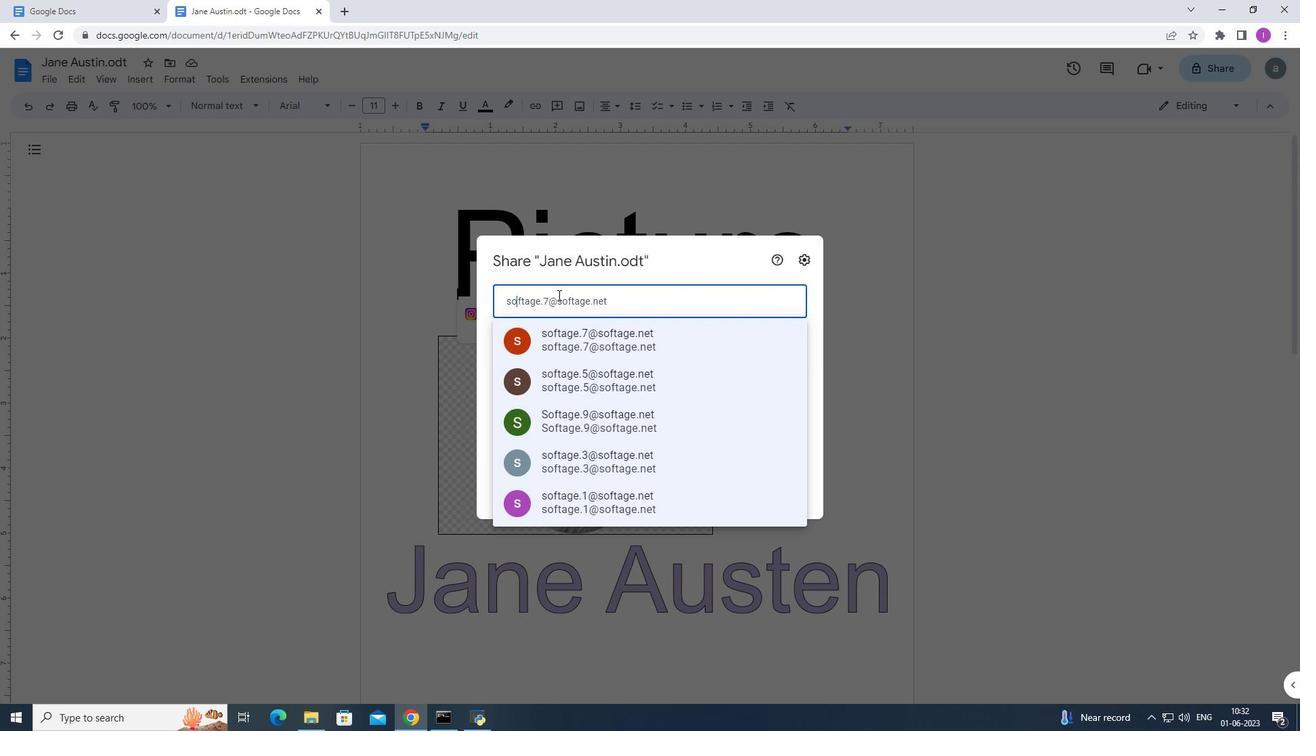 
Action: Mouse pressed left at (559, 325)
Screenshot: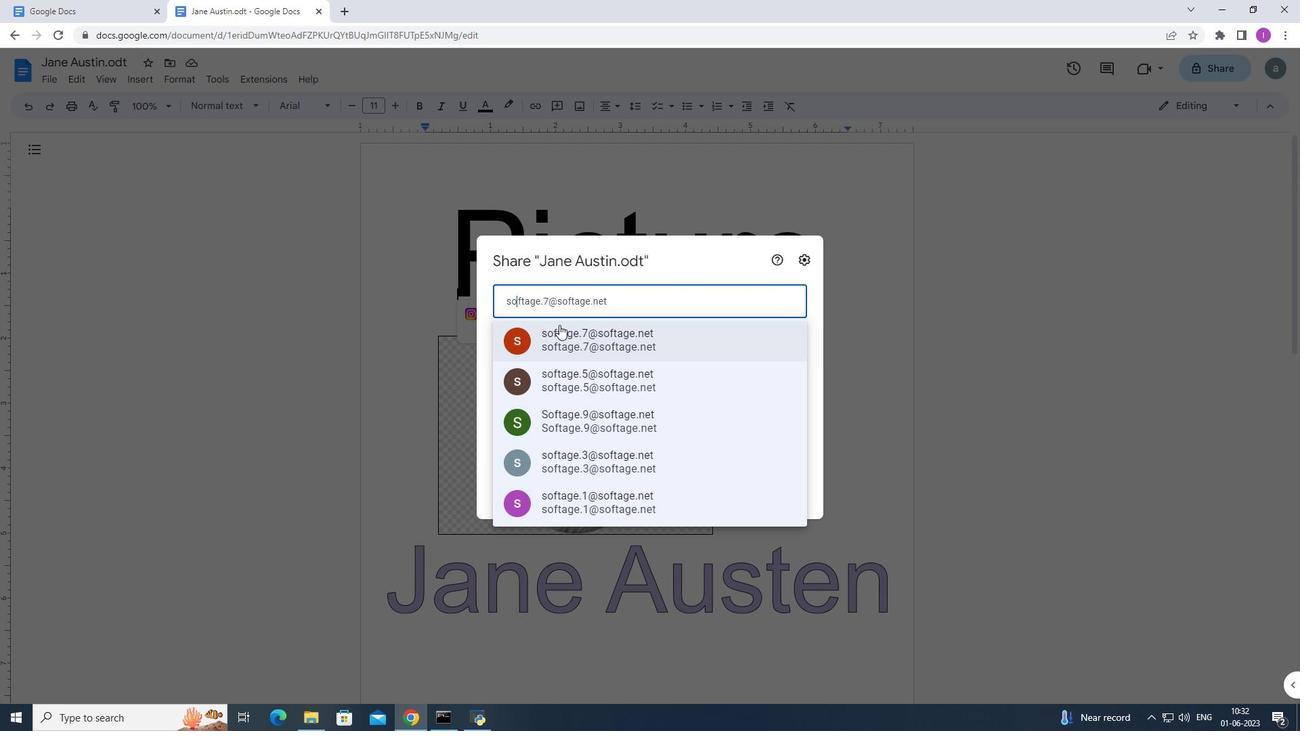 
Action: Mouse moved to (787, 478)
Screenshot: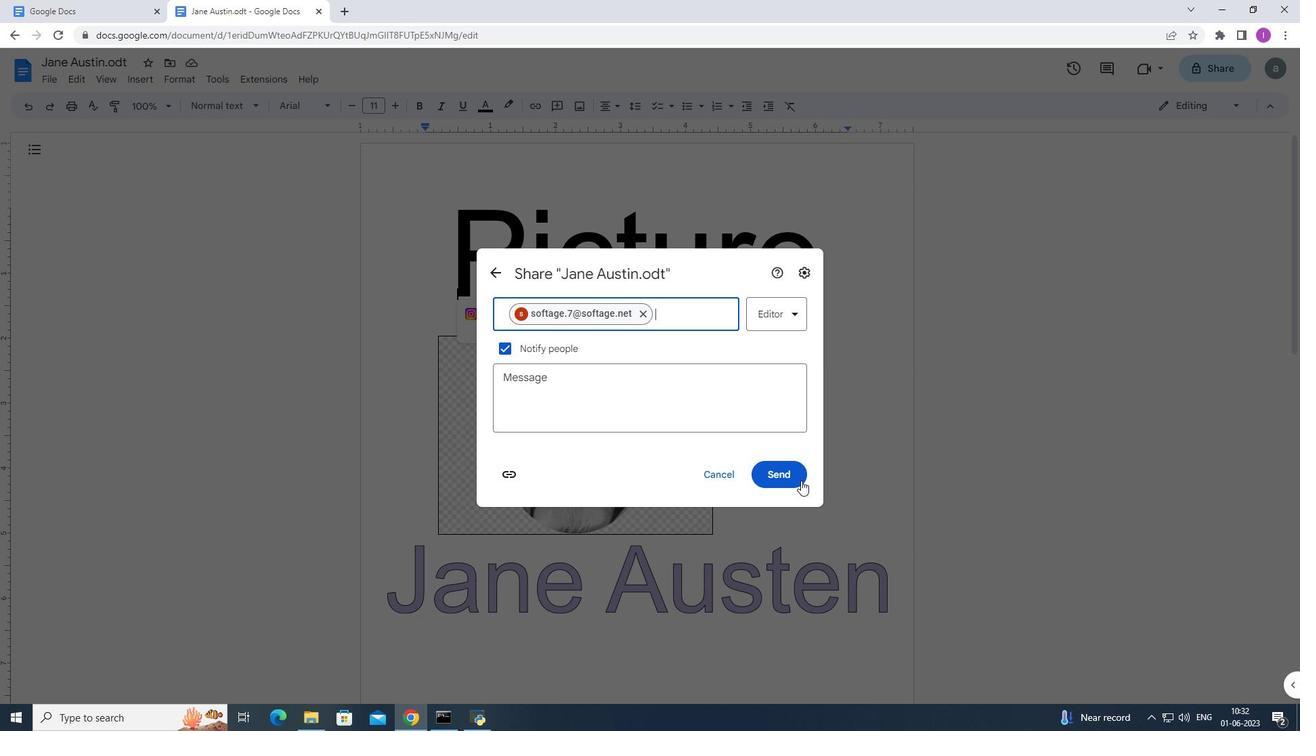 
Action: Mouse pressed left at (787, 478)
Screenshot: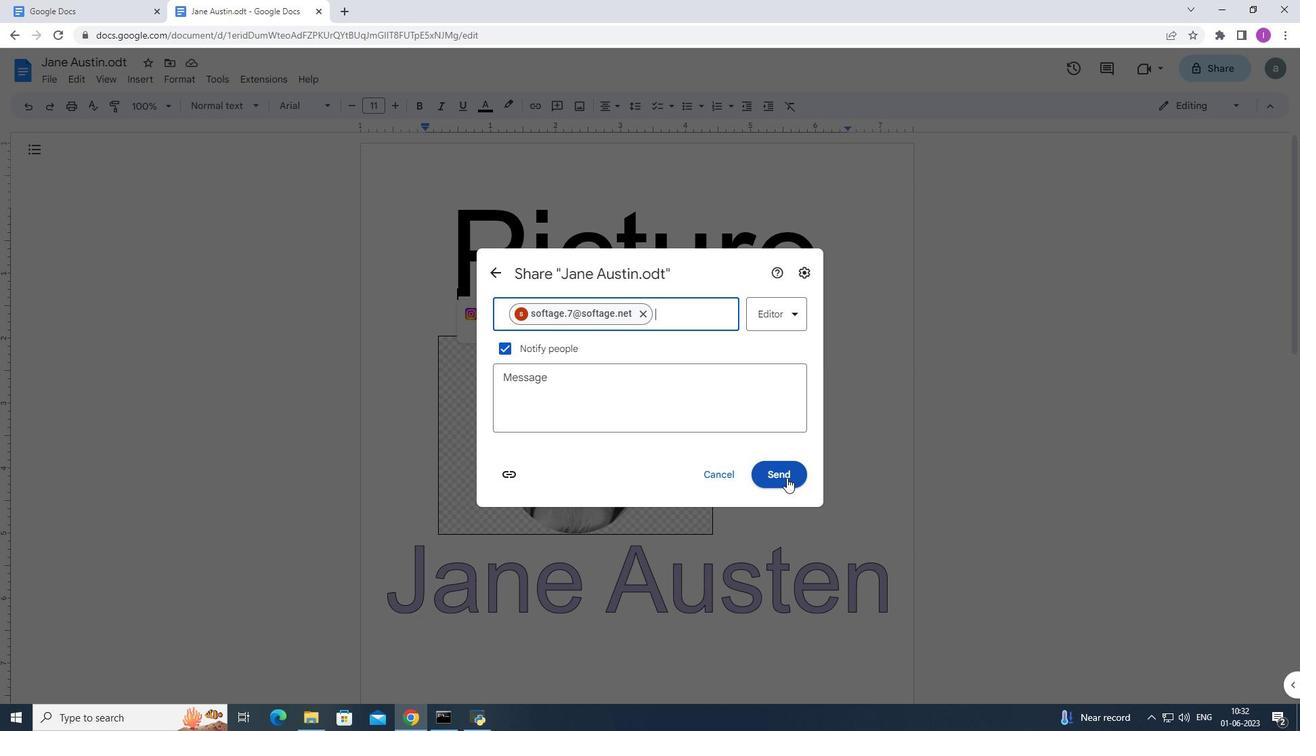 
Action: Mouse moved to (816, 417)
Screenshot: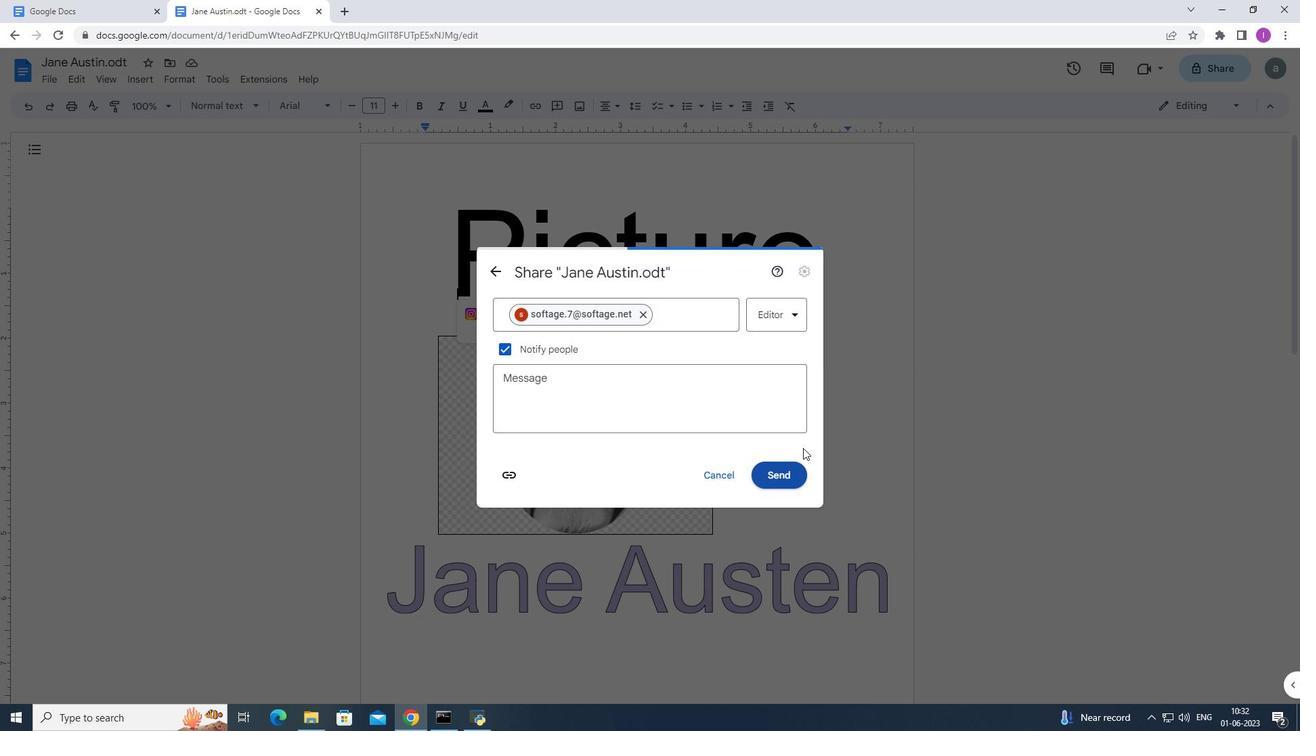 
